 Task: Find connections with filter location Danjiangkou with filter topic #Culturewith filter profile language French with filter current company Axis Finance Limited with filter school NTR University of Health Sciences with filter industry Fisheries with filter service category Mortgage Lending with filter keywords title Welding
Action: Mouse moved to (690, 66)
Screenshot: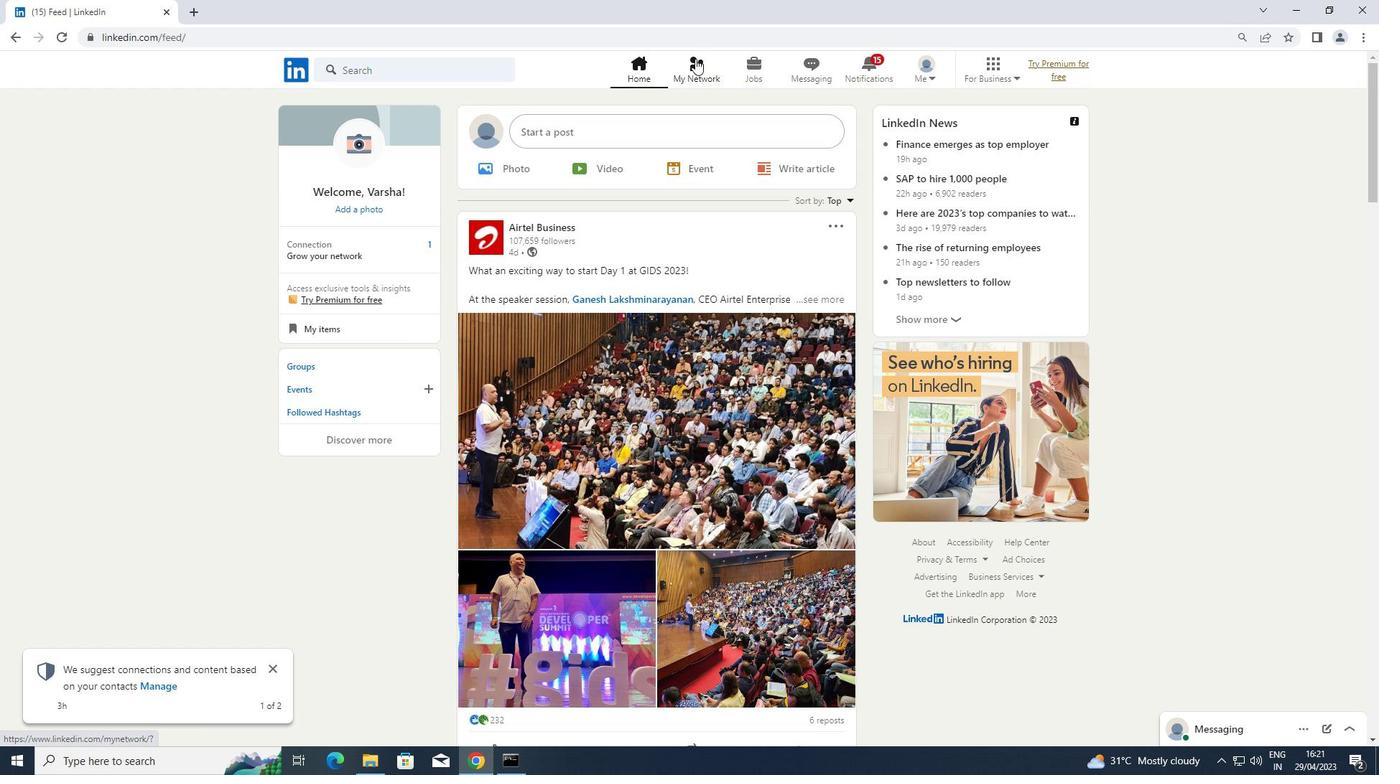 
Action: Mouse pressed left at (690, 66)
Screenshot: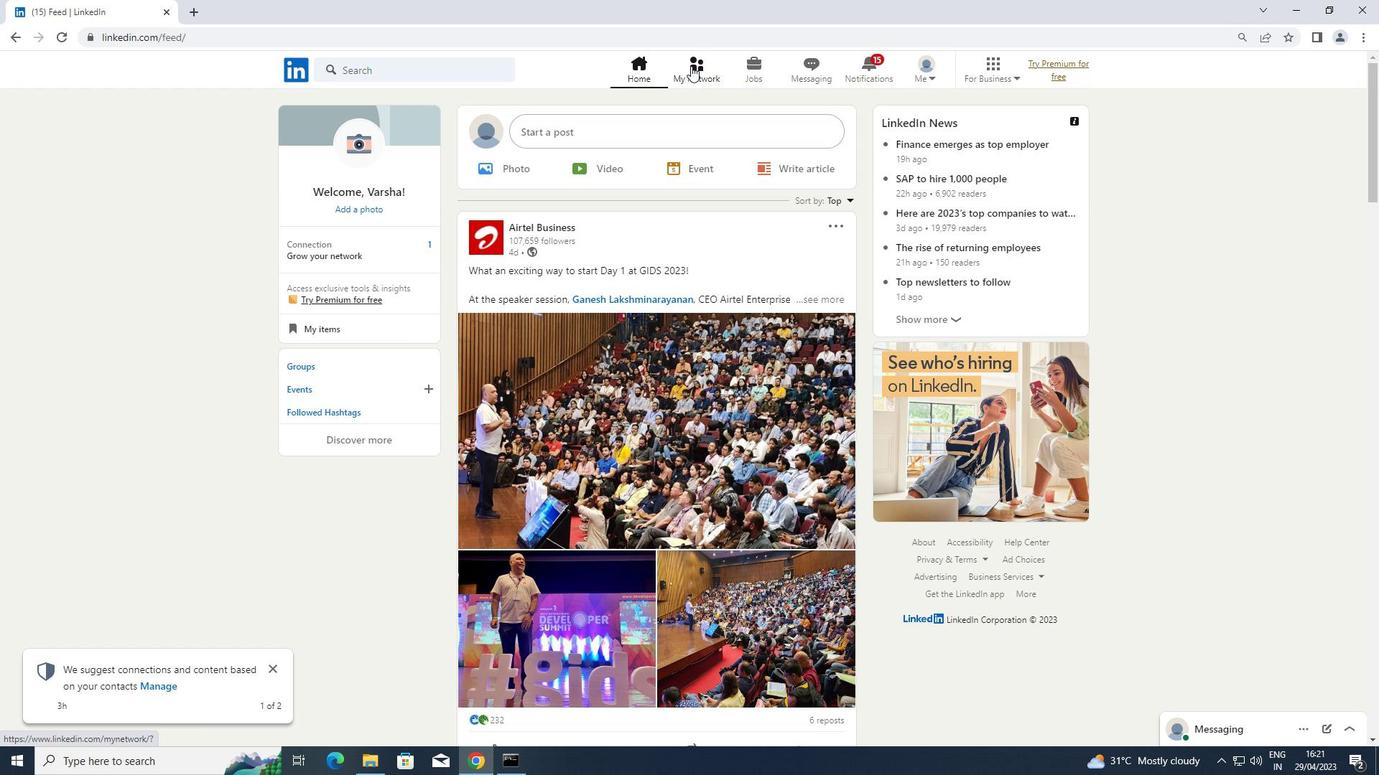 
Action: Mouse moved to (361, 146)
Screenshot: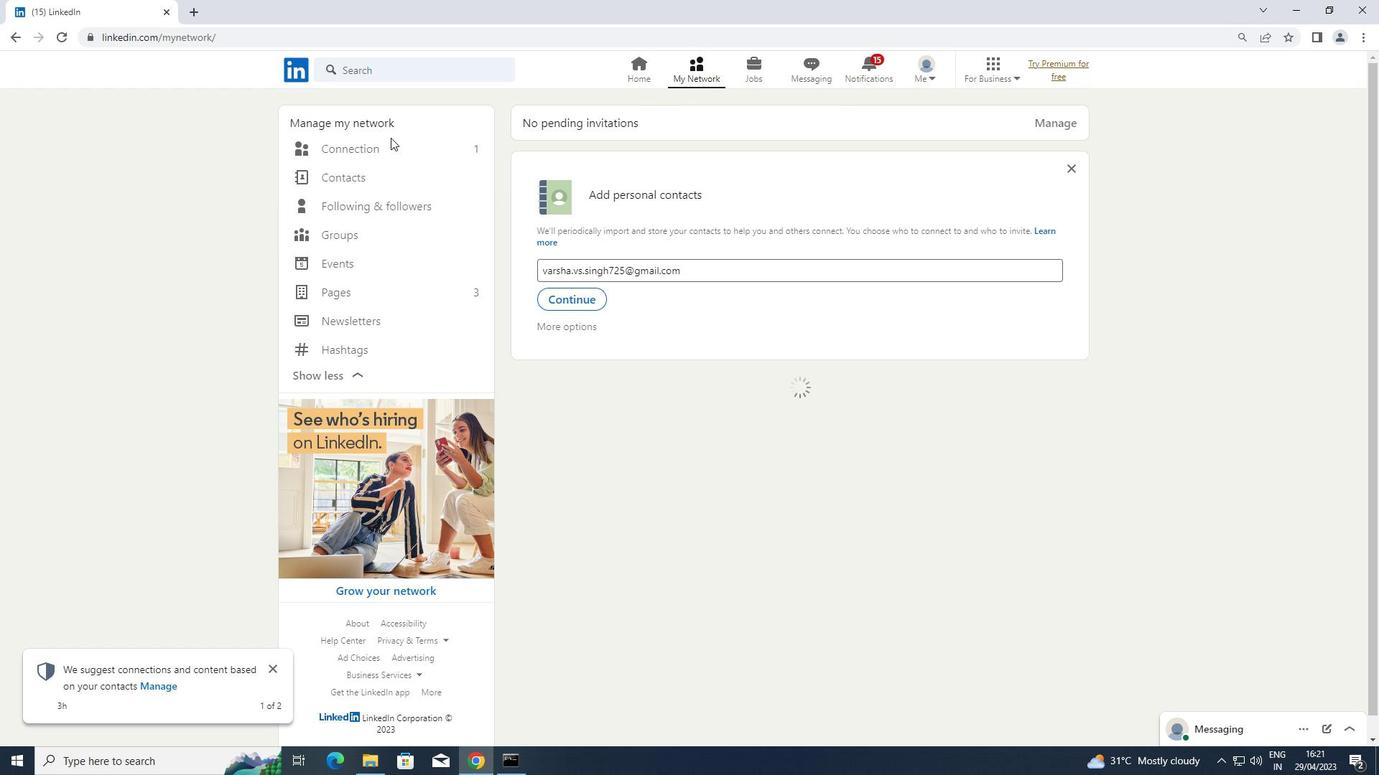 
Action: Mouse pressed left at (361, 146)
Screenshot: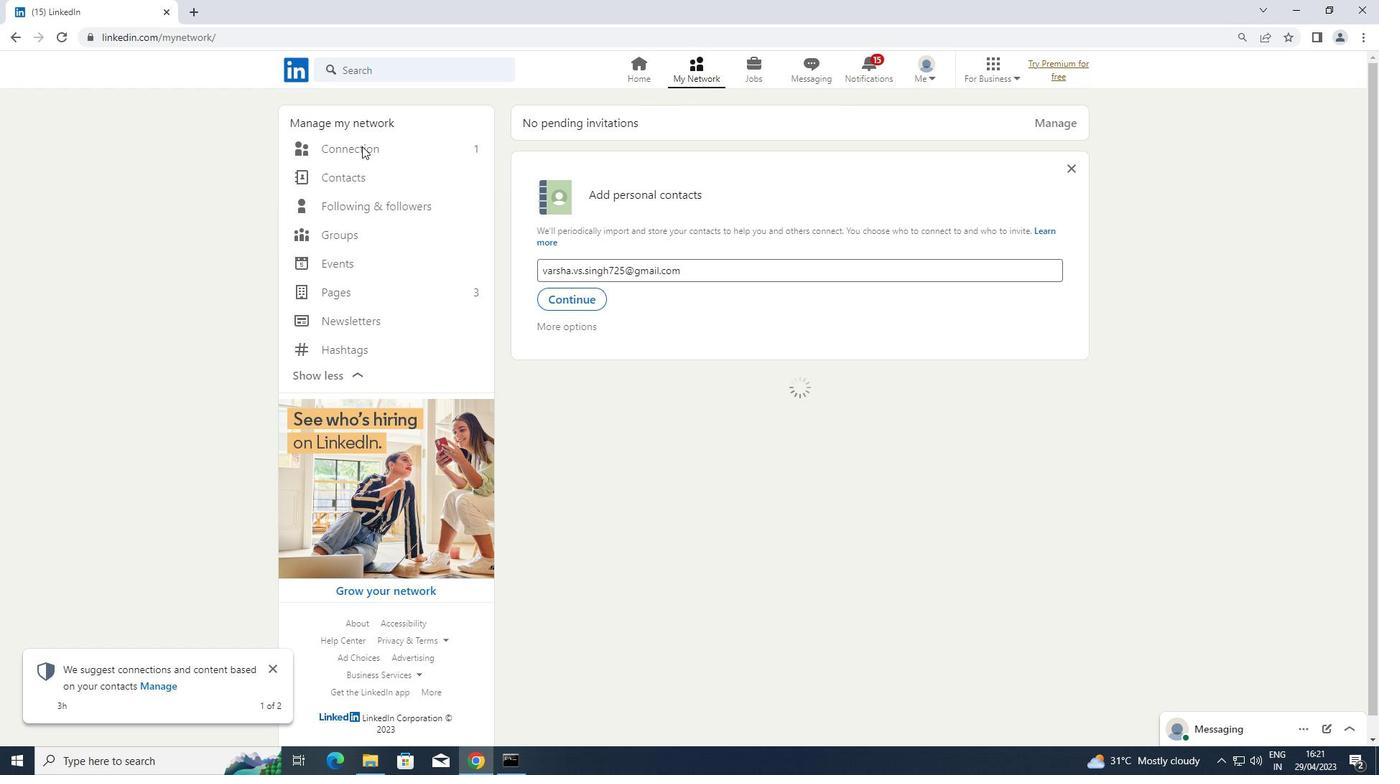 
Action: Mouse moved to (371, 149)
Screenshot: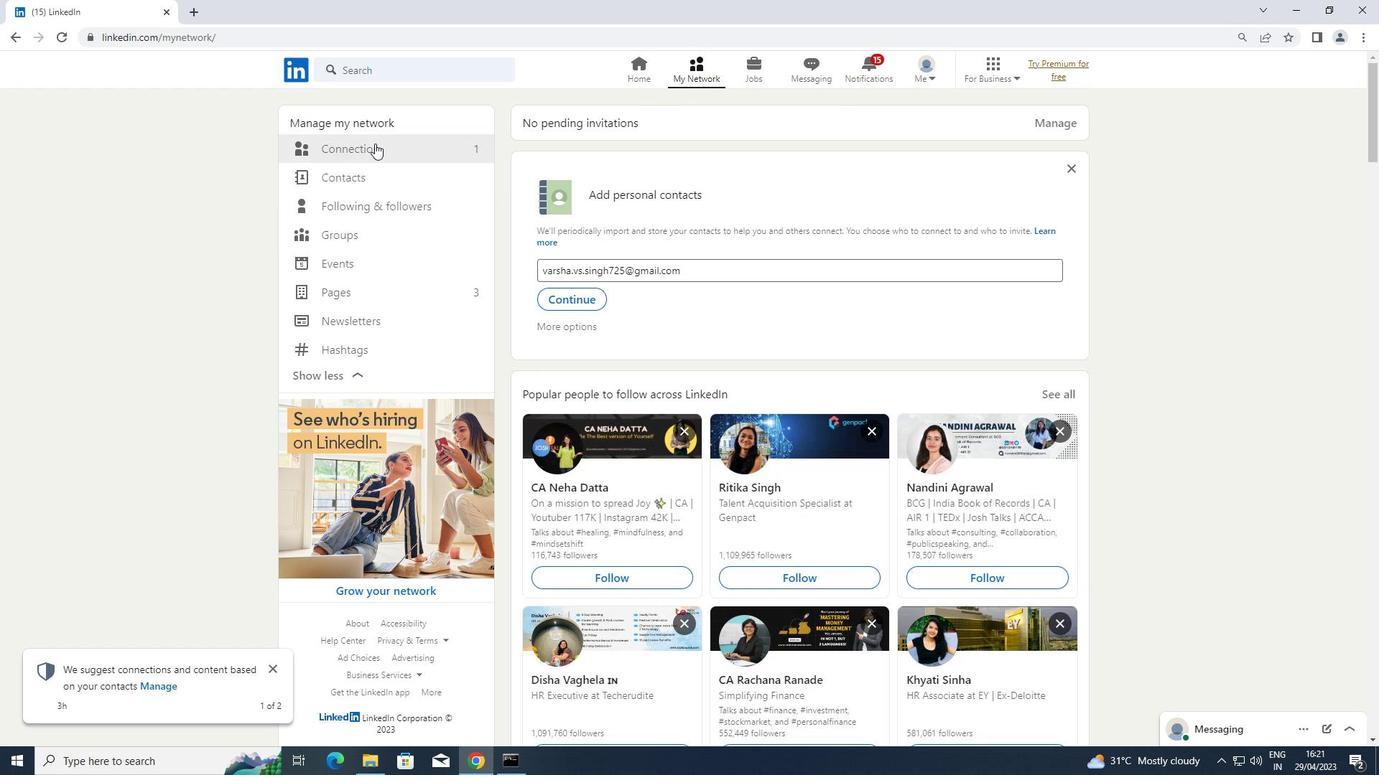 
Action: Mouse pressed left at (371, 149)
Screenshot: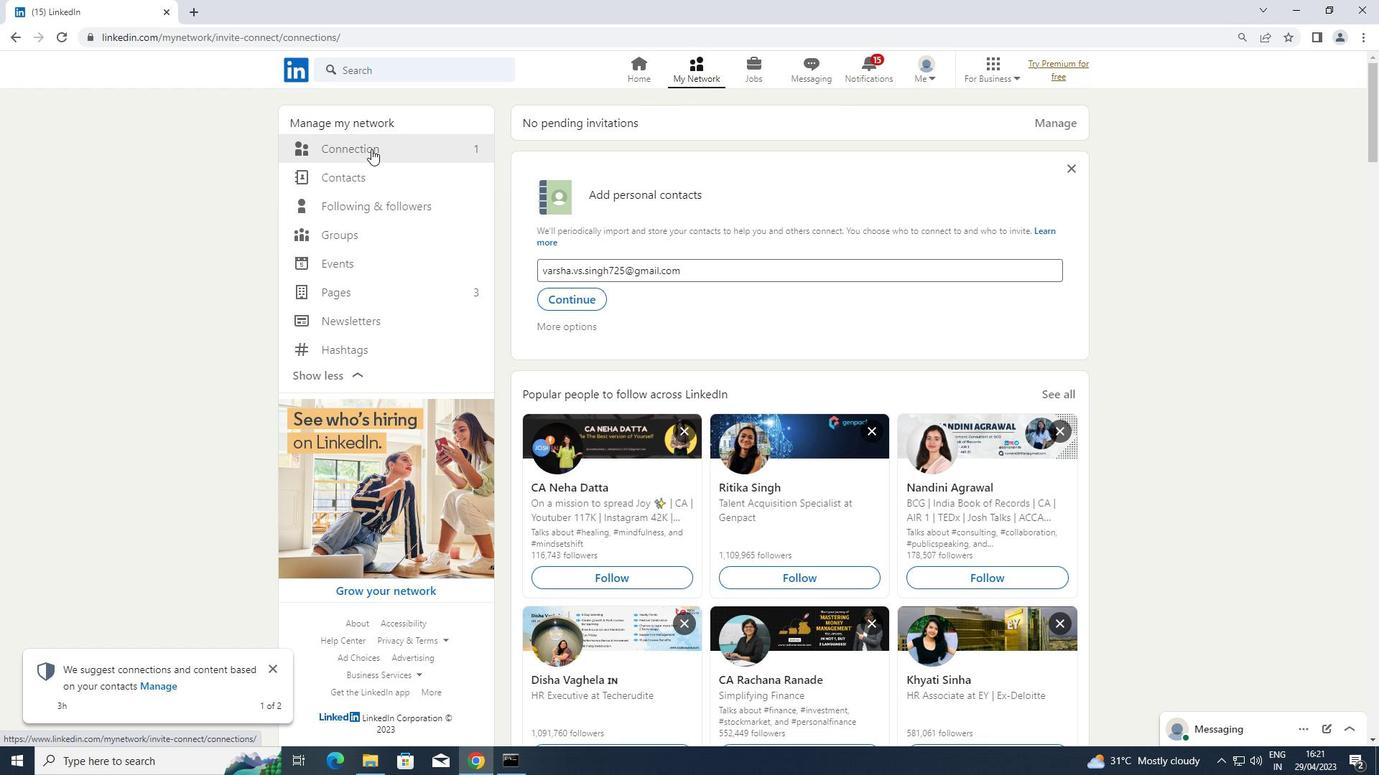 
Action: Mouse moved to (808, 148)
Screenshot: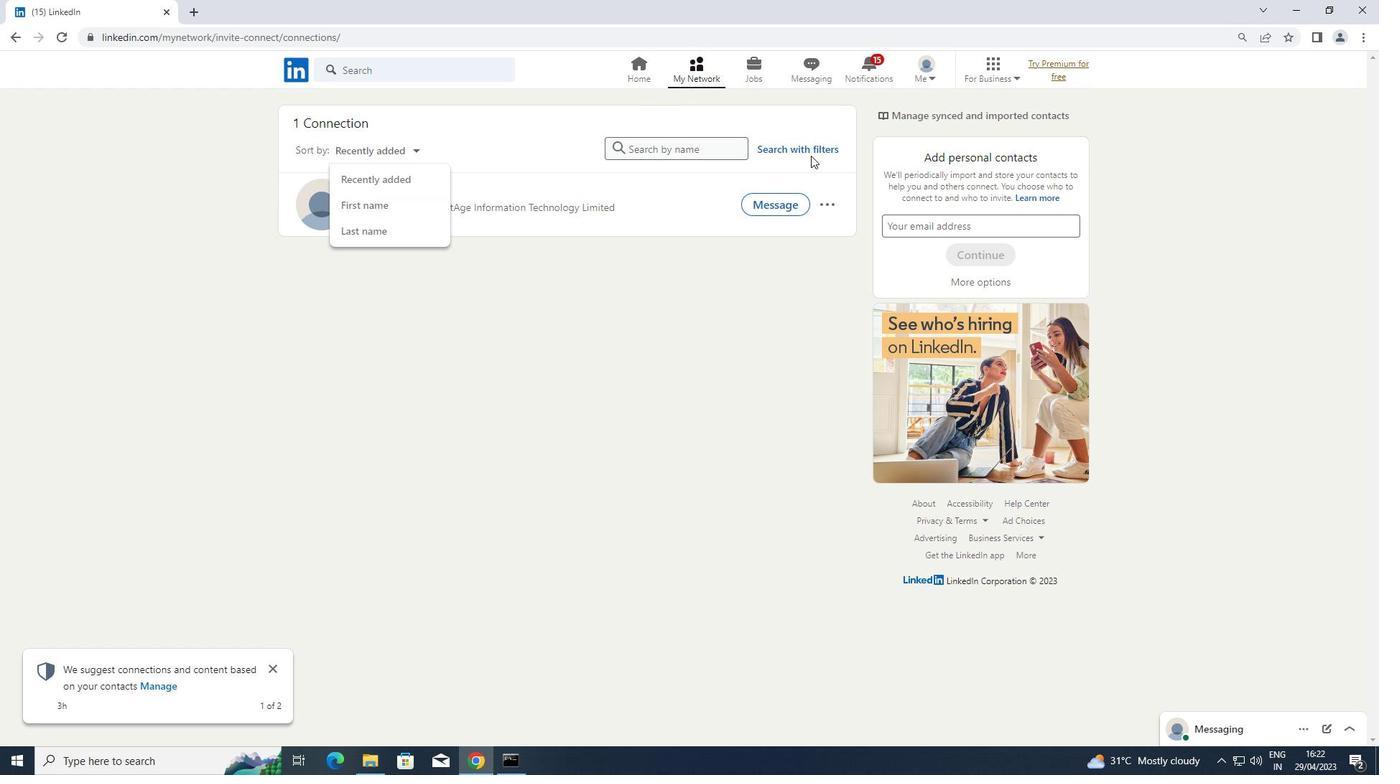 
Action: Mouse pressed left at (808, 148)
Screenshot: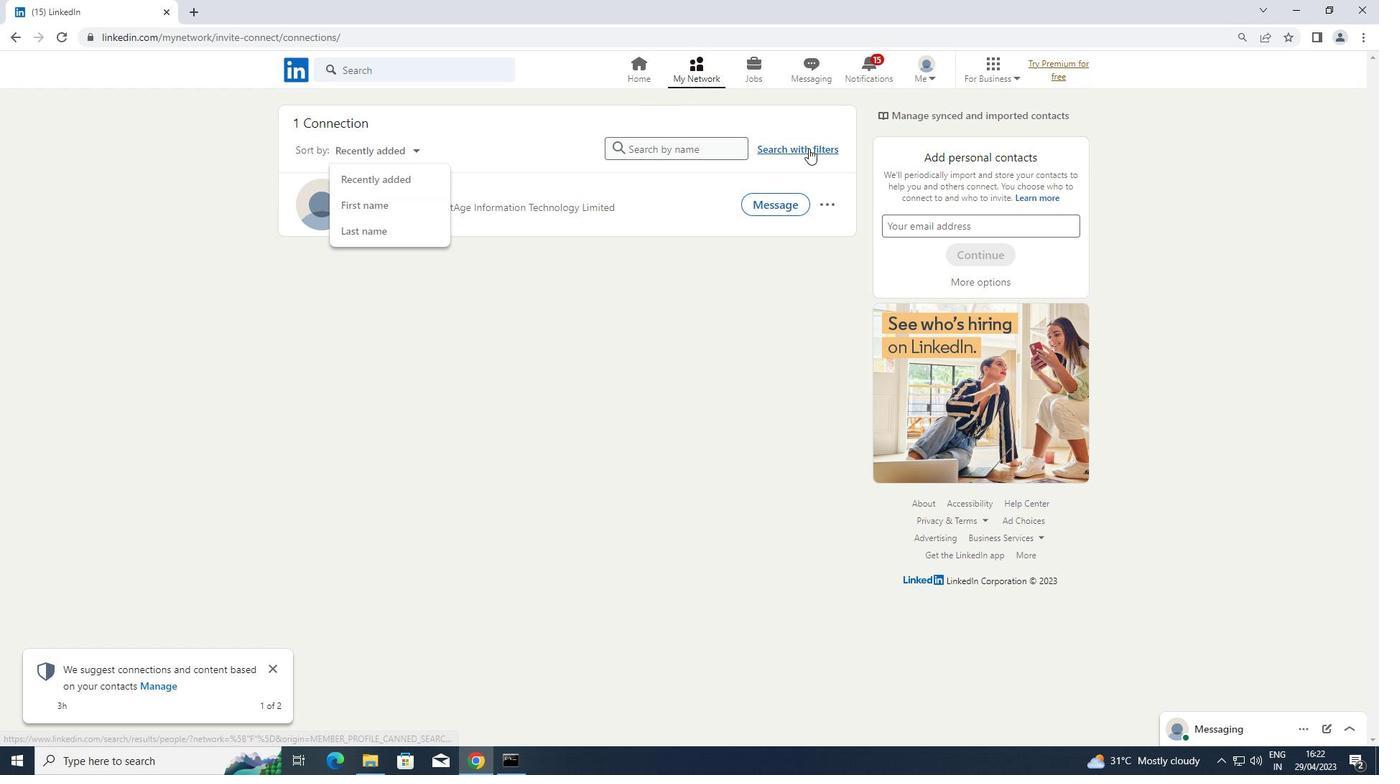
Action: Mouse moved to (732, 112)
Screenshot: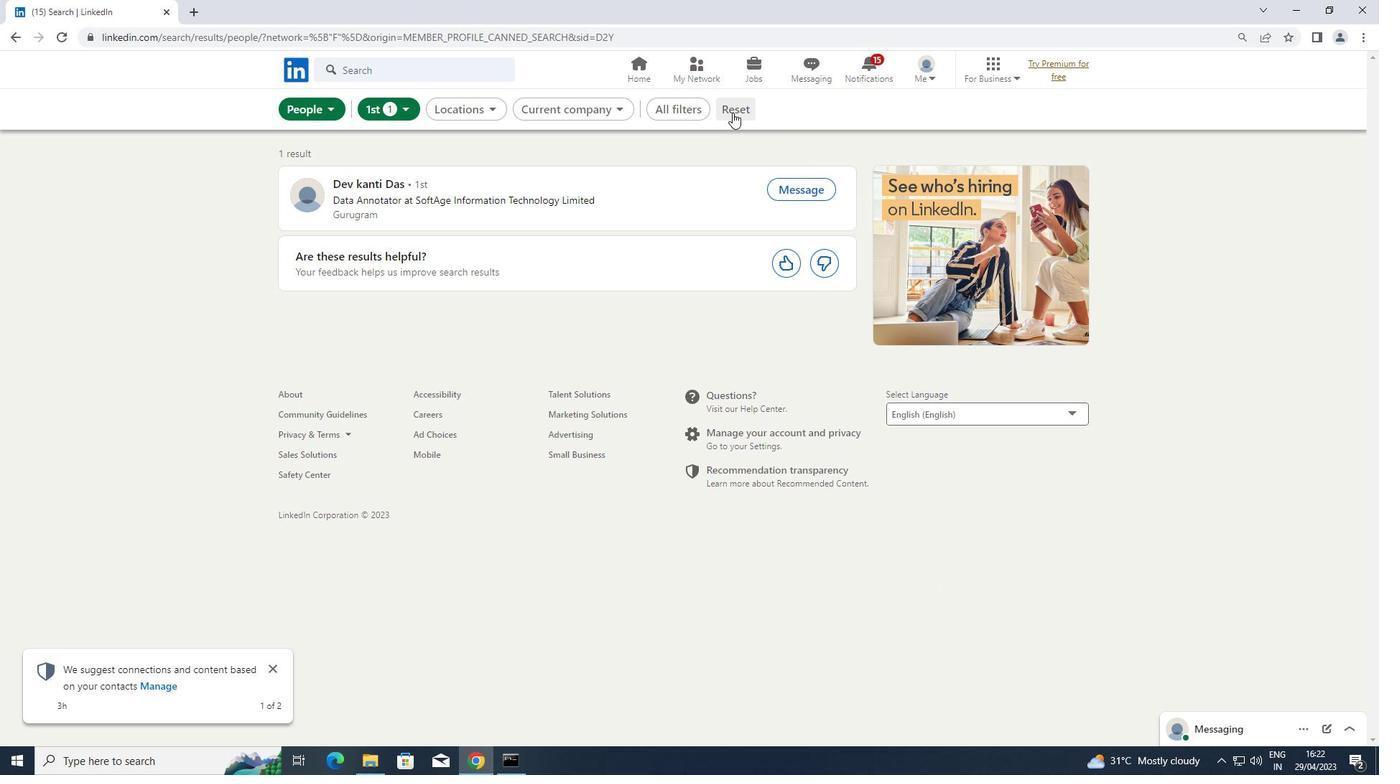 
Action: Mouse pressed left at (732, 112)
Screenshot: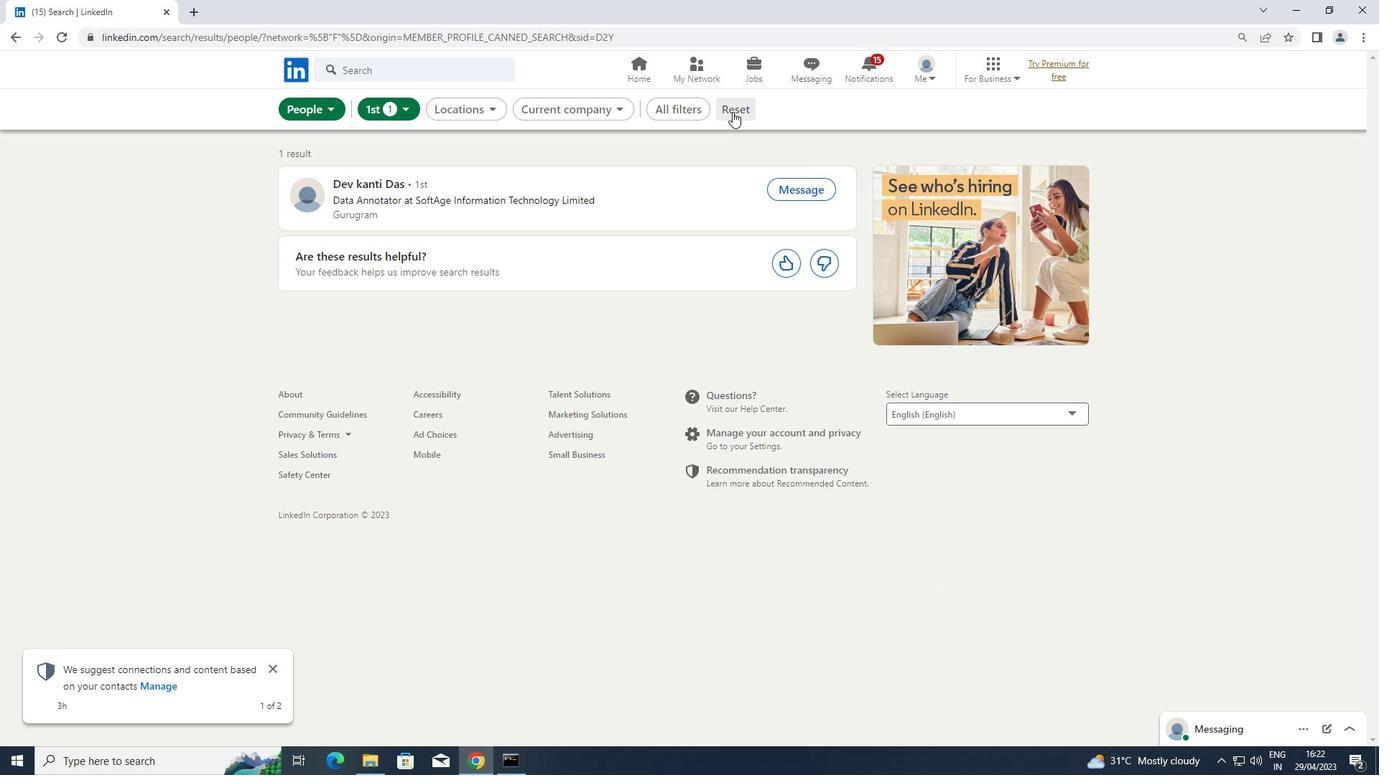 
Action: Mouse moved to (724, 101)
Screenshot: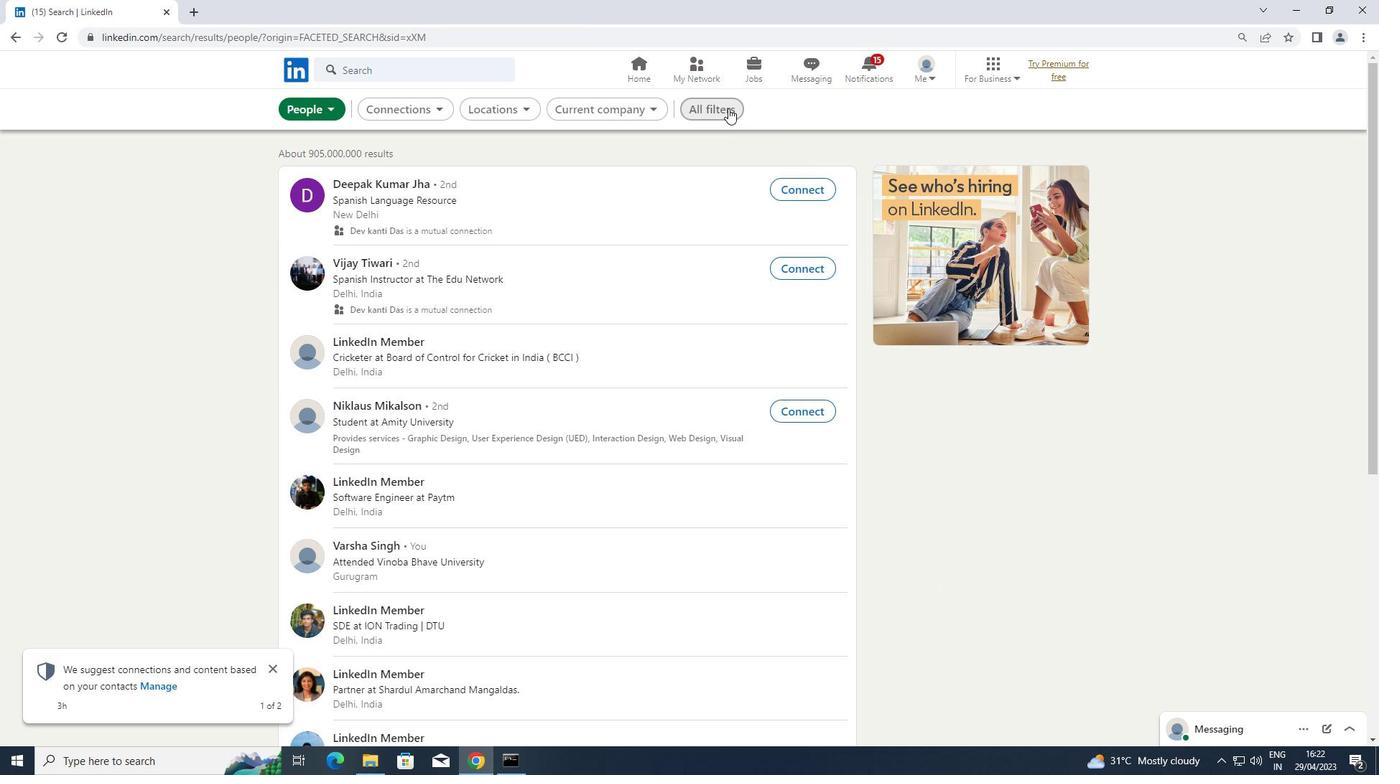 
Action: Mouse pressed left at (724, 101)
Screenshot: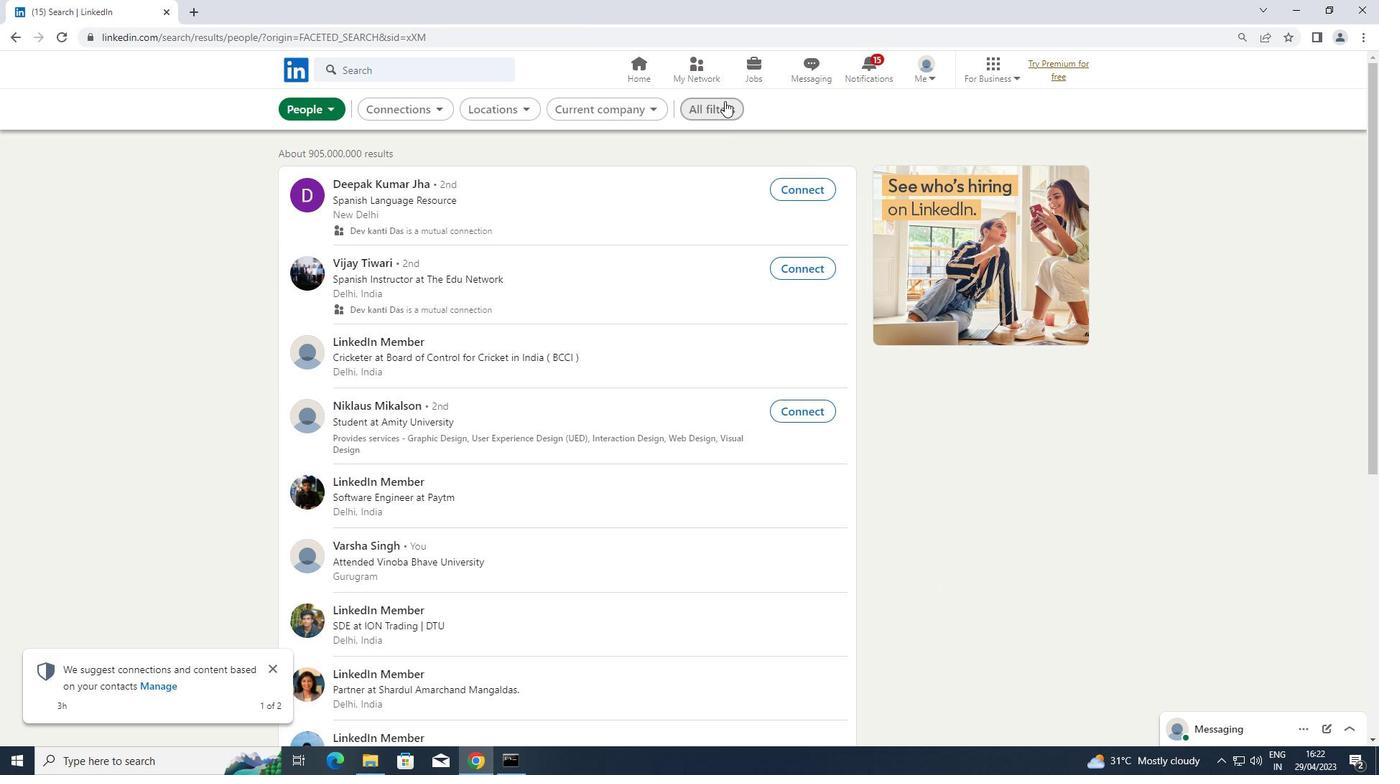 
Action: Mouse moved to (1103, 312)
Screenshot: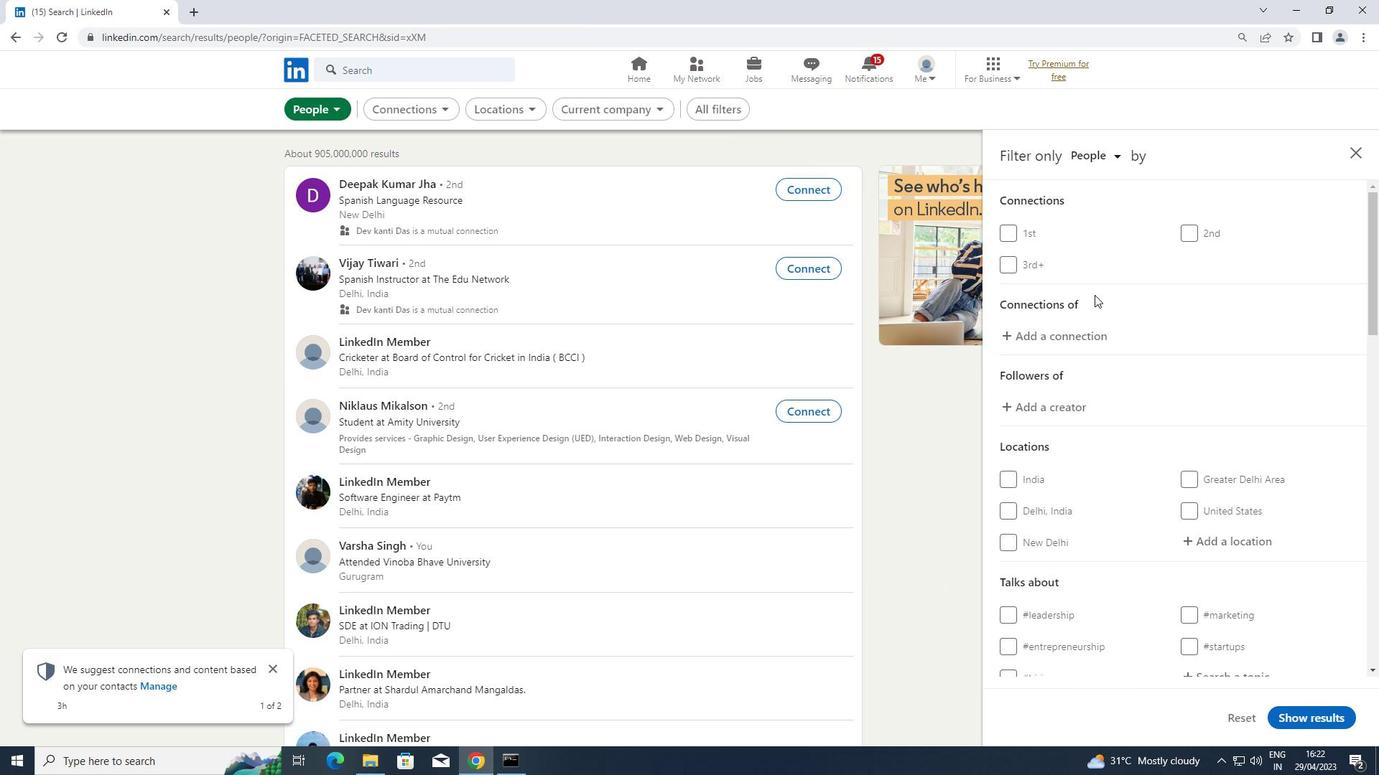 
Action: Mouse scrolled (1103, 311) with delta (0, 0)
Screenshot: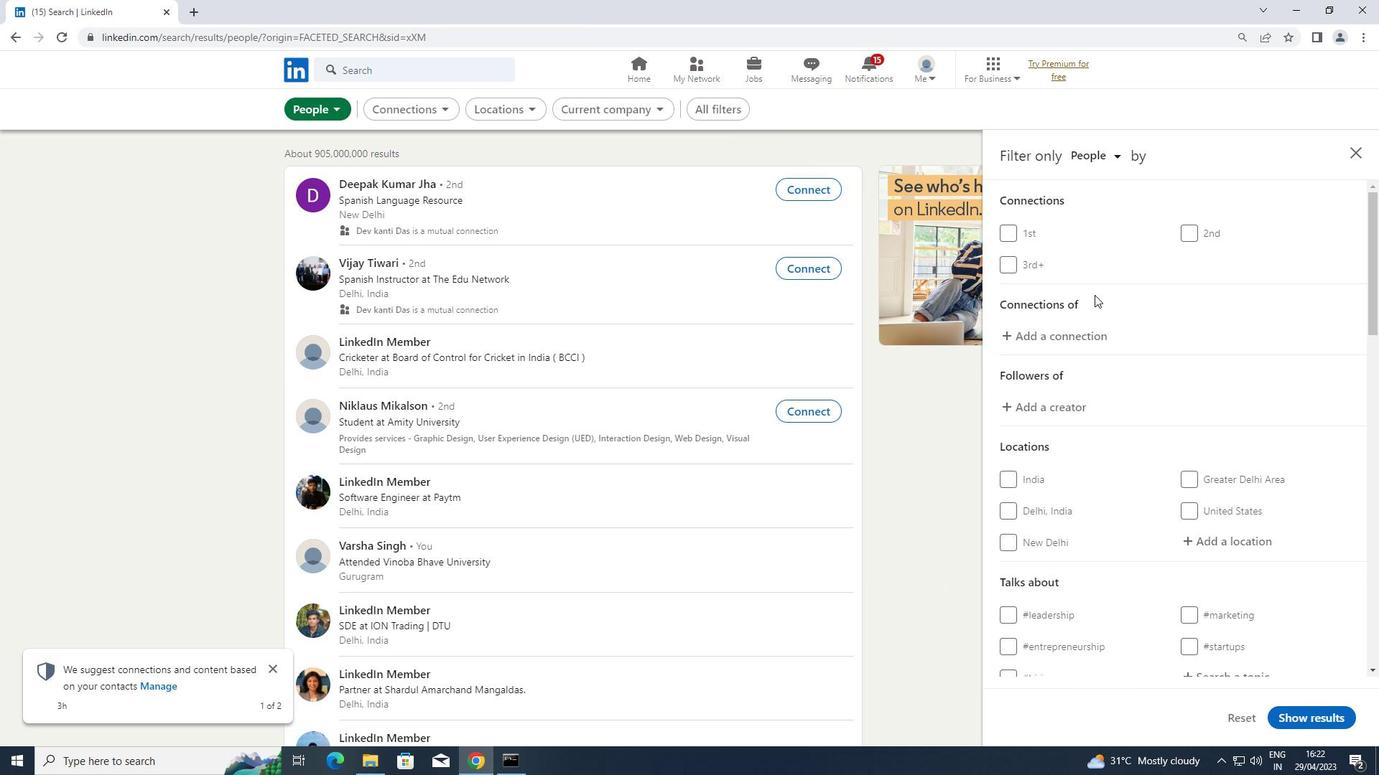 
Action: Mouse moved to (1205, 474)
Screenshot: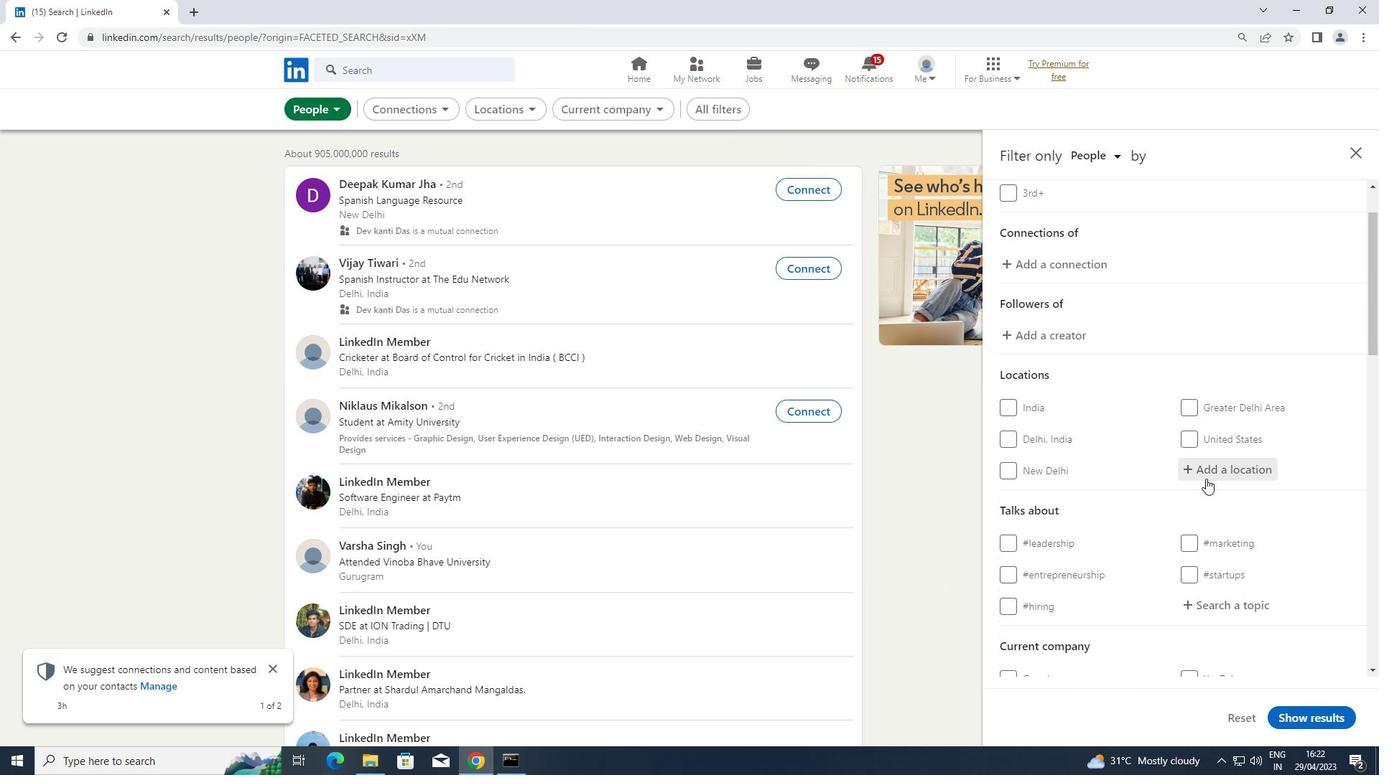 
Action: Mouse pressed left at (1205, 474)
Screenshot: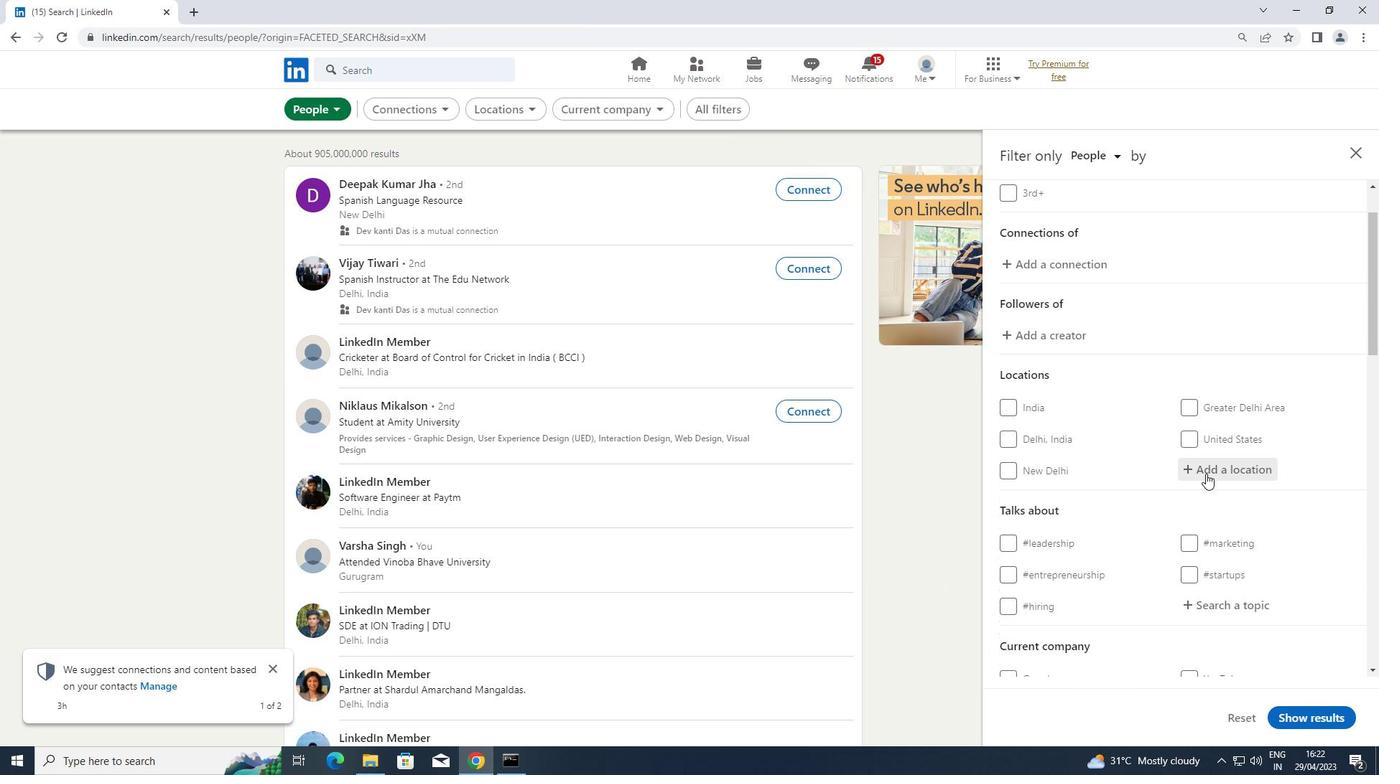 
Action: Key pressed <Key.shift>DANJIANGKOU
Screenshot: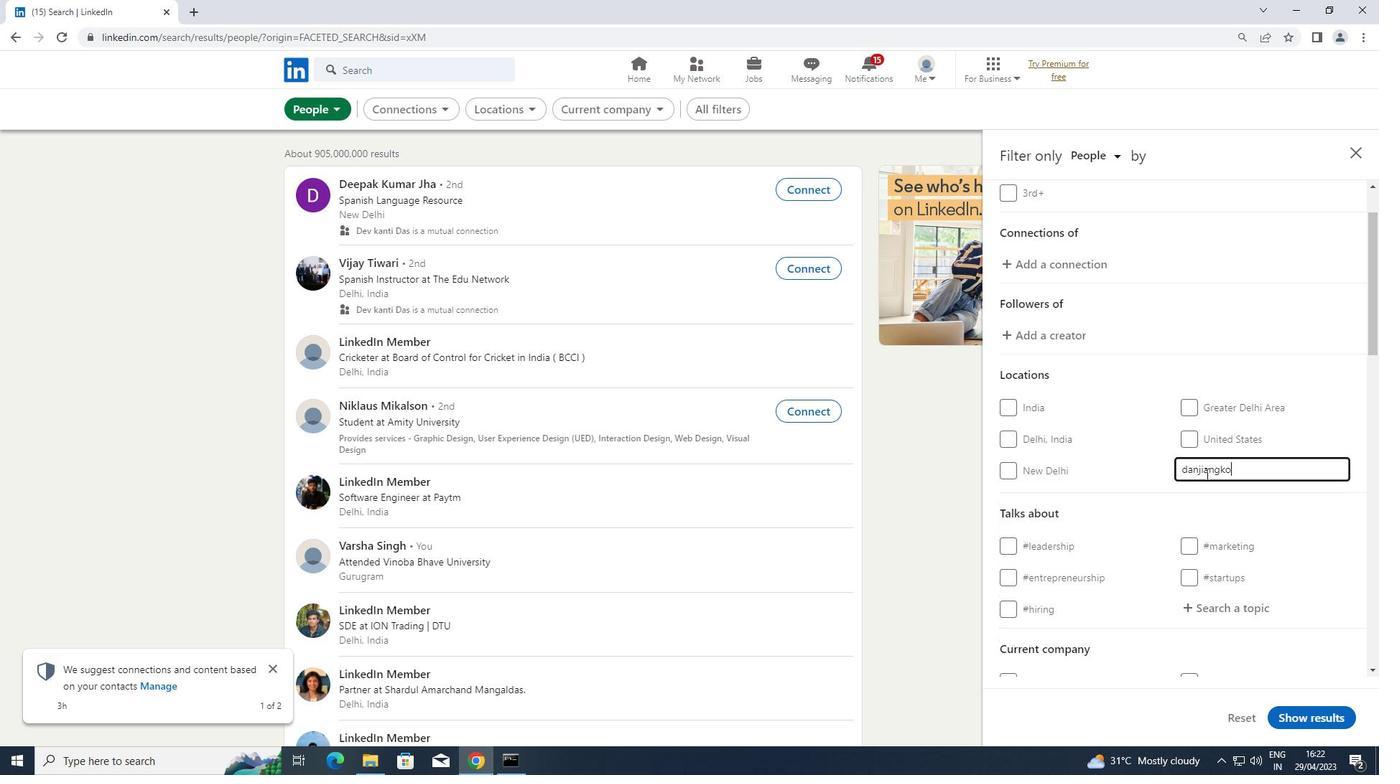 
Action: Mouse moved to (1147, 515)
Screenshot: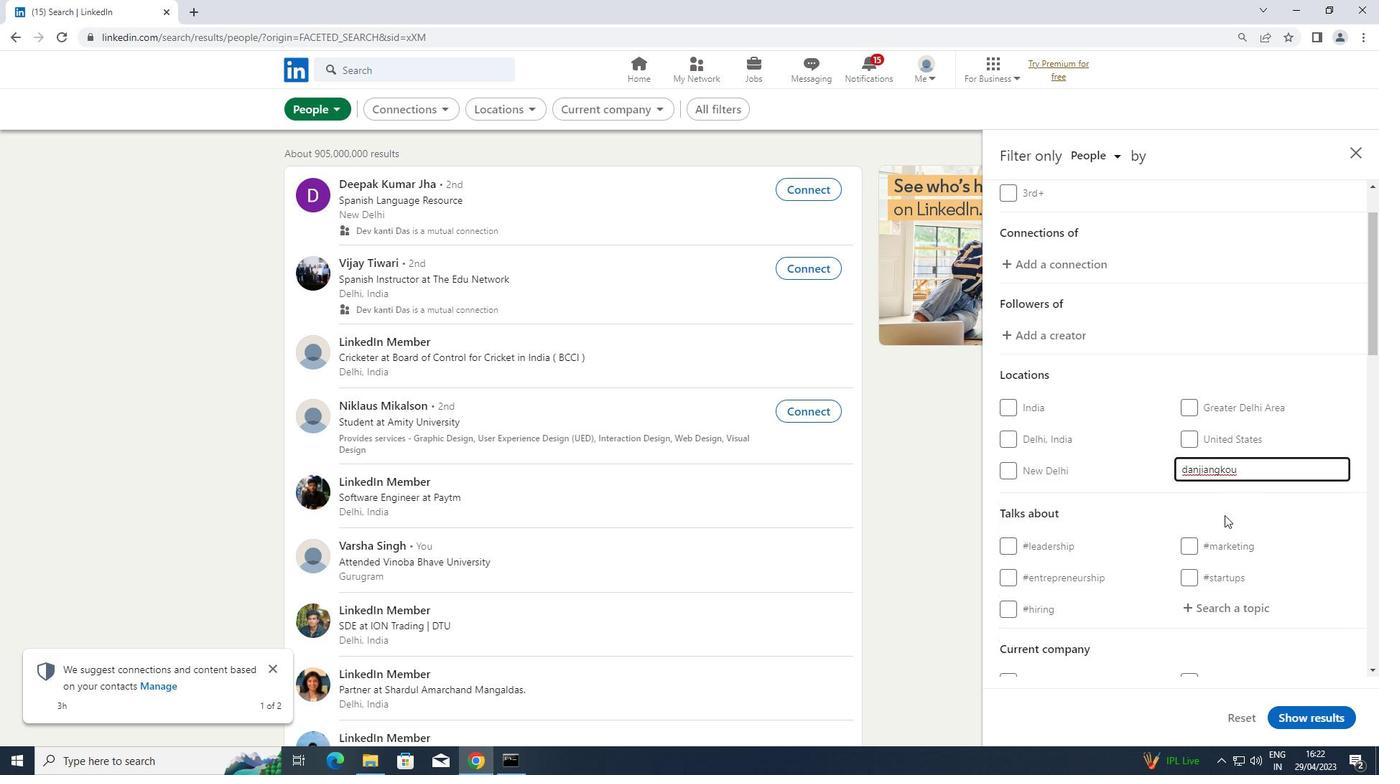 
Action: Mouse scrolled (1147, 514) with delta (0, 0)
Screenshot: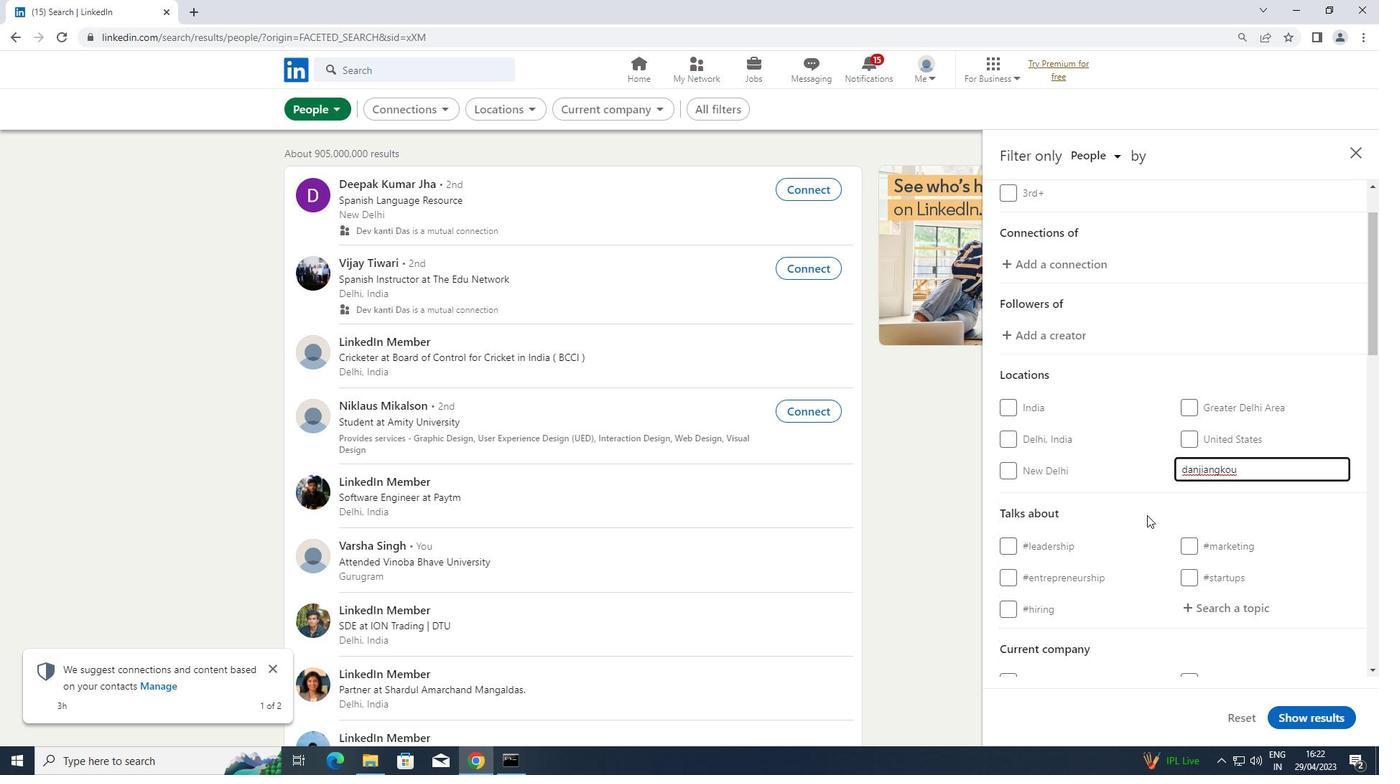 
Action: Mouse scrolled (1147, 514) with delta (0, 0)
Screenshot: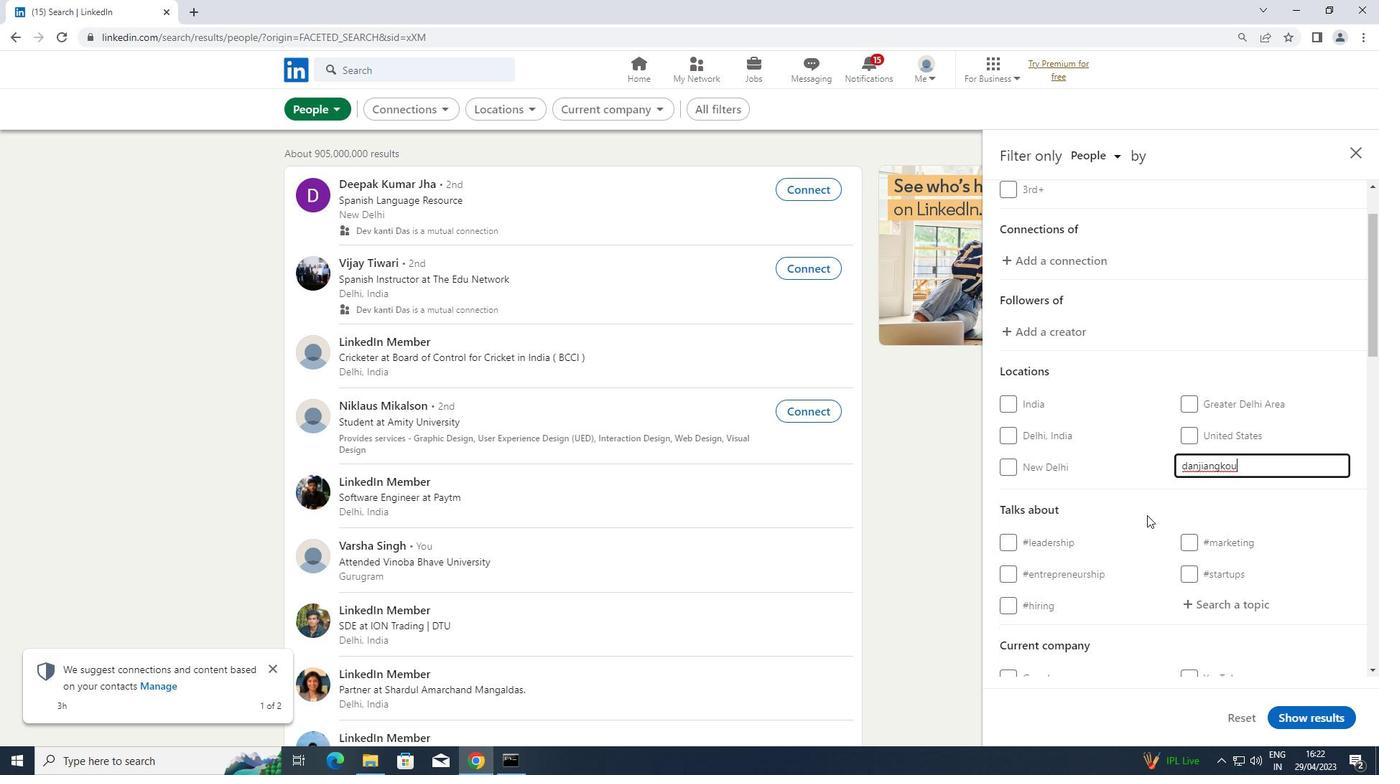 
Action: Mouse moved to (1238, 463)
Screenshot: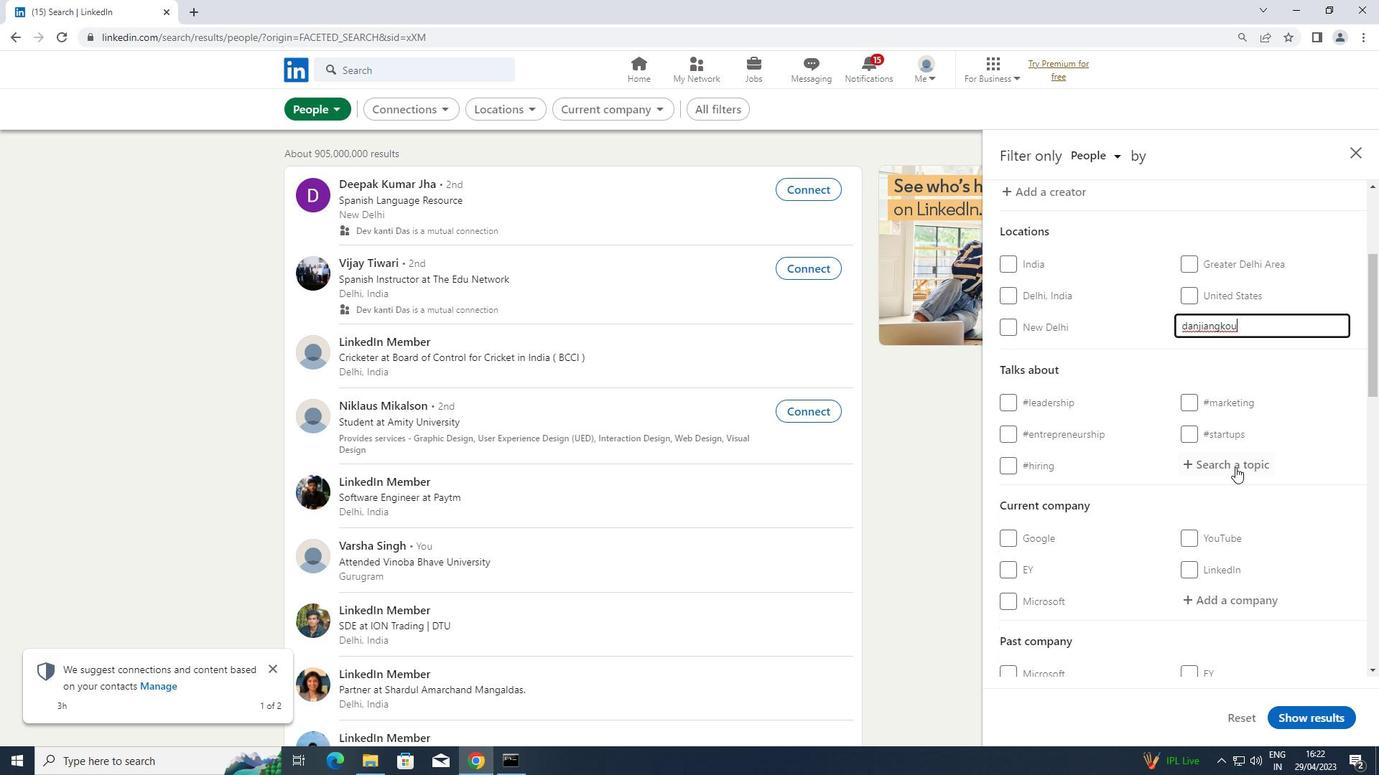 
Action: Mouse pressed left at (1238, 463)
Screenshot: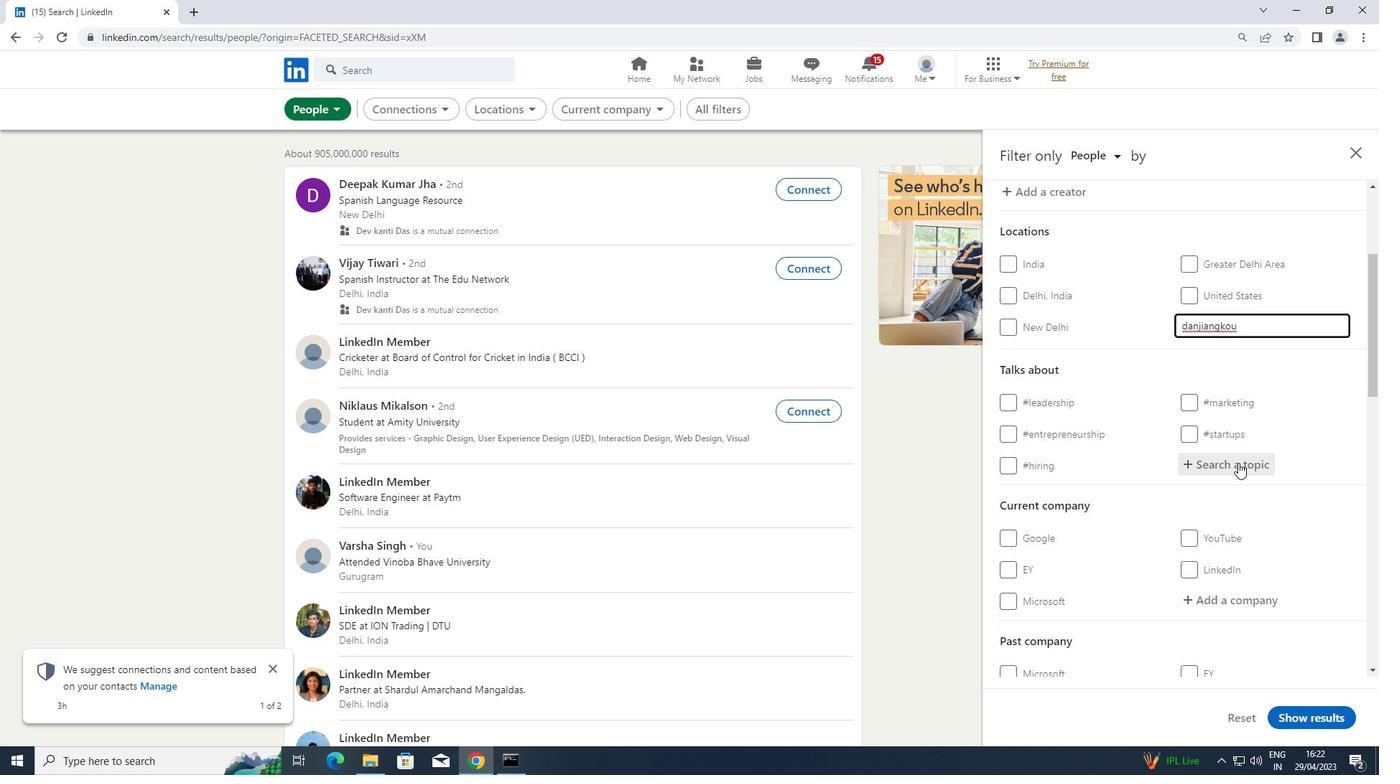 
Action: Key pressed <Key.shift>#<Key.shift>CULTURE
Screenshot: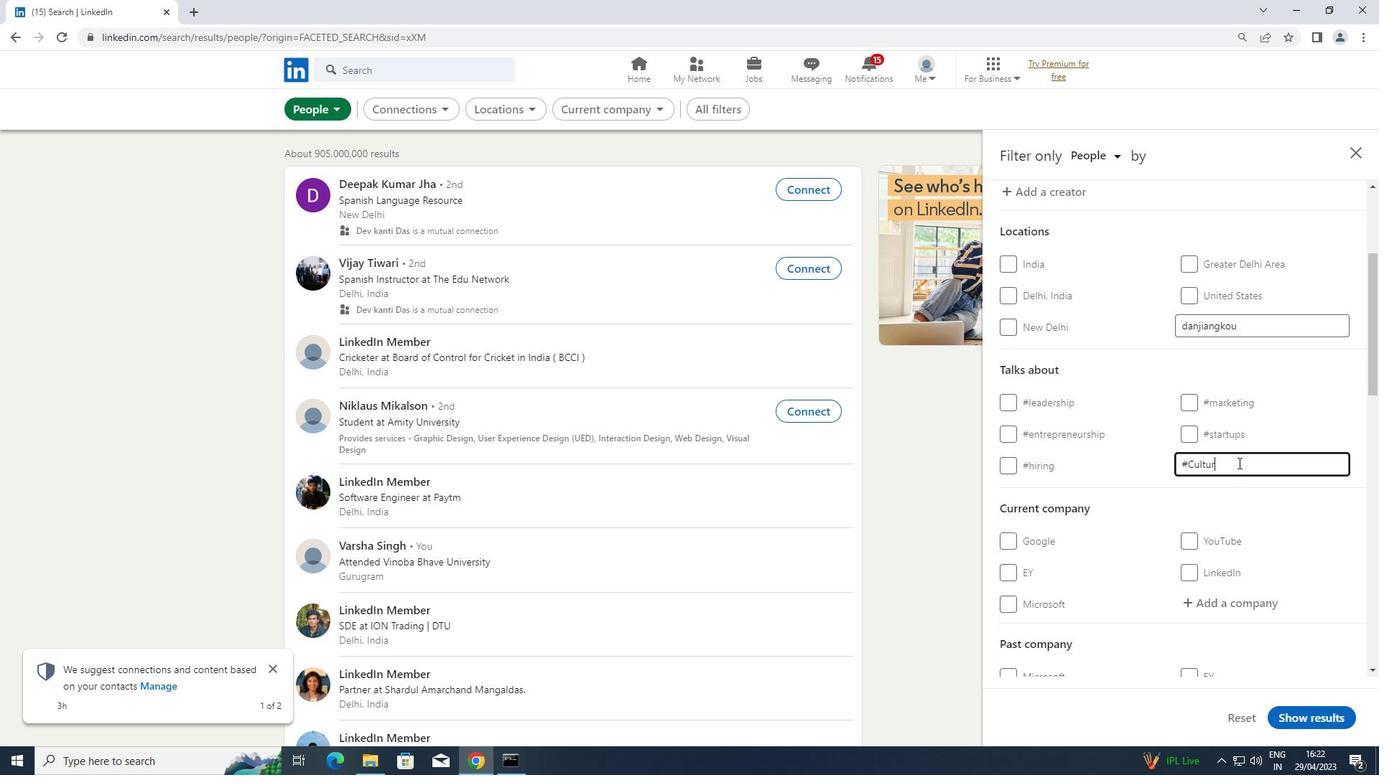 
Action: Mouse moved to (1131, 498)
Screenshot: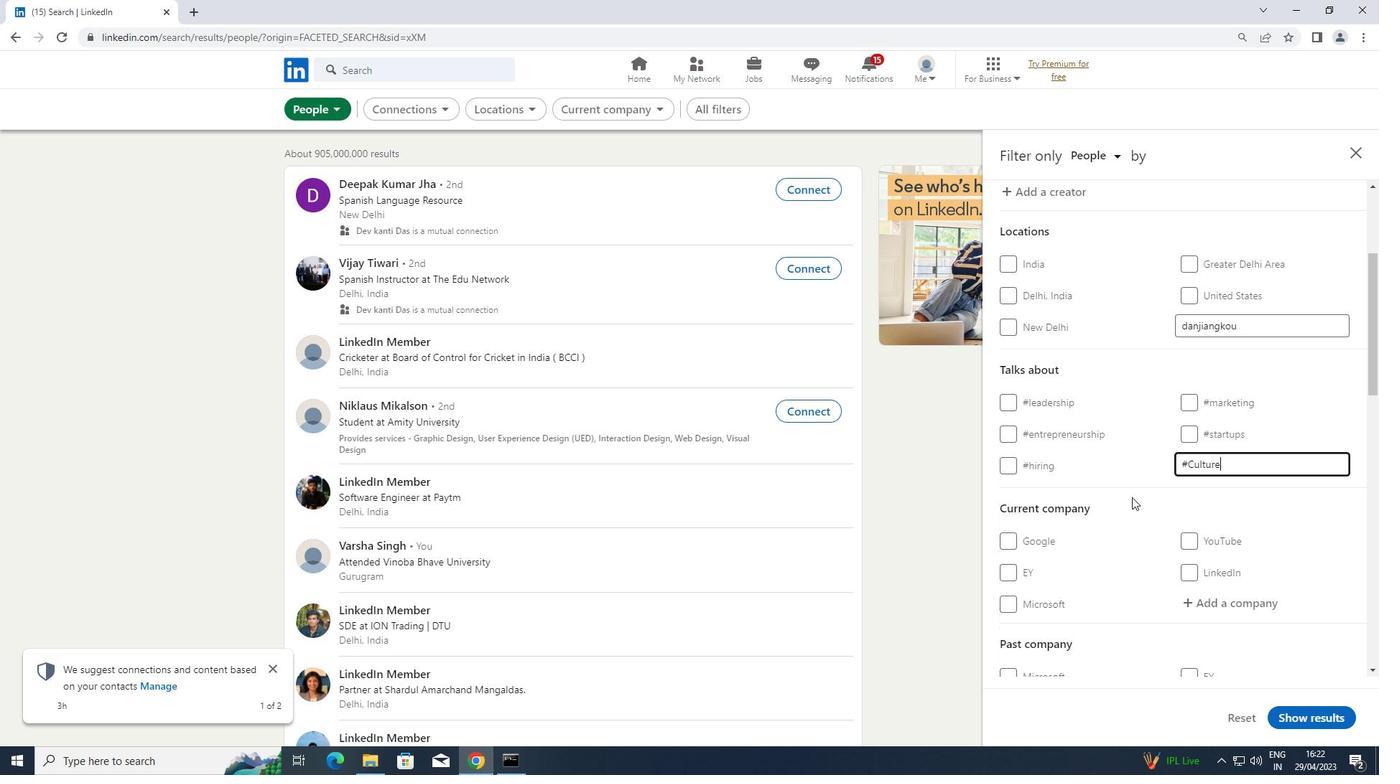 
Action: Mouse scrolled (1131, 497) with delta (0, 0)
Screenshot: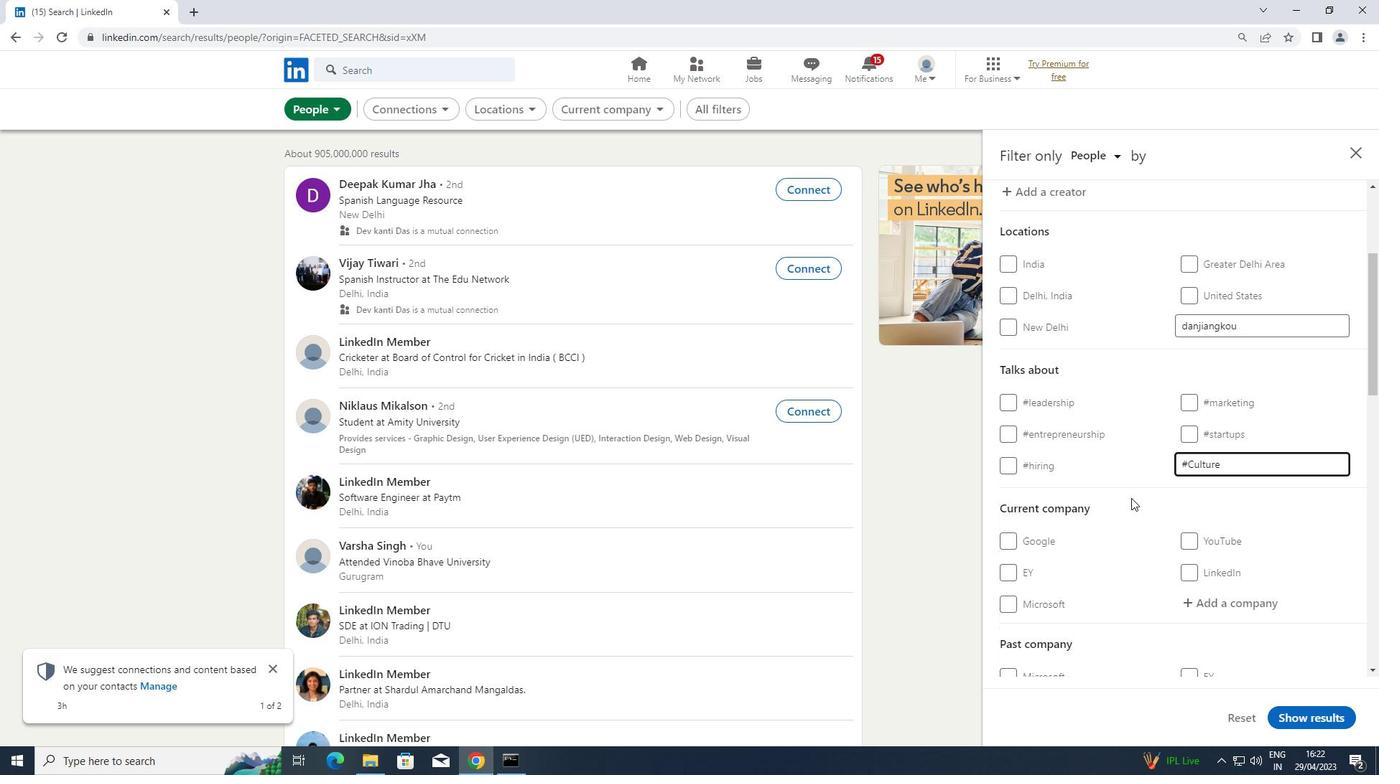 
Action: Mouse scrolled (1131, 497) with delta (0, 0)
Screenshot: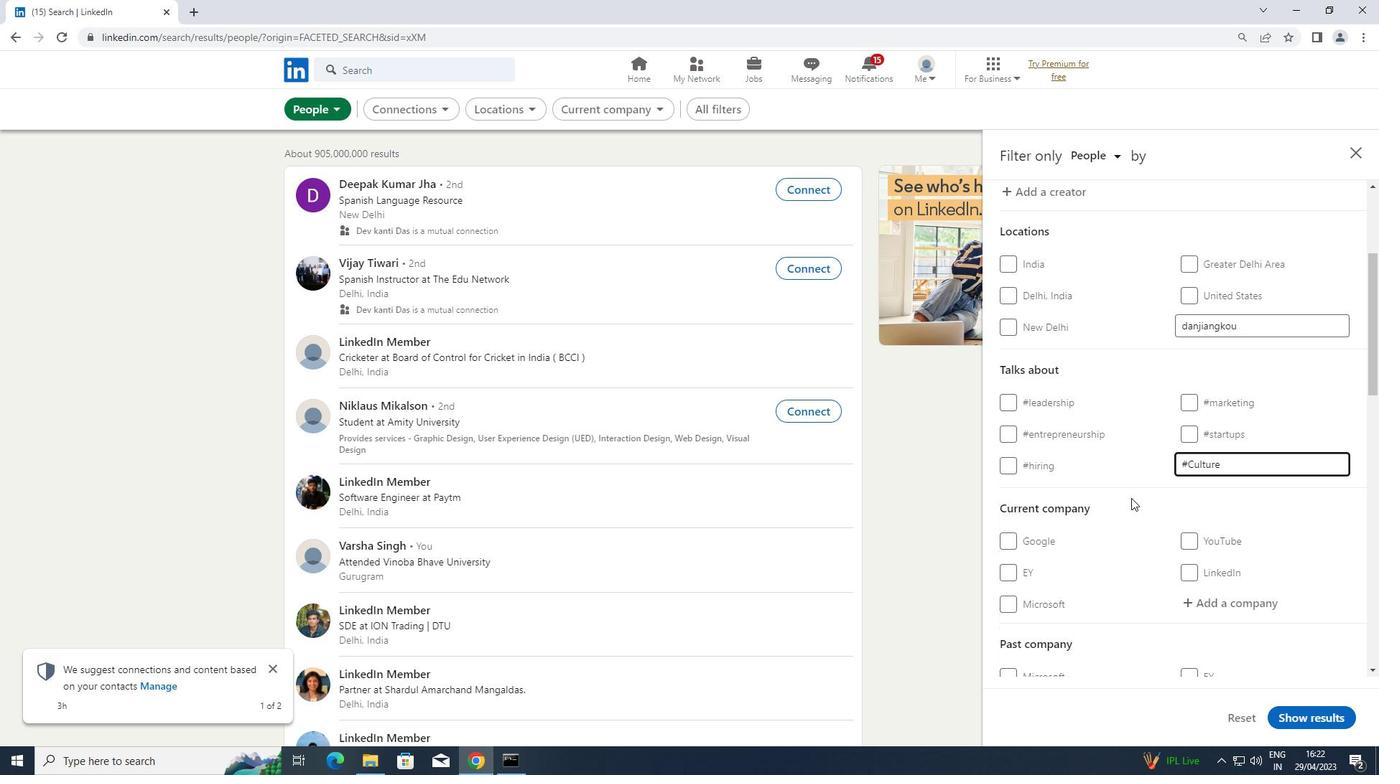 
Action: Mouse scrolled (1131, 497) with delta (0, 0)
Screenshot: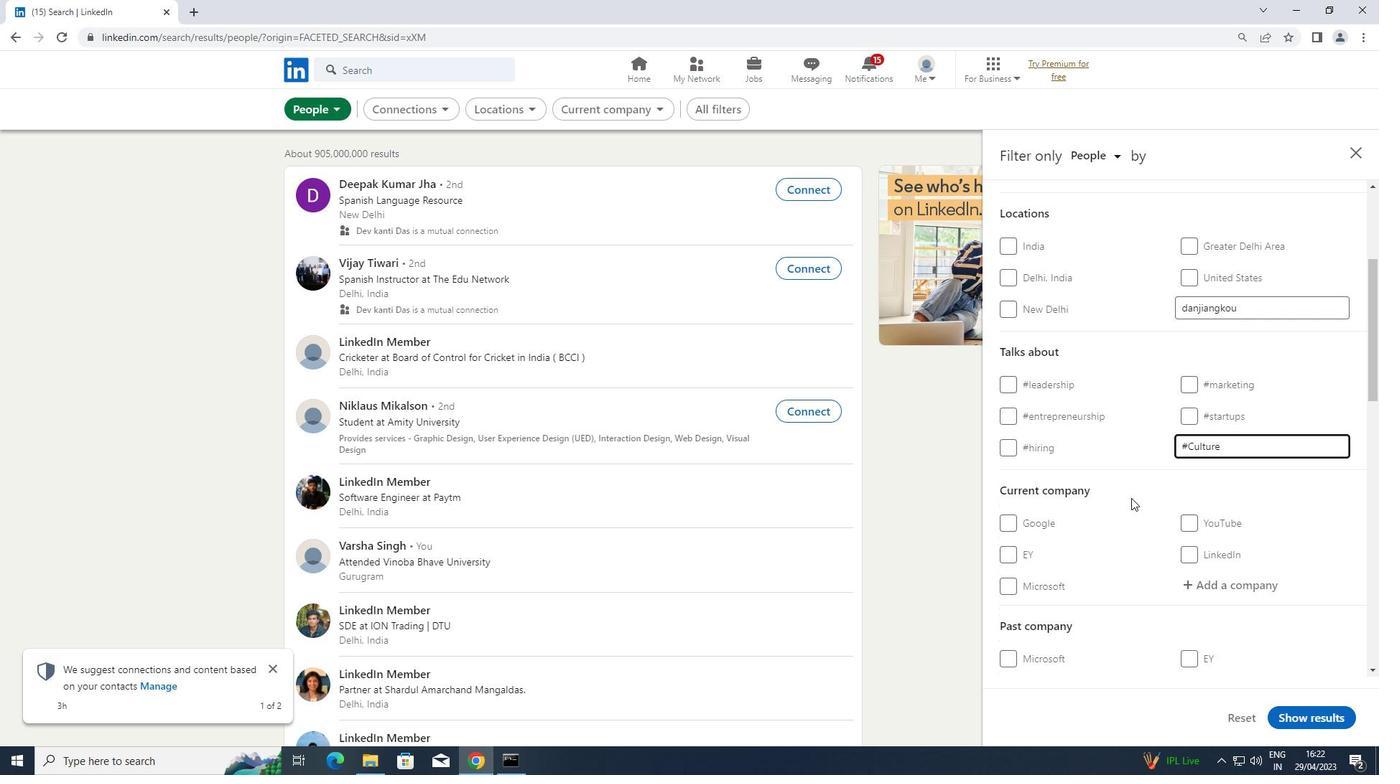 
Action: Mouse scrolled (1131, 497) with delta (0, 0)
Screenshot: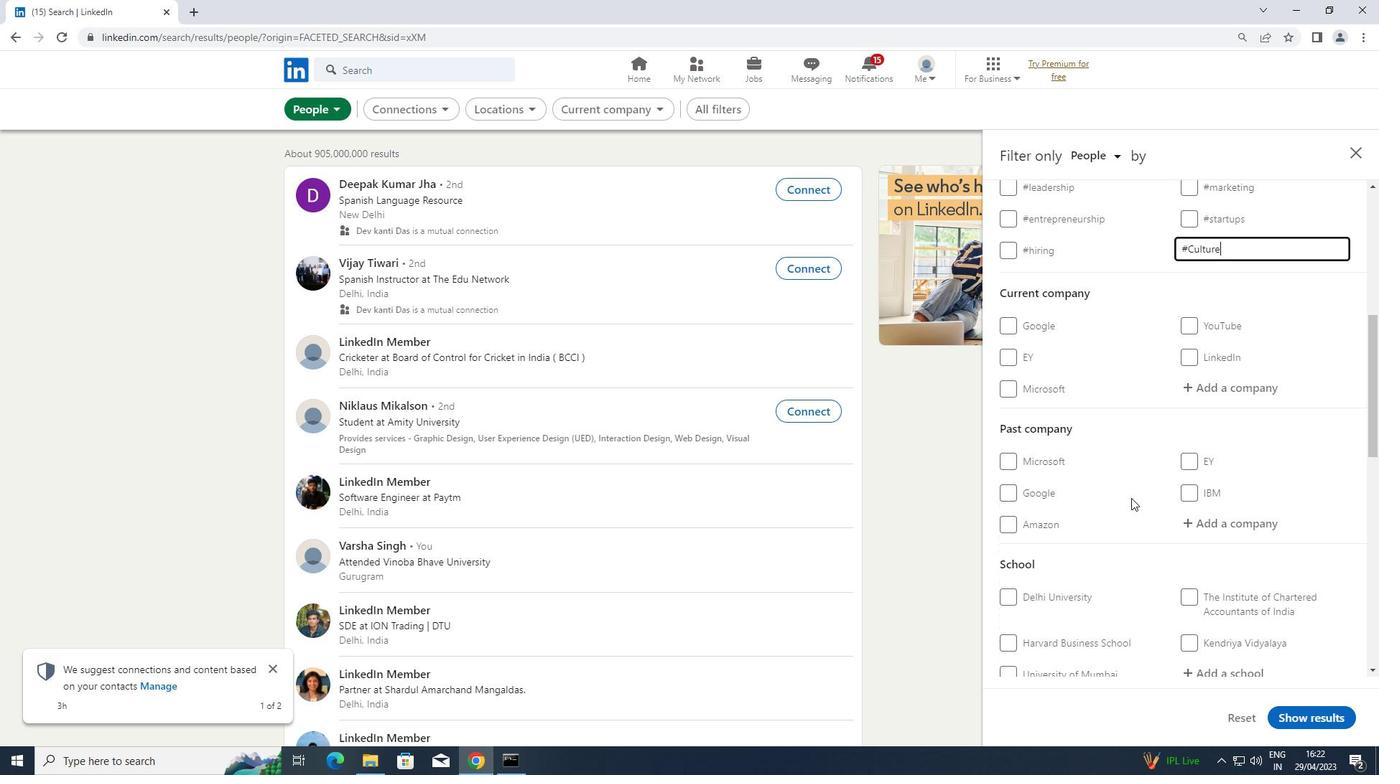 
Action: Mouse scrolled (1131, 497) with delta (0, 0)
Screenshot: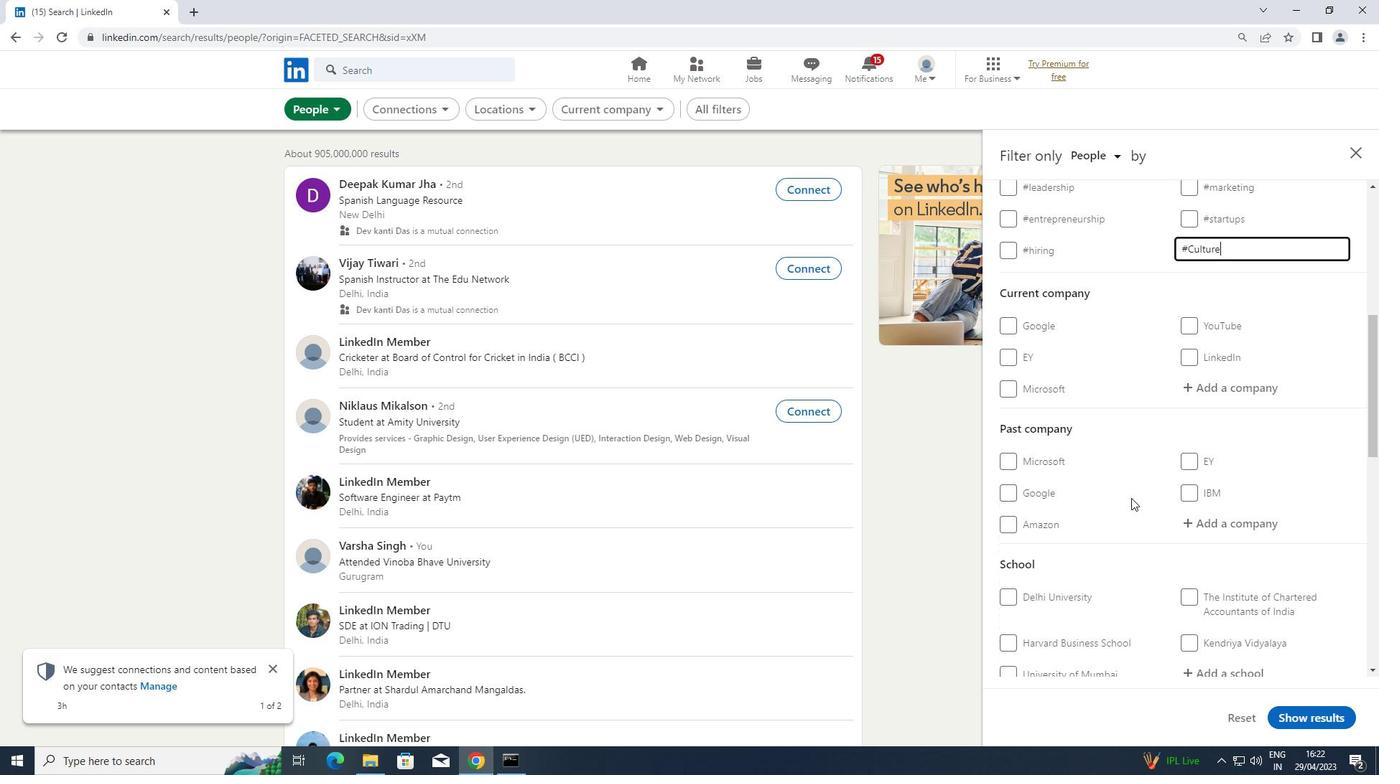 
Action: Mouse scrolled (1131, 497) with delta (0, 0)
Screenshot: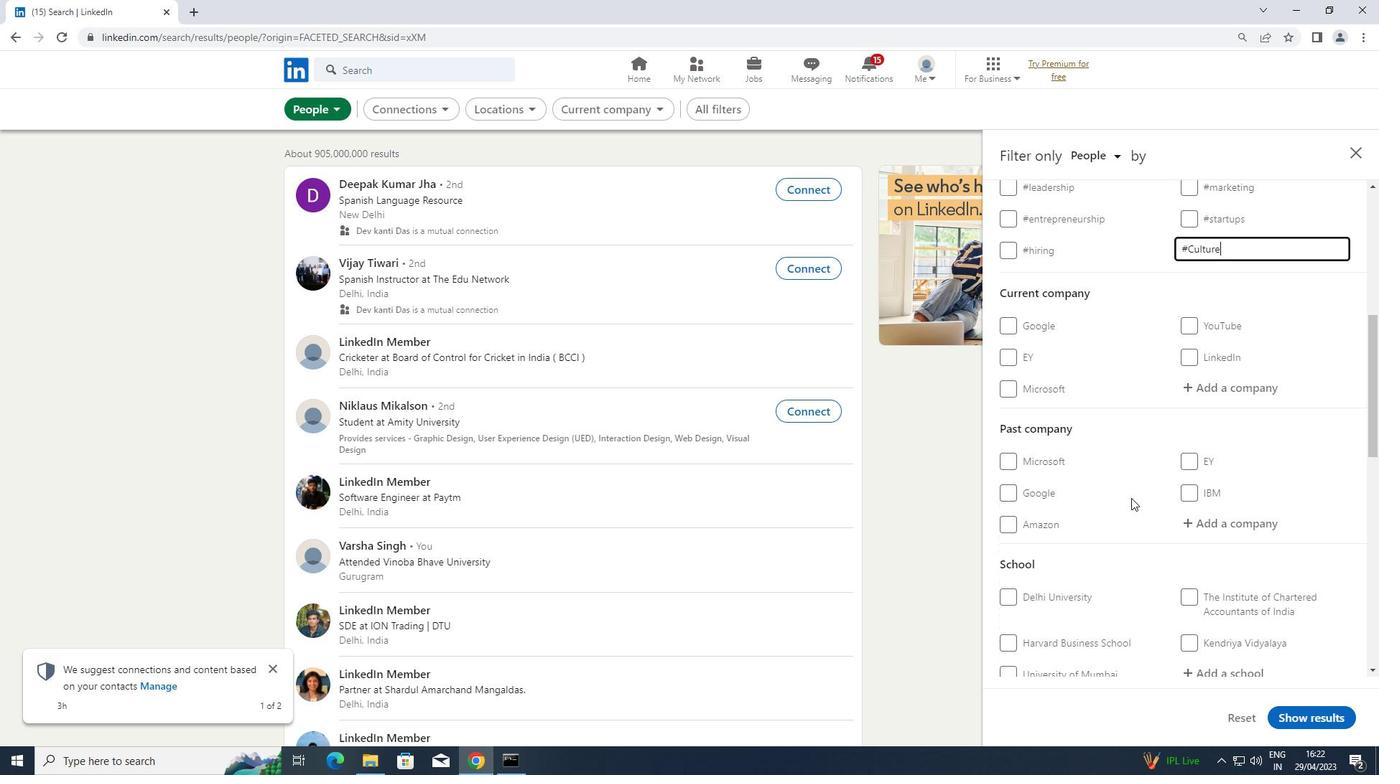 
Action: Mouse scrolled (1131, 497) with delta (0, 0)
Screenshot: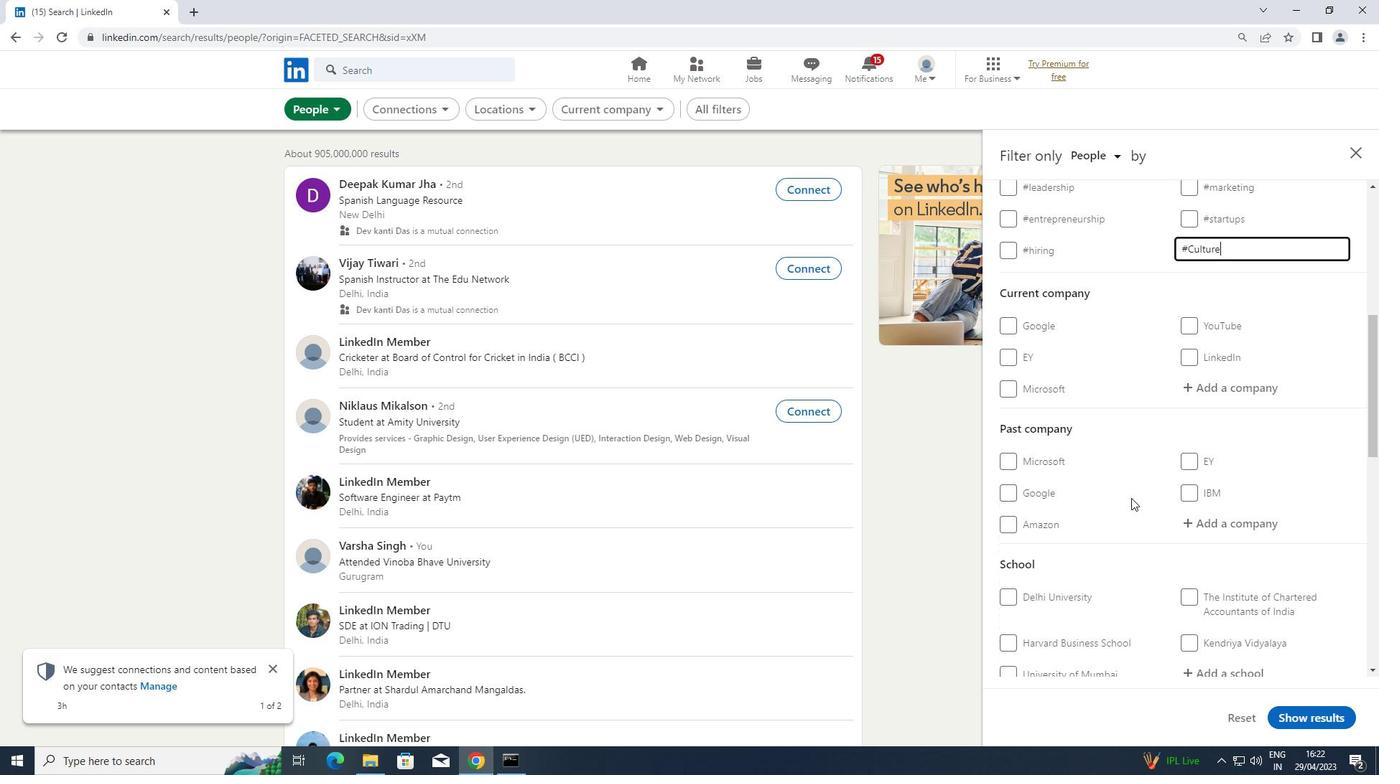 
Action: Mouse scrolled (1131, 497) with delta (0, 0)
Screenshot: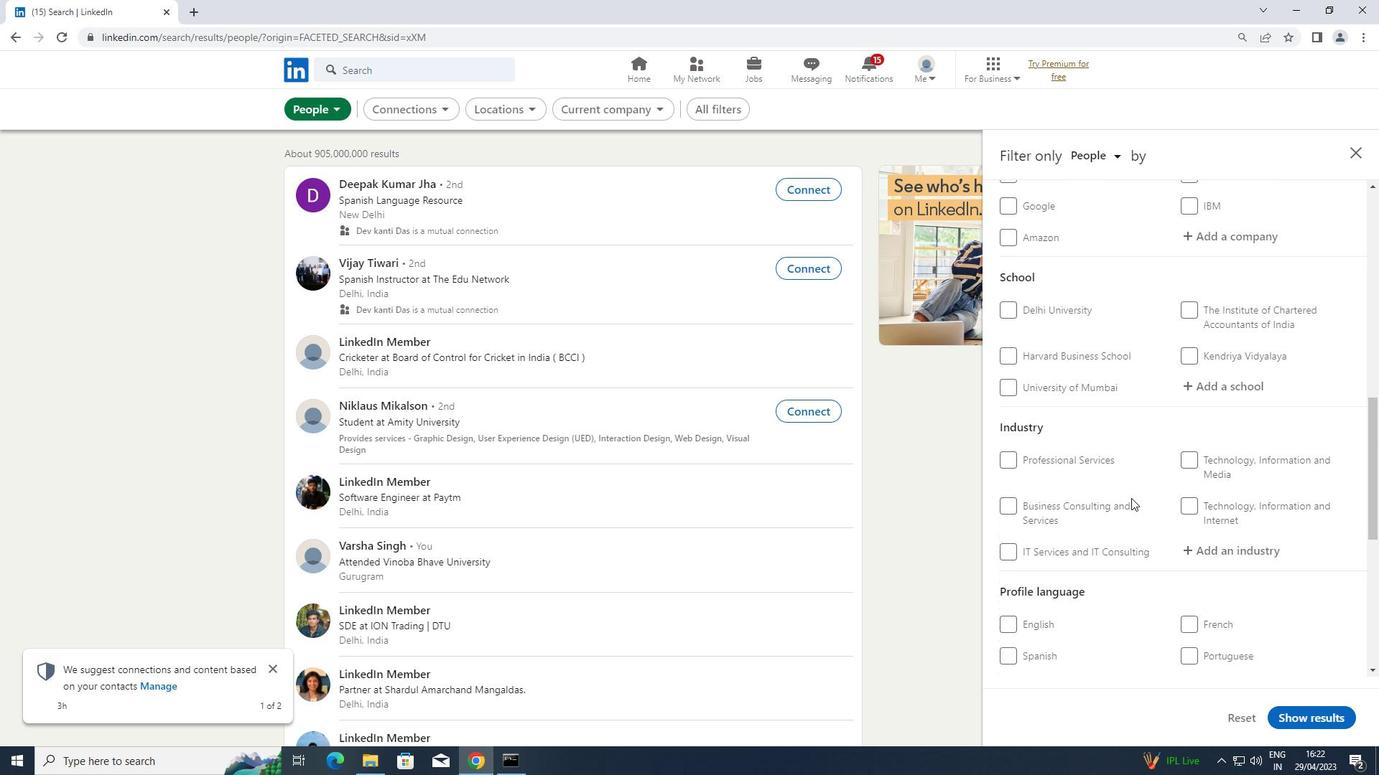 
Action: Mouse moved to (1182, 550)
Screenshot: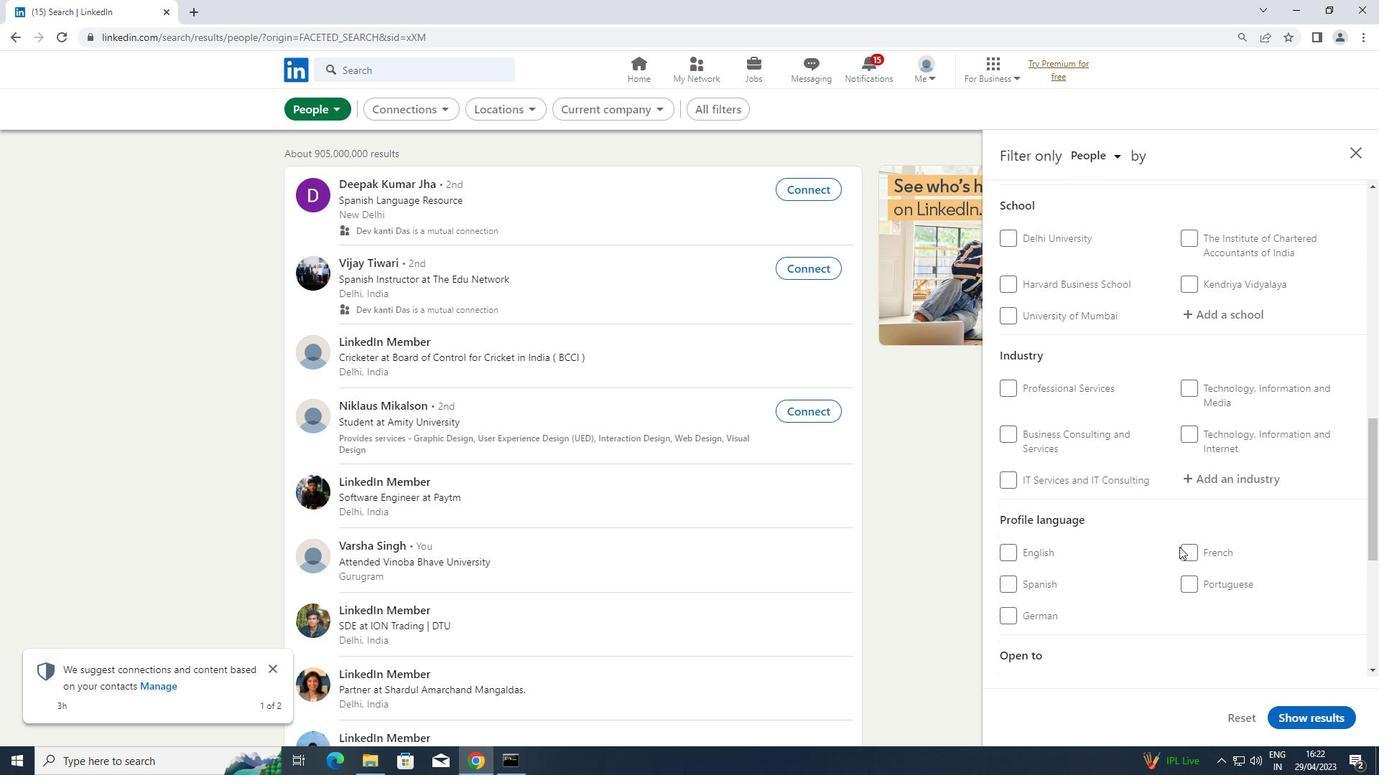 
Action: Mouse pressed left at (1182, 550)
Screenshot: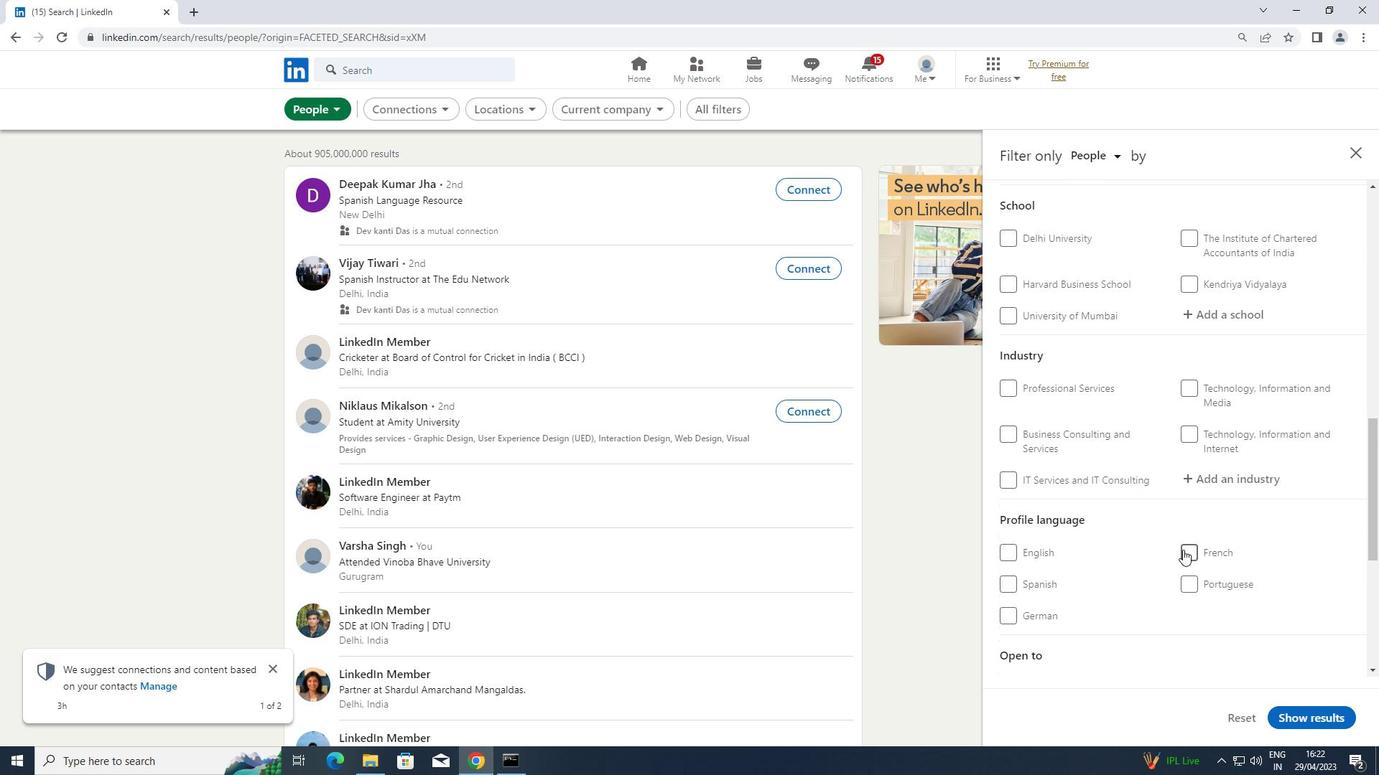 
Action: Mouse moved to (1146, 531)
Screenshot: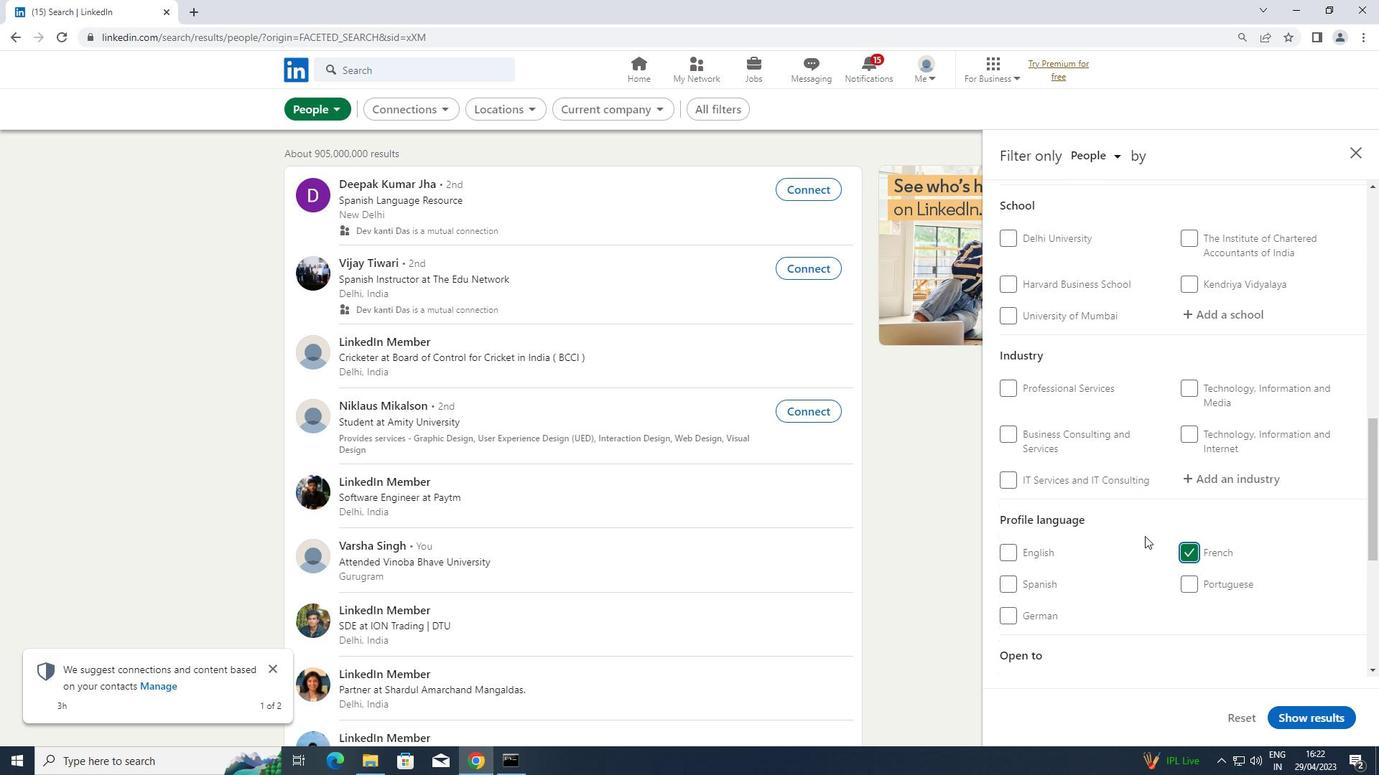 
Action: Mouse scrolled (1146, 532) with delta (0, 0)
Screenshot: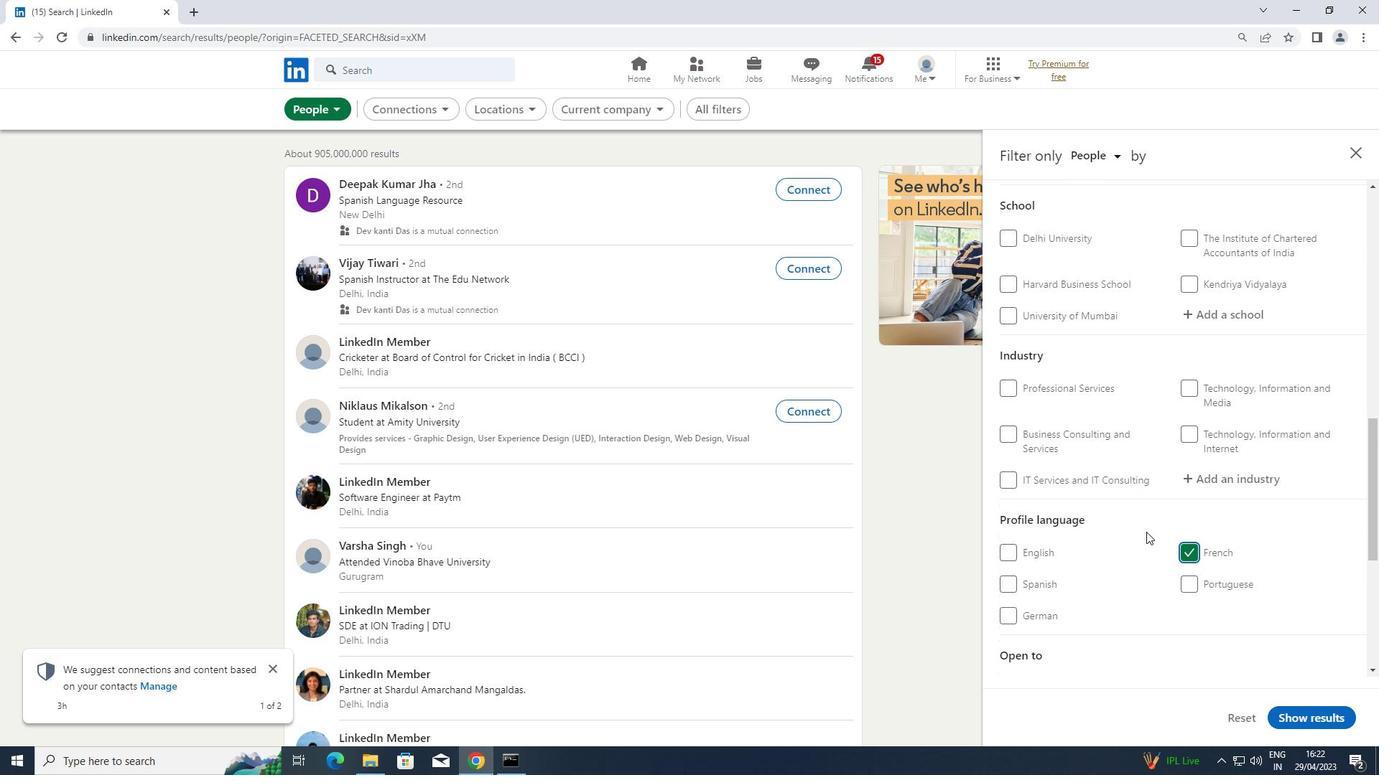 
Action: Mouse scrolled (1146, 532) with delta (0, 0)
Screenshot: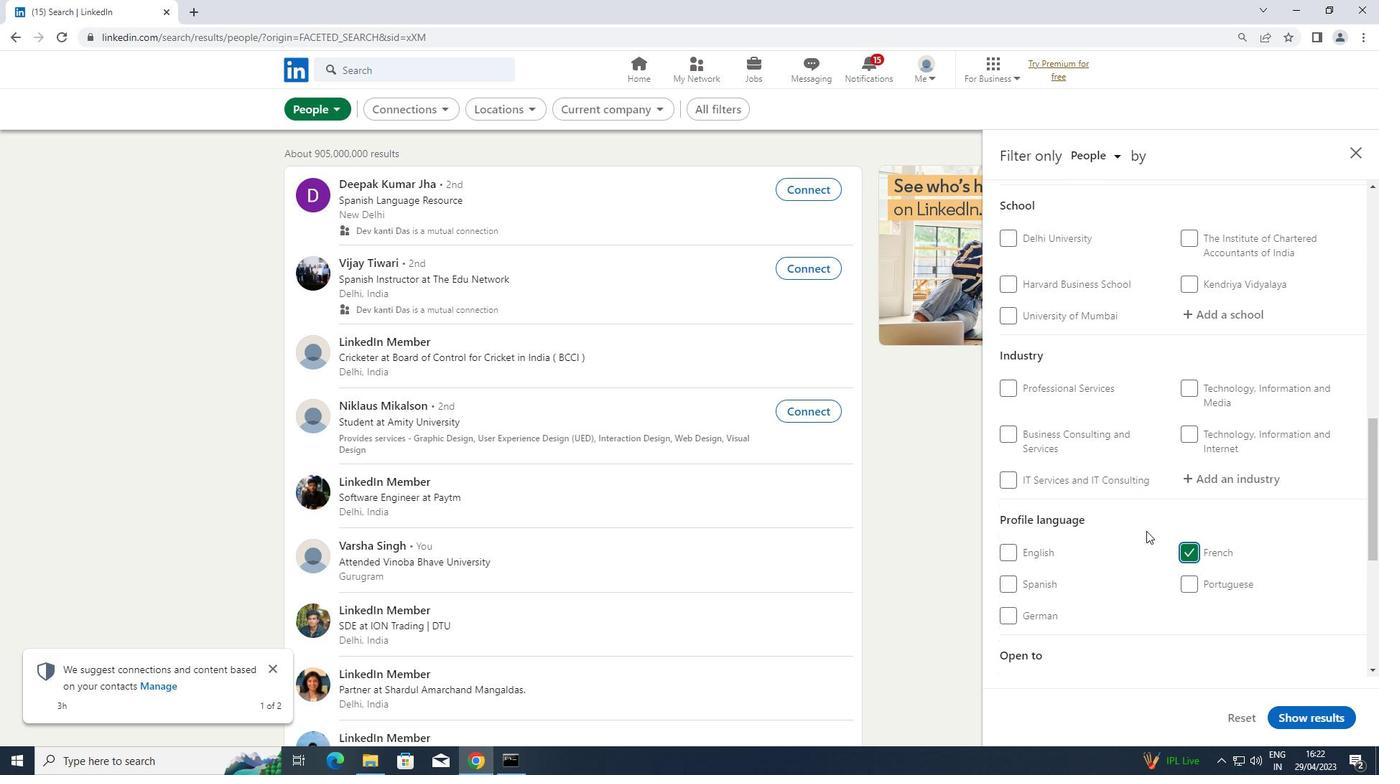
Action: Mouse scrolled (1146, 532) with delta (0, 0)
Screenshot: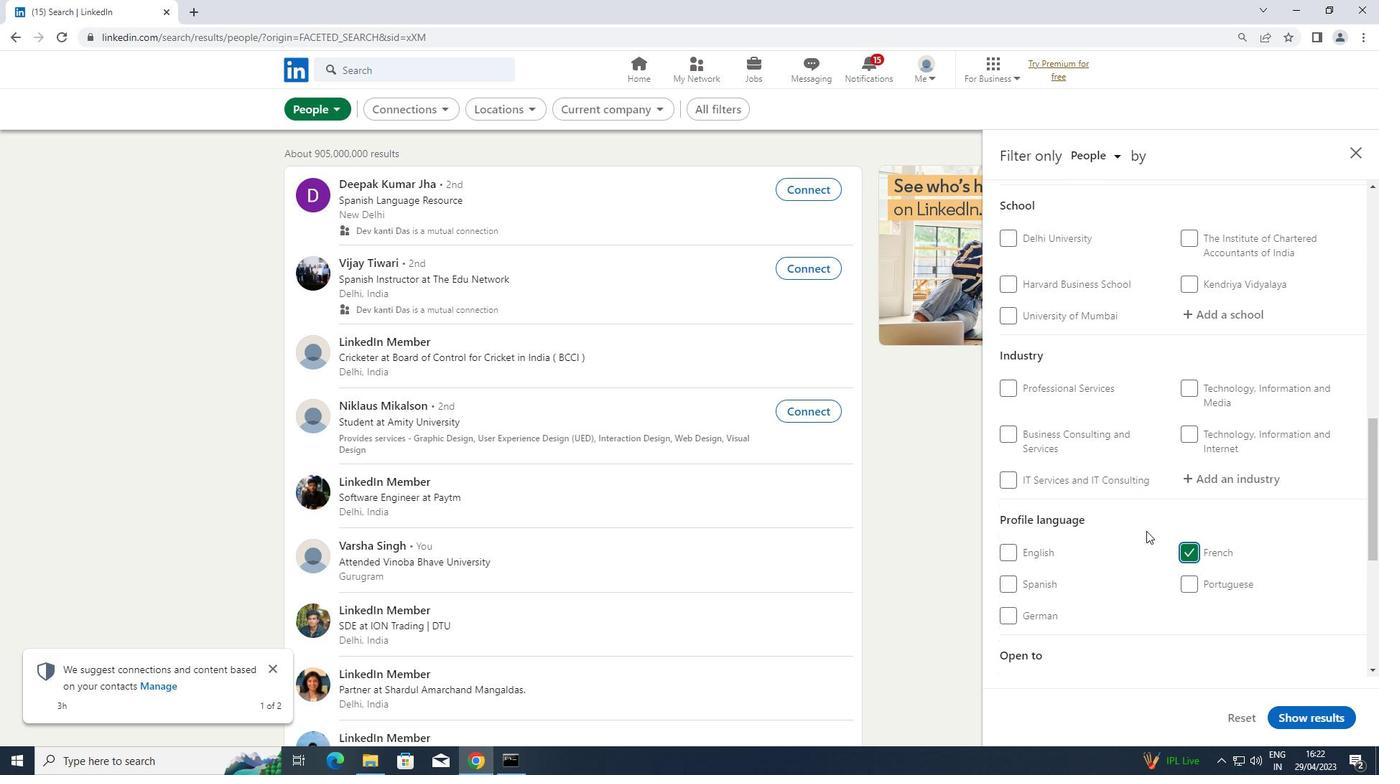 
Action: Mouse scrolled (1146, 532) with delta (0, 0)
Screenshot: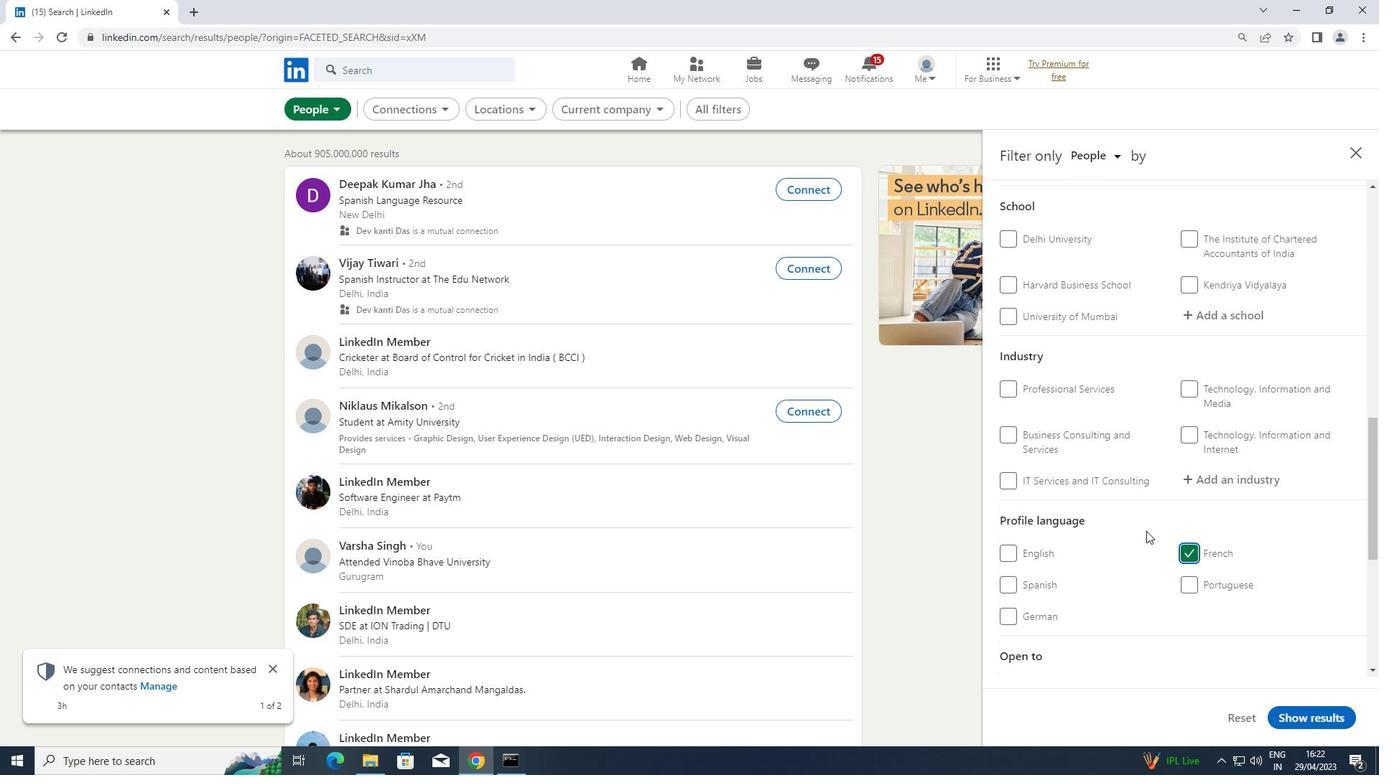 
Action: Mouse scrolled (1146, 532) with delta (0, 0)
Screenshot: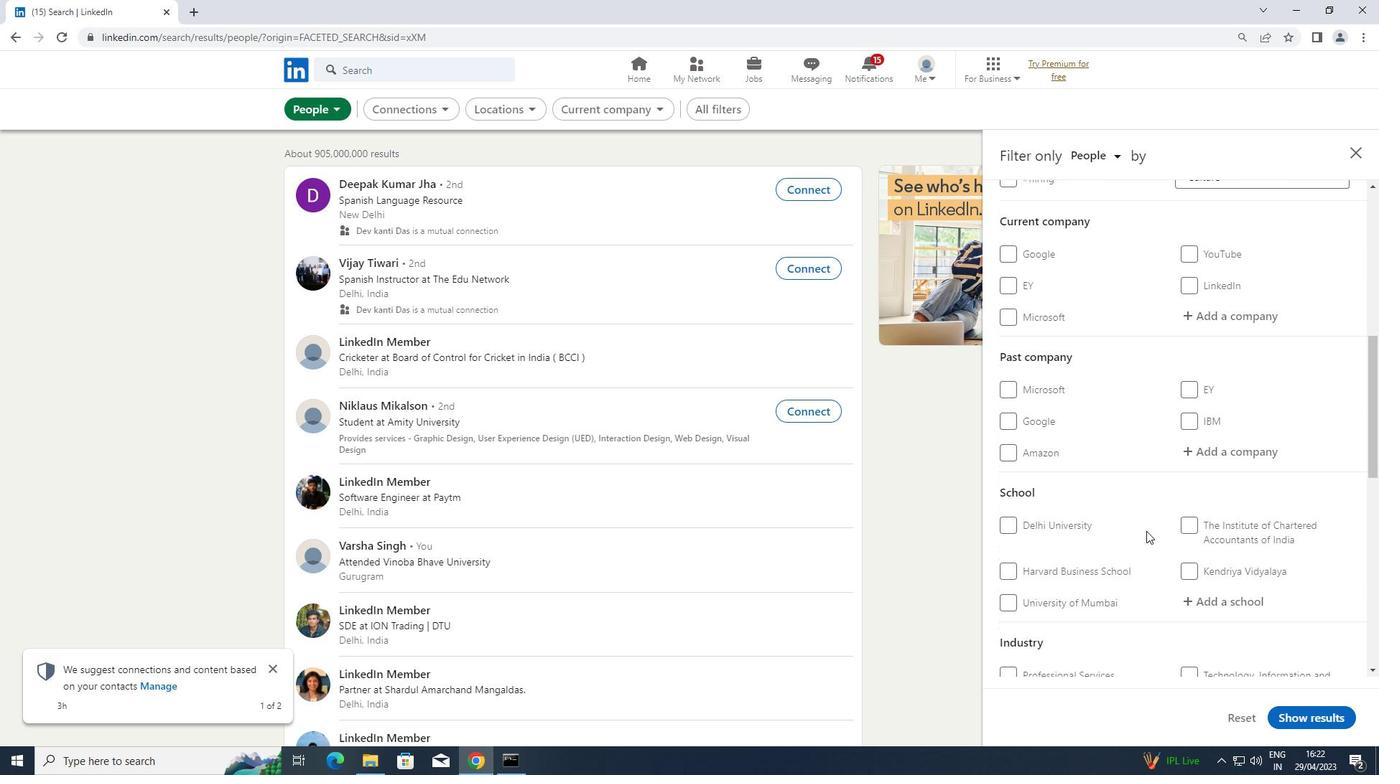 
Action: Mouse scrolled (1146, 532) with delta (0, 0)
Screenshot: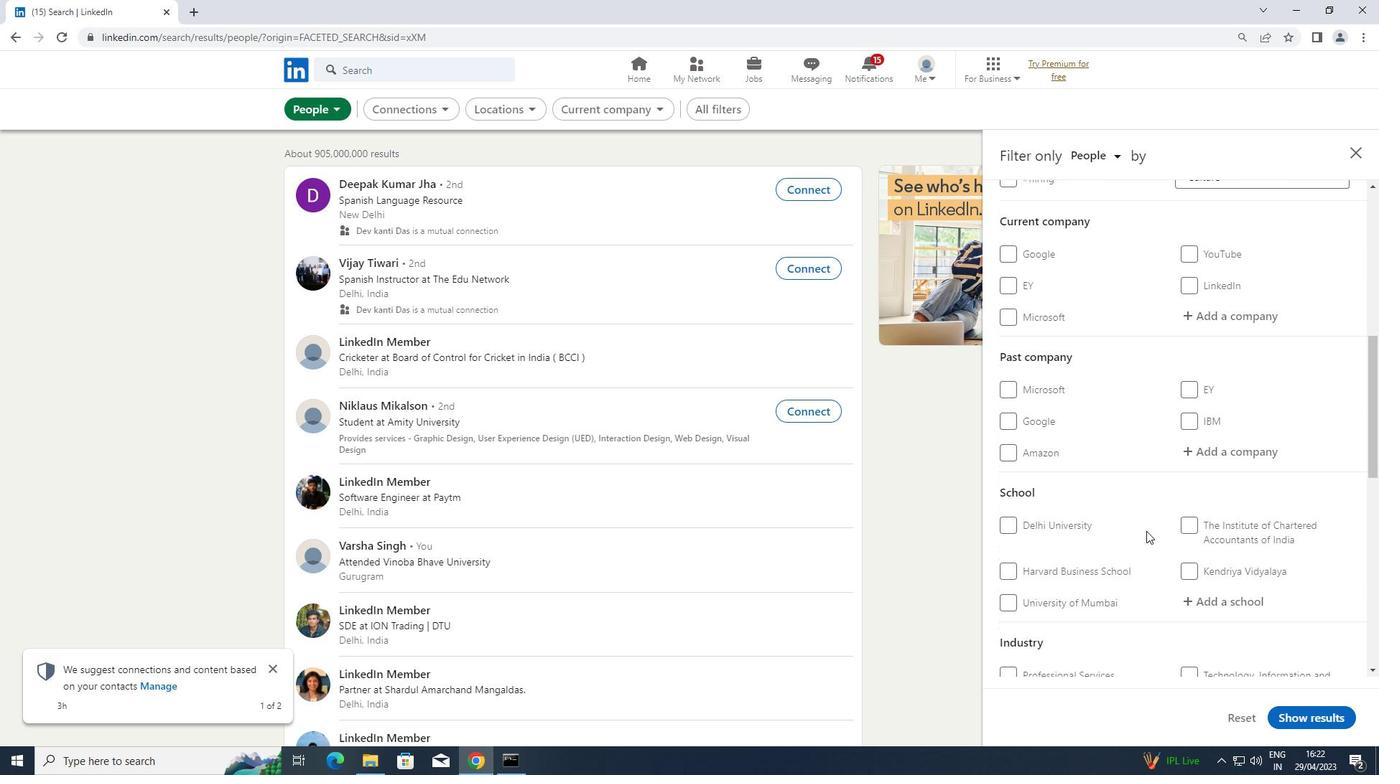 
Action: Mouse scrolled (1146, 532) with delta (0, 0)
Screenshot: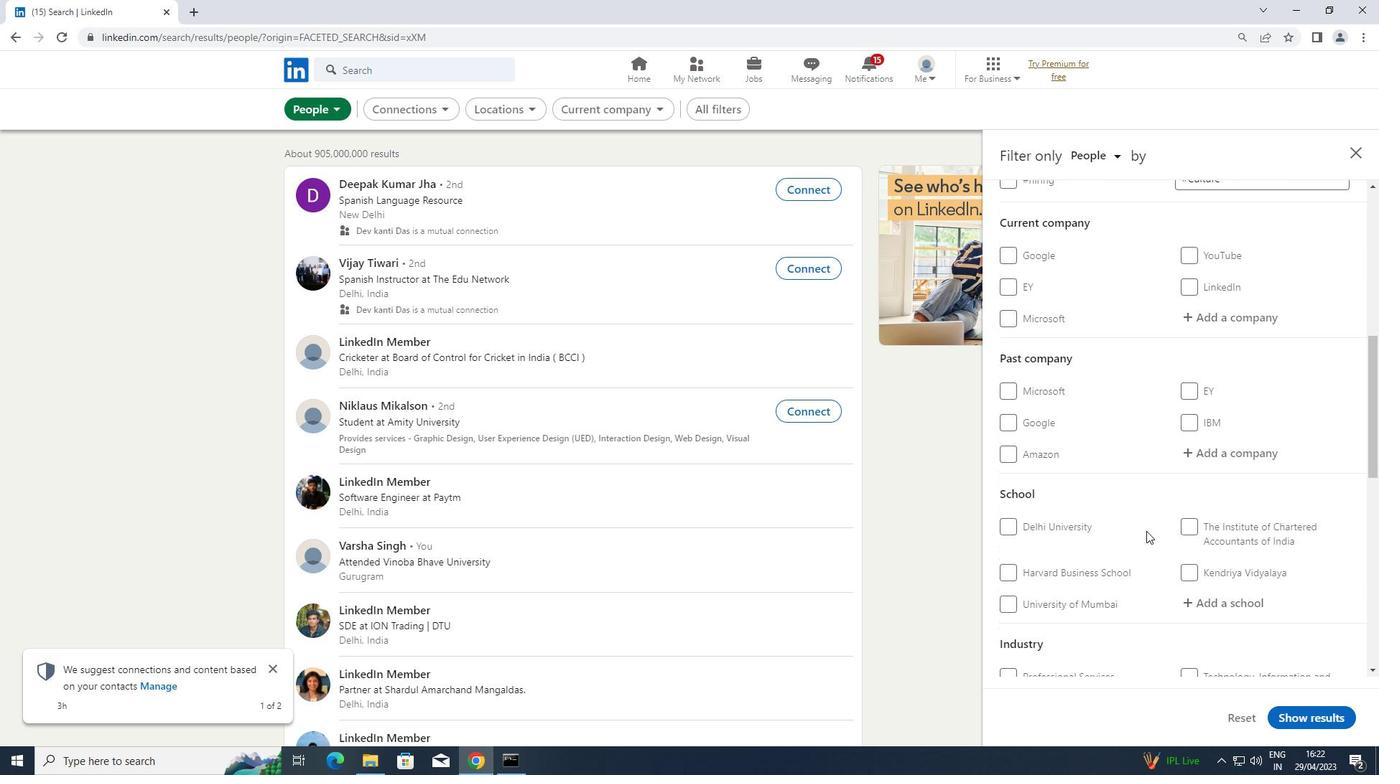 
Action: Mouse scrolled (1146, 532) with delta (0, 0)
Screenshot: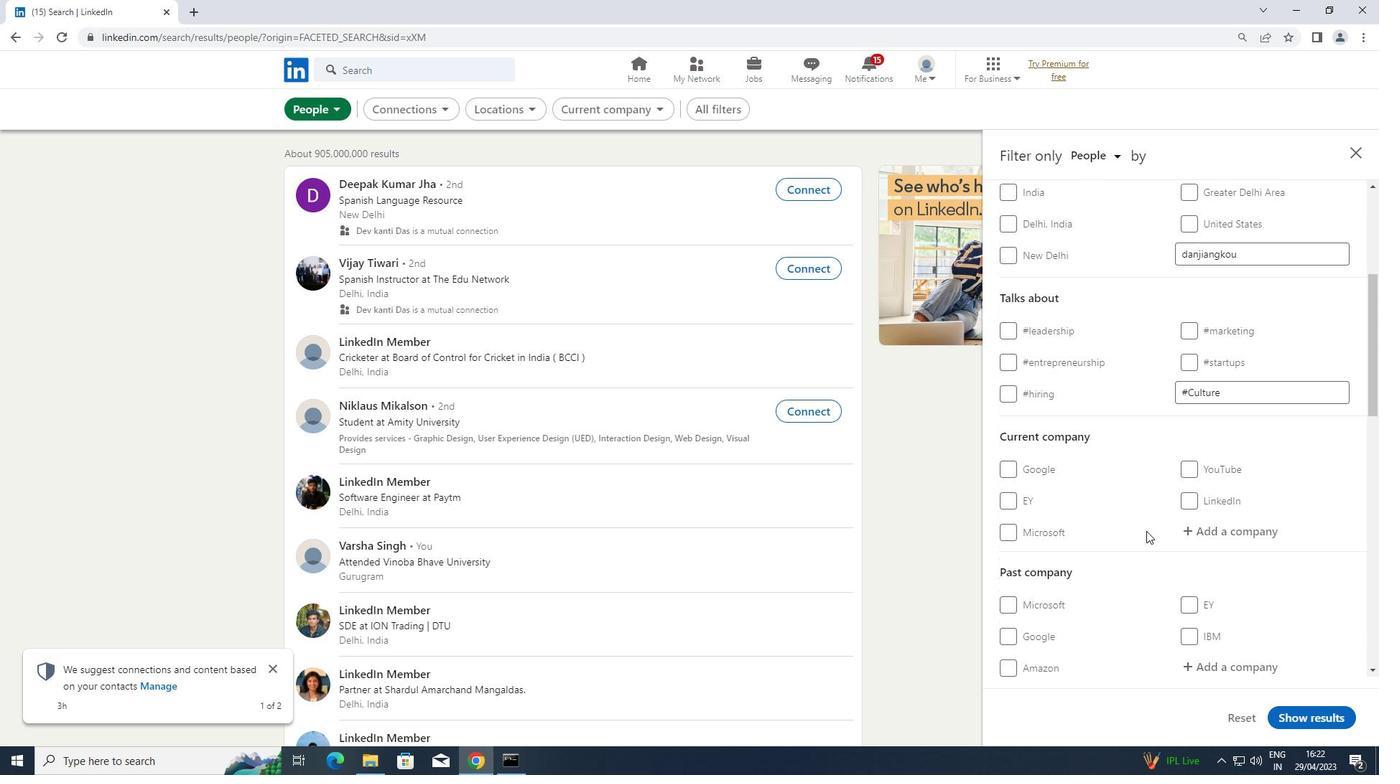 
Action: Mouse moved to (1248, 599)
Screenshot: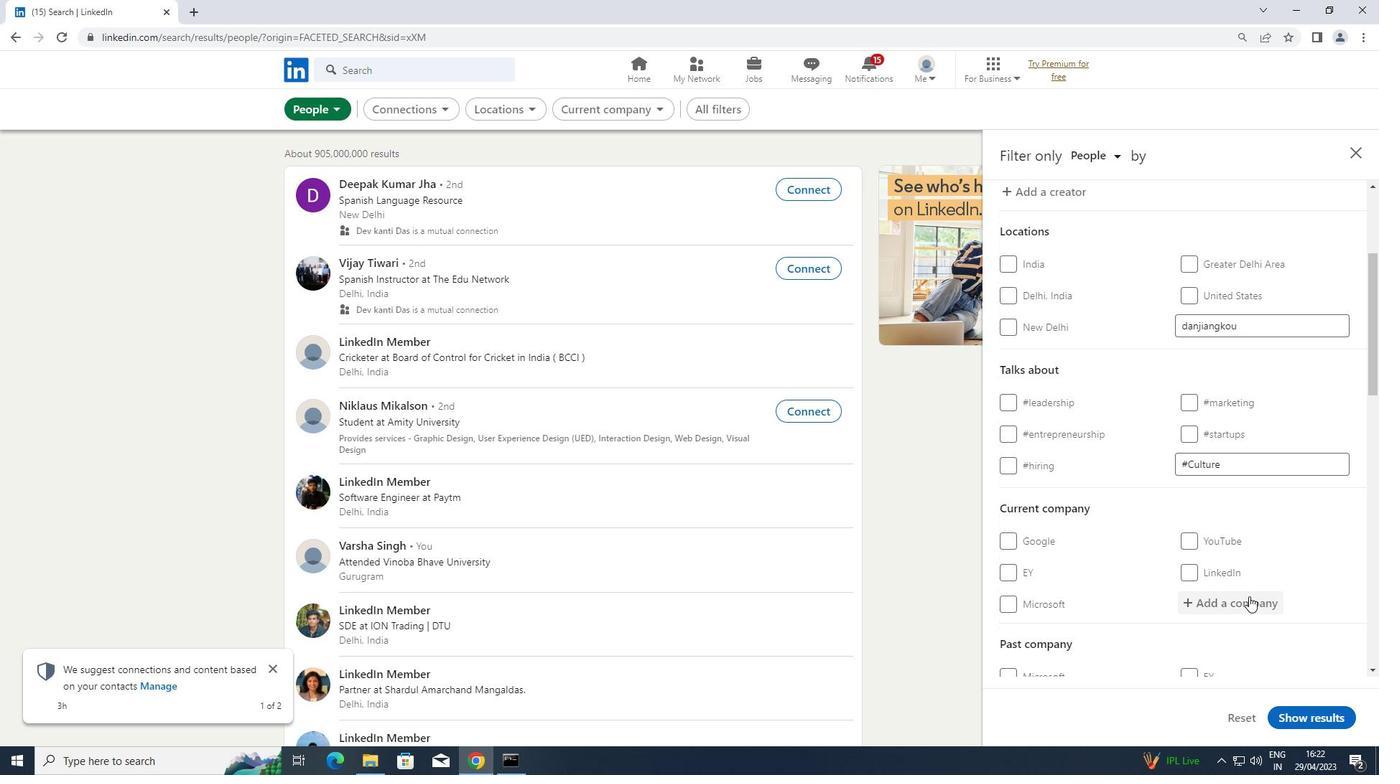 
Action: Mouse pressed left at (1248, 599)
Screenshot: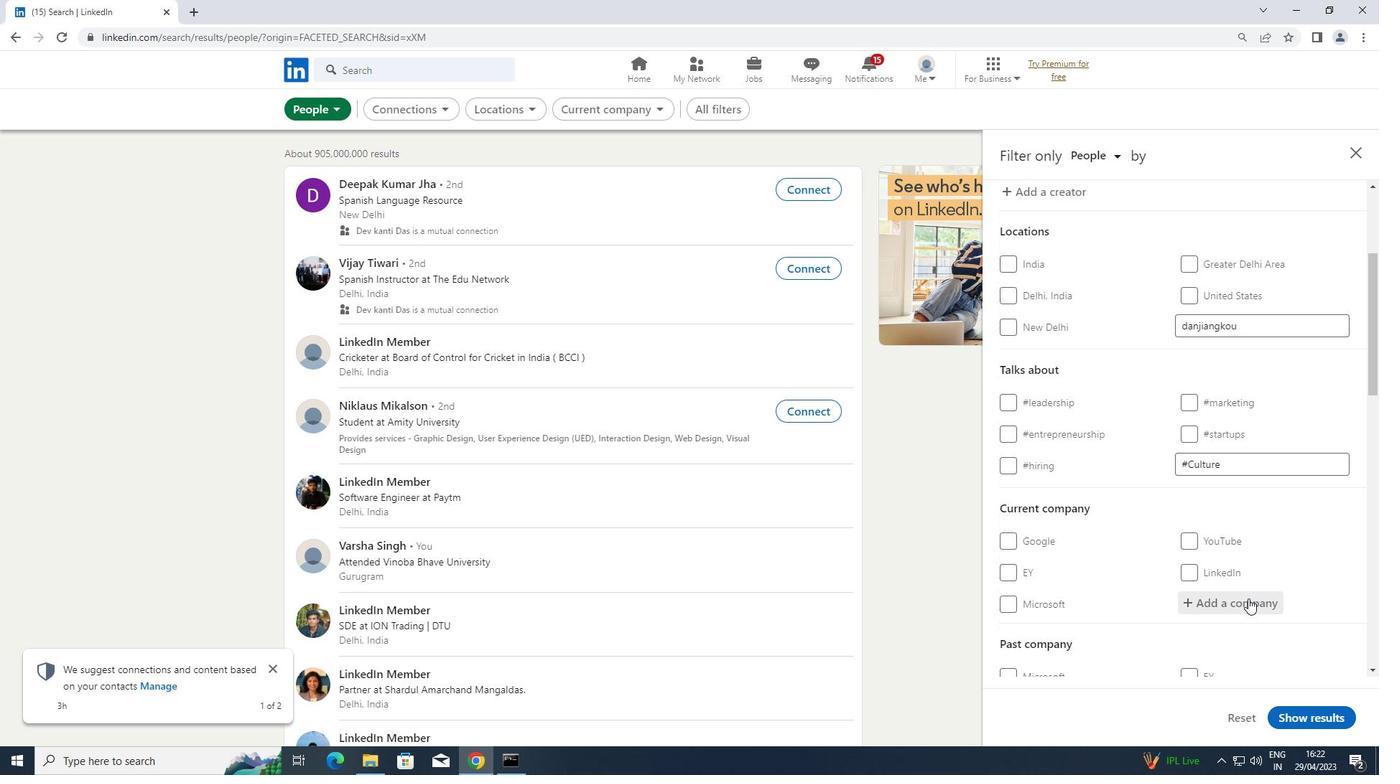
Action: Mouse moved to (1247, 599)
Screenshot: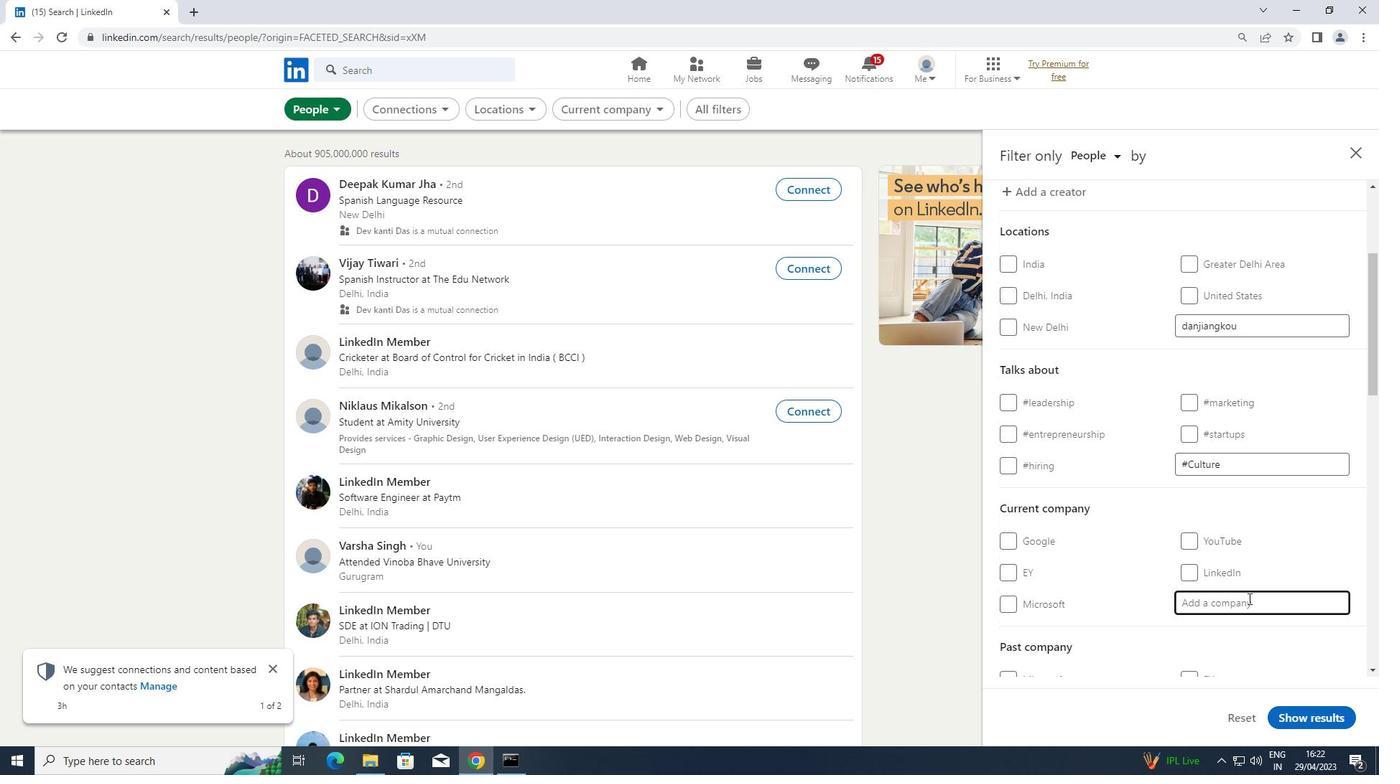 
Action: Key pressed <Key.shift>AXIS<Key.space><Key.shift>FINANCE
Screenshot: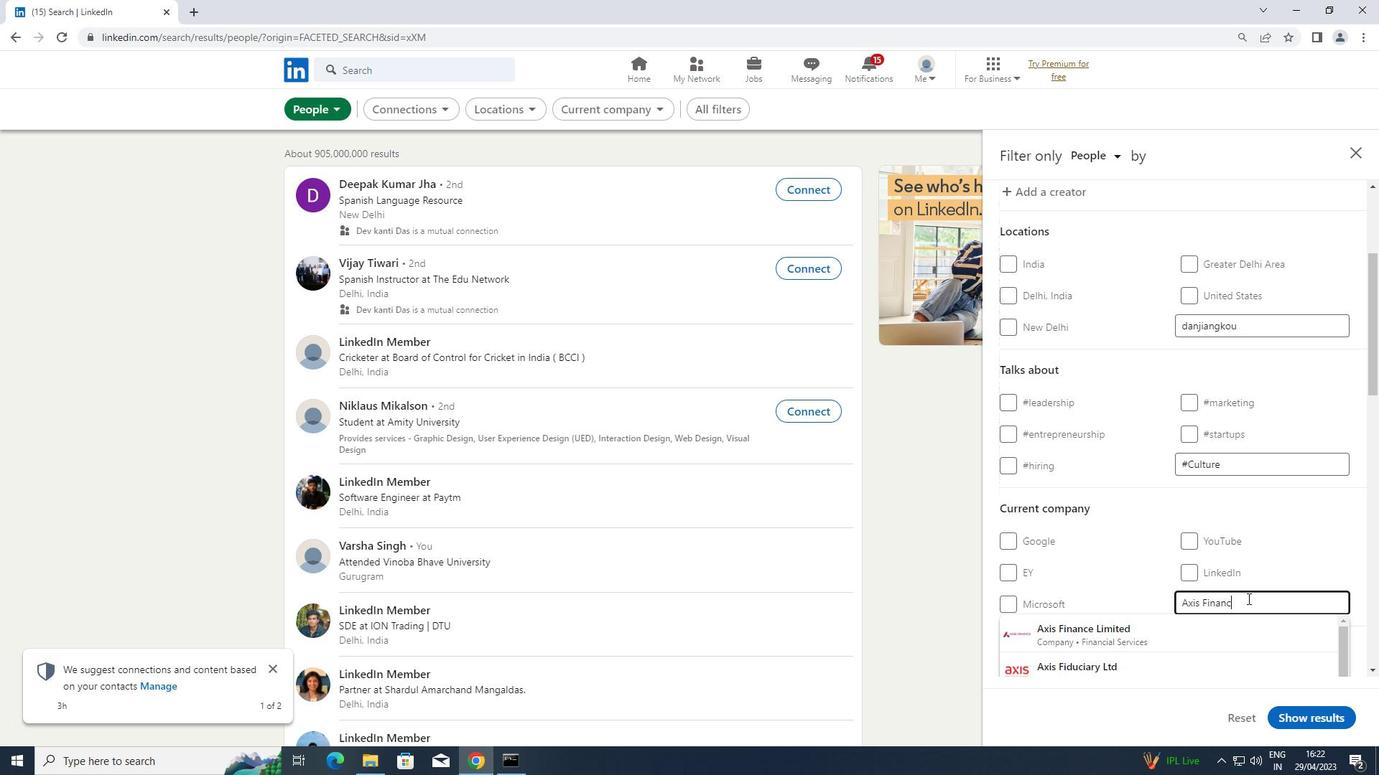 
Action: Mouse moved to (1139, 629)
Screenshot: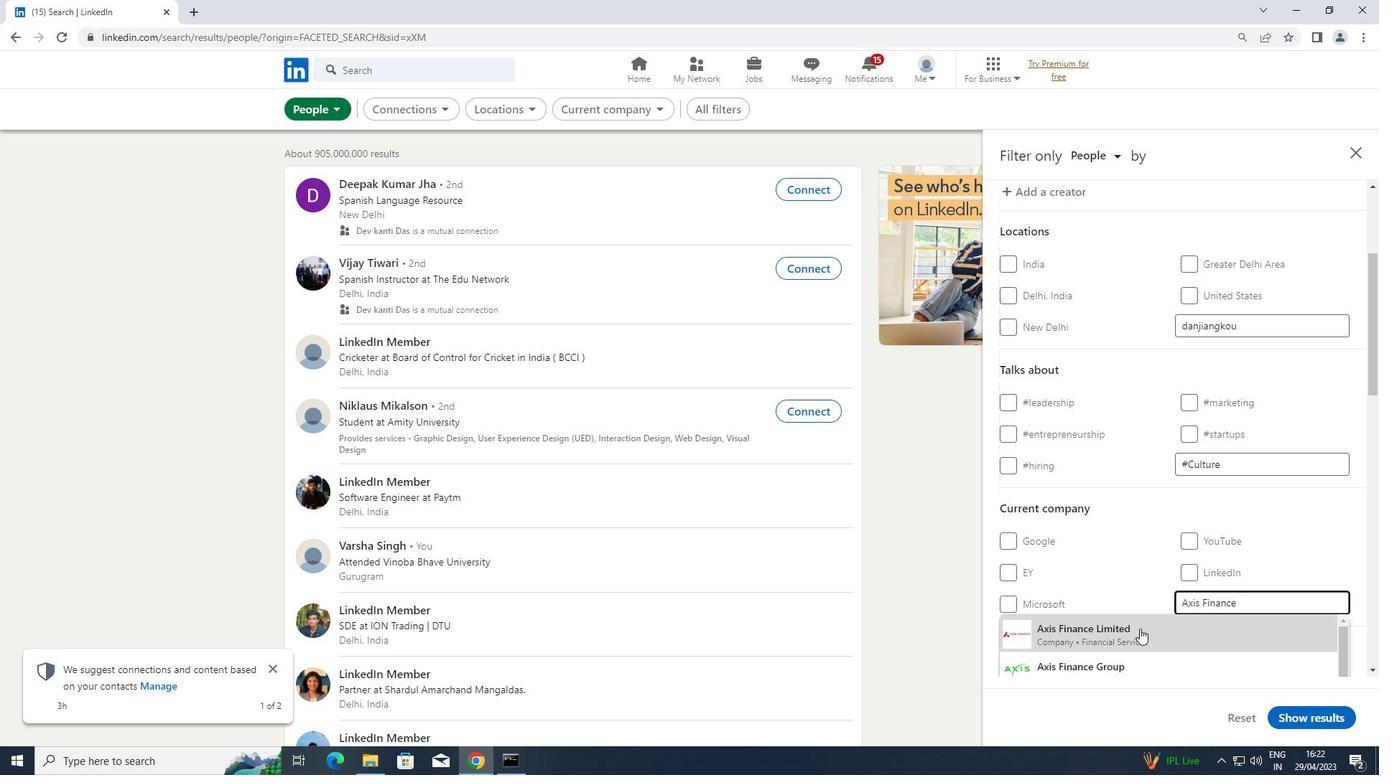 
Action: Mouse pressed left at (1139, 629)
Screenshot: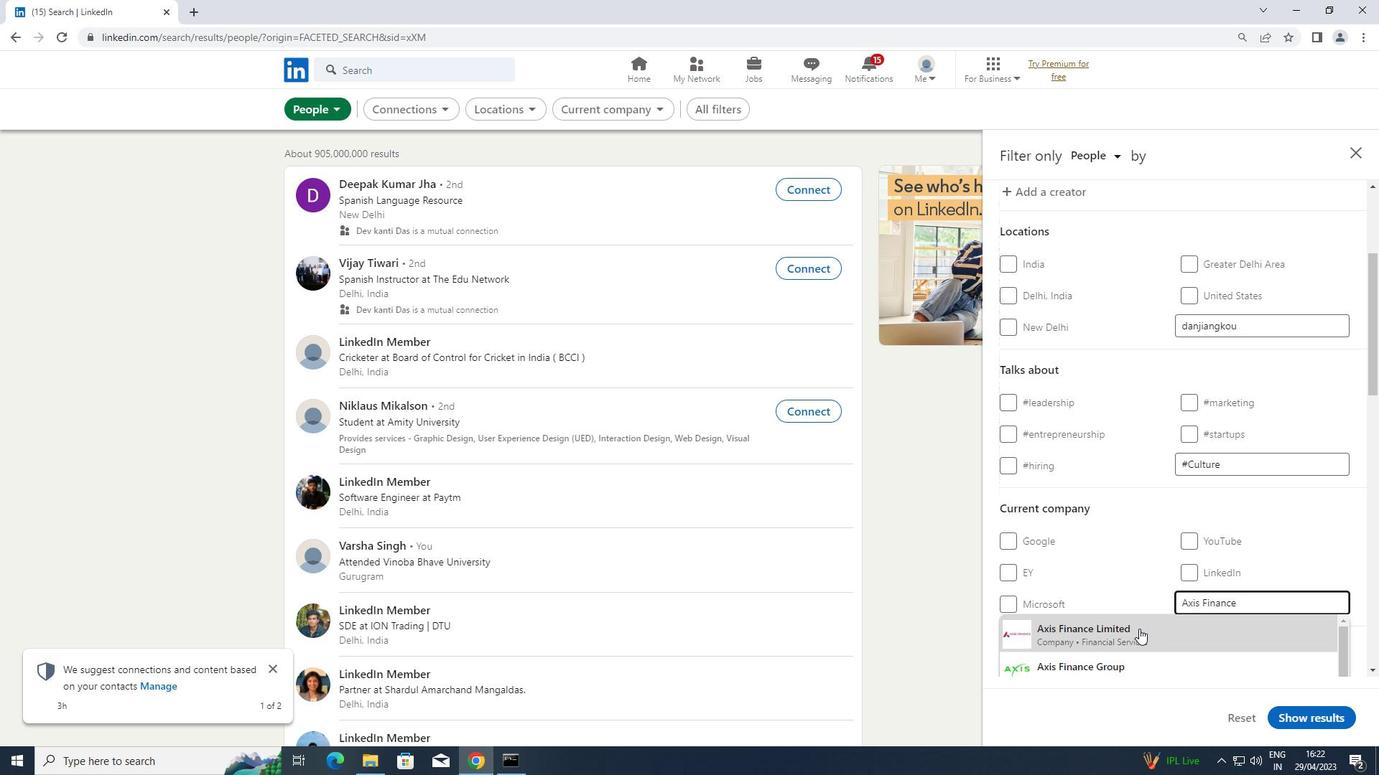 
Action: Mouse scrolled (1139, 628) with delta (0, 0)
Screenshot: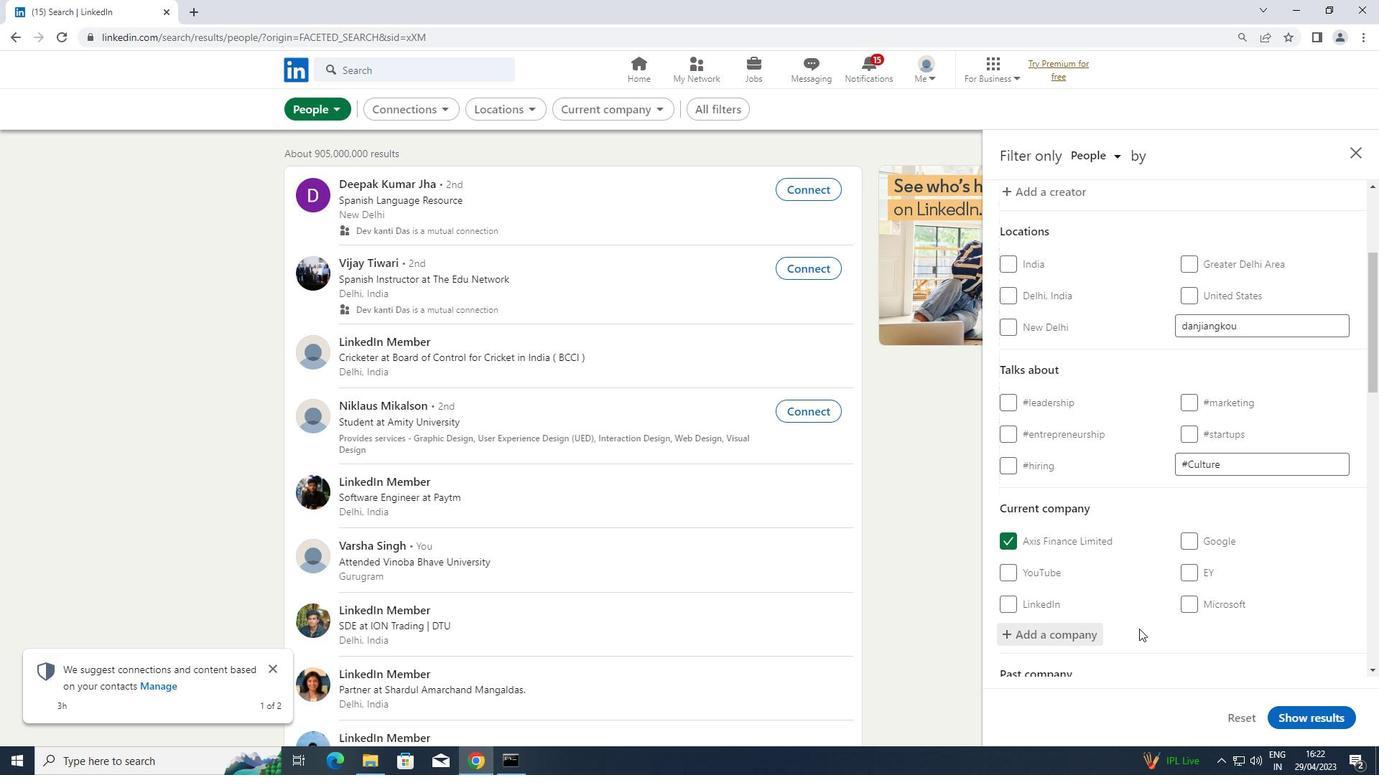 
Action: Mouse scrolled (1139, 628) with delta (0, 0)
Screenshot: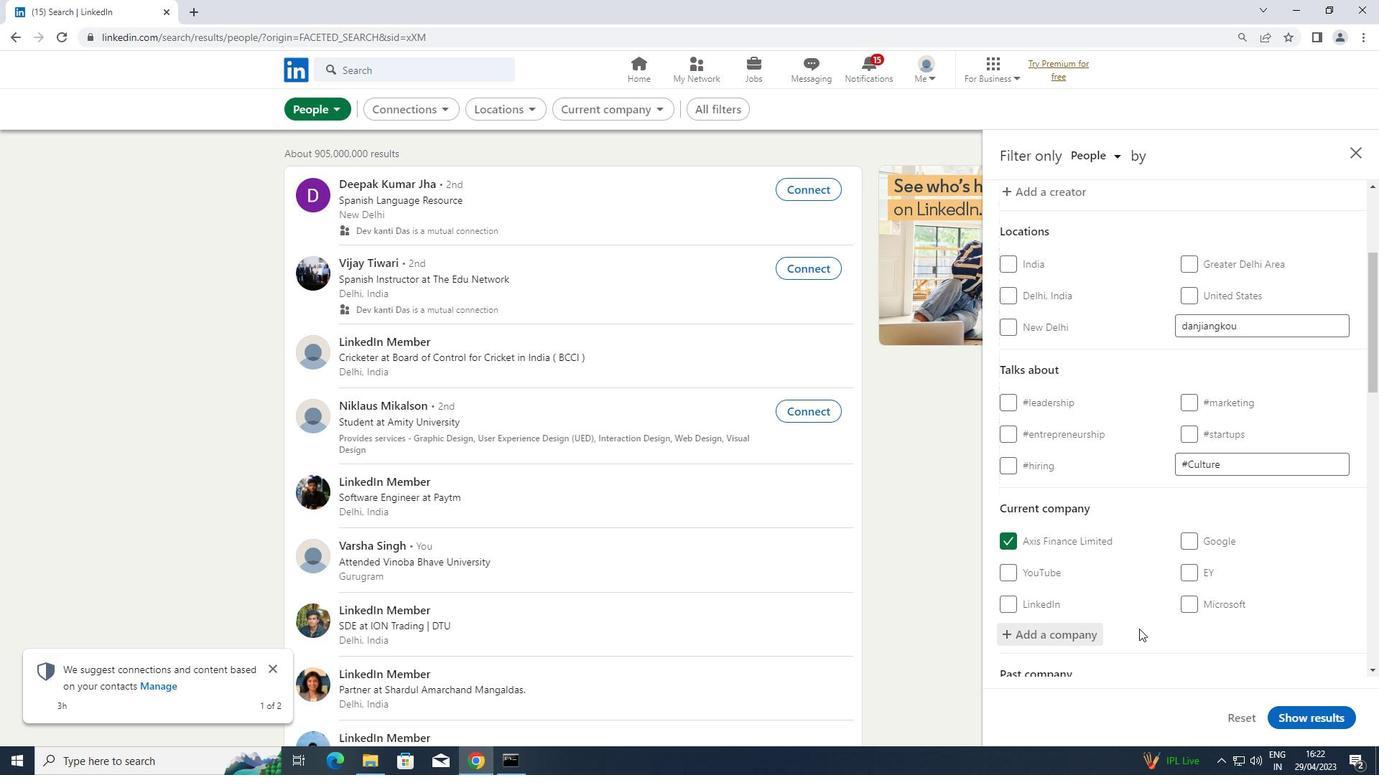
Action: Mouse moved to (1161, 533)
Screenshot: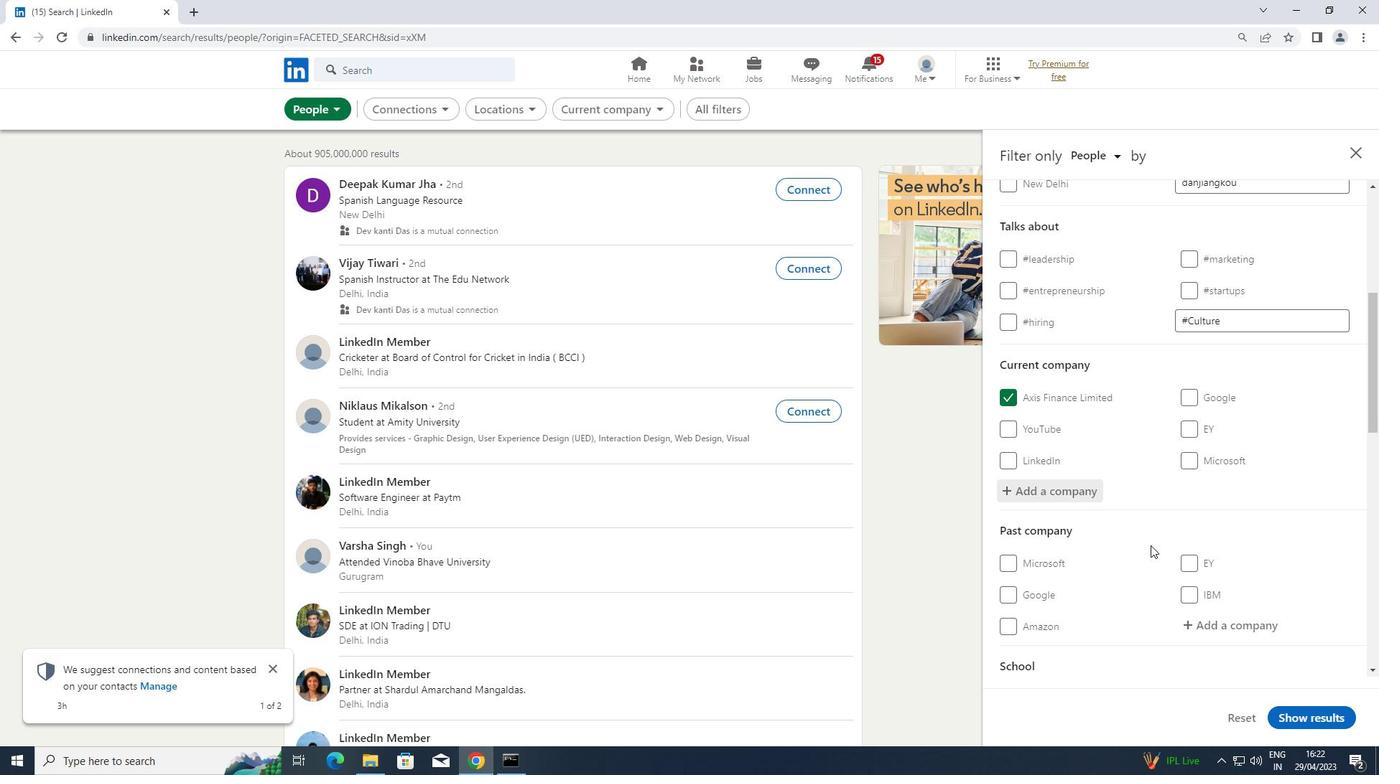 
Action: Mouse scrolled (1161, 532) with delta (0, 0)
Screenshot: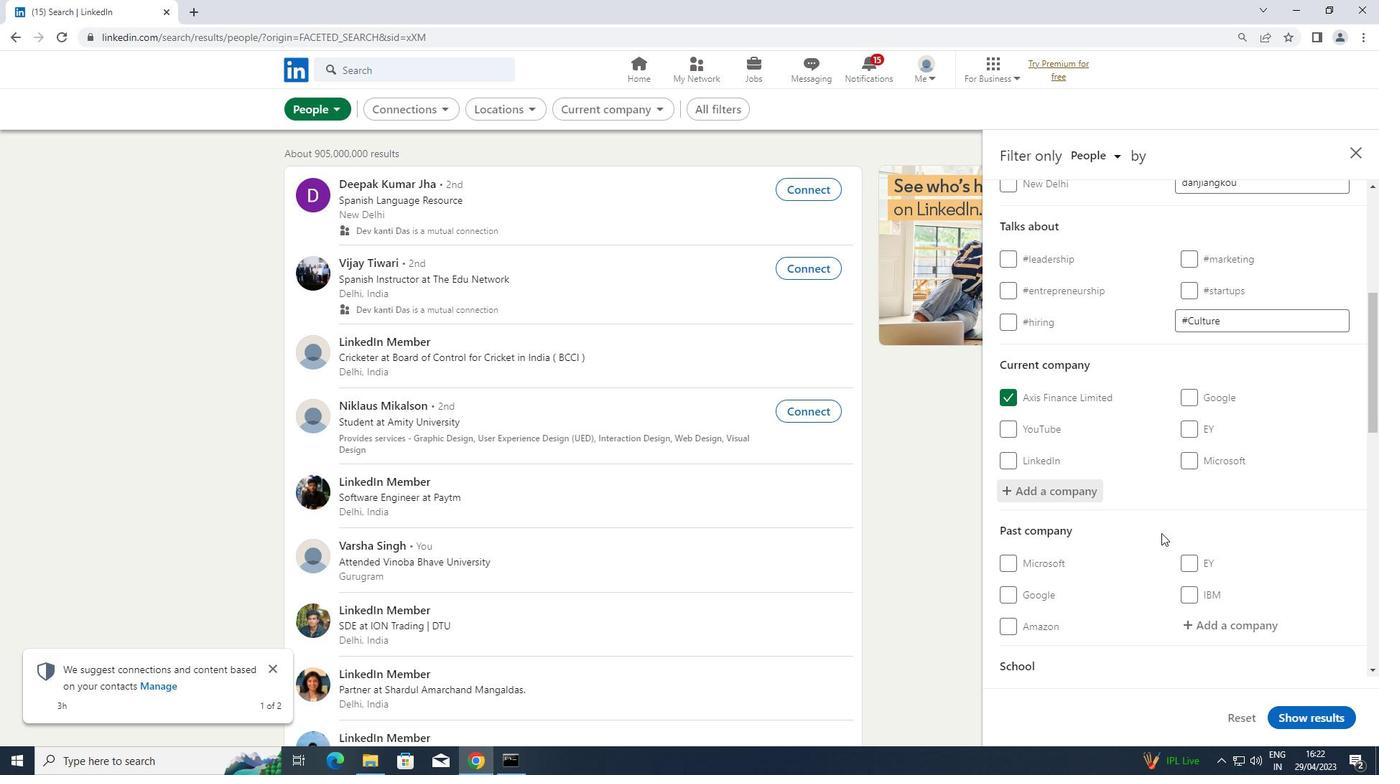 
Action: Mouse scrolled (1161, 532) with delta (0, 0)
Screenshot: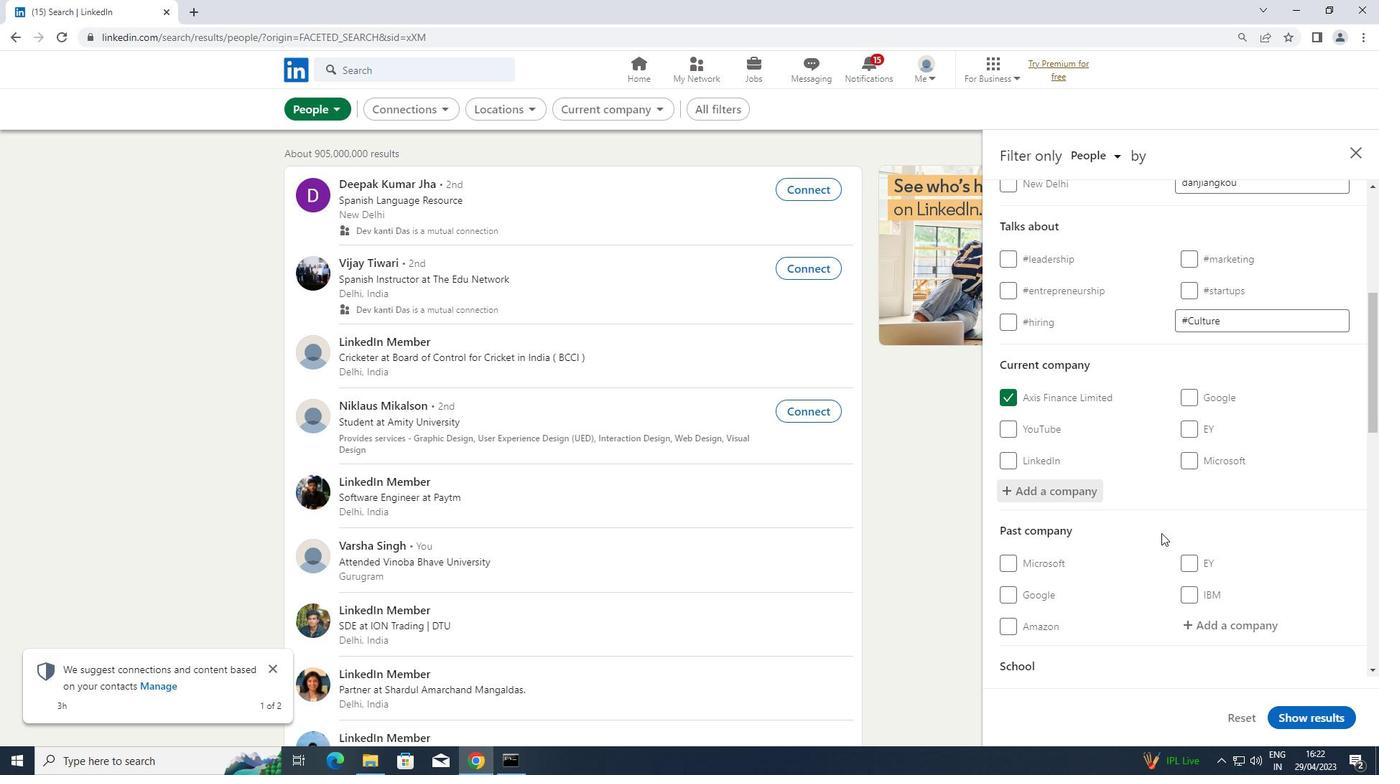 
Action: Mouse scrolled (1161, 532) with delta (0, 0)
Screenshot: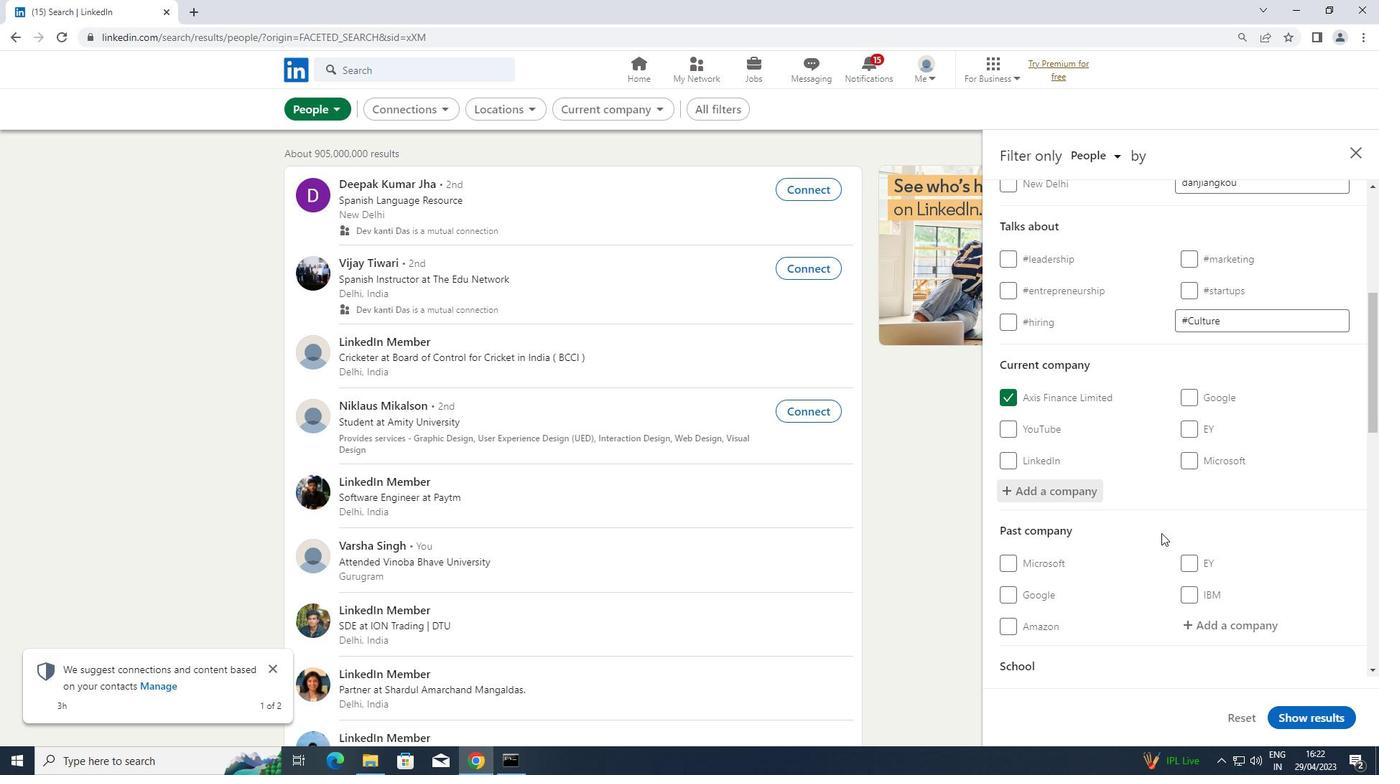 
Action: Mouse moved to (1249, 555)
Screenshot: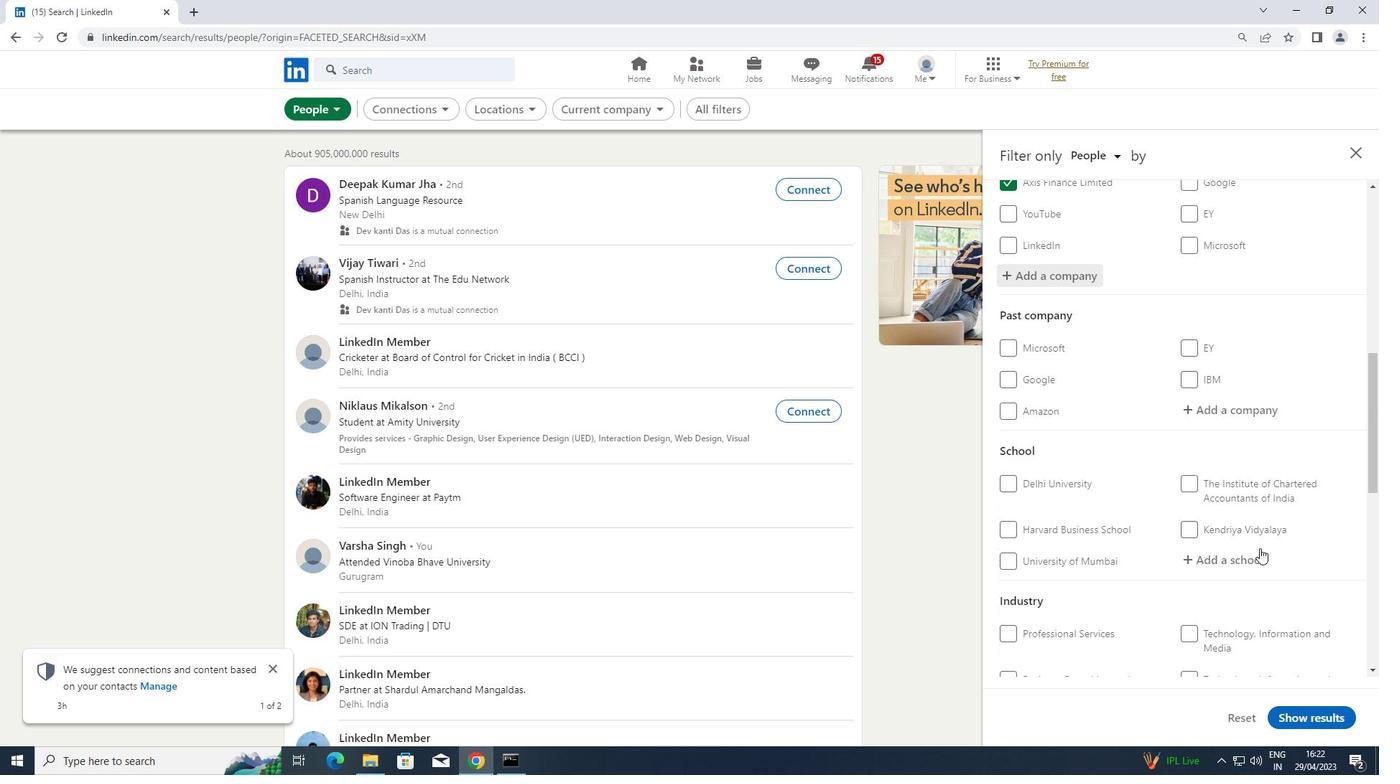 
Action: Mouse pressed left at (1249, 555)
Screenshot: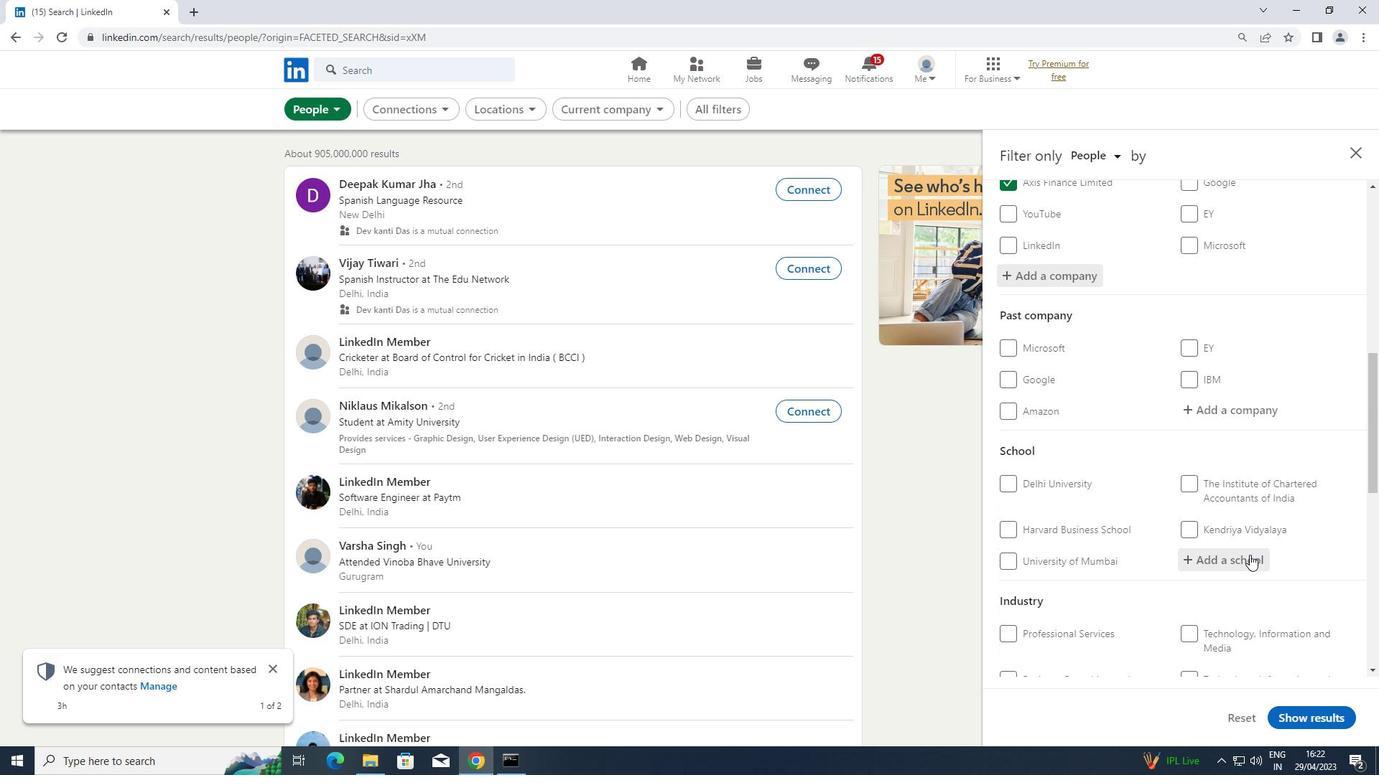 
Action: Key pressed <Key.shift>NTR
Screenshot: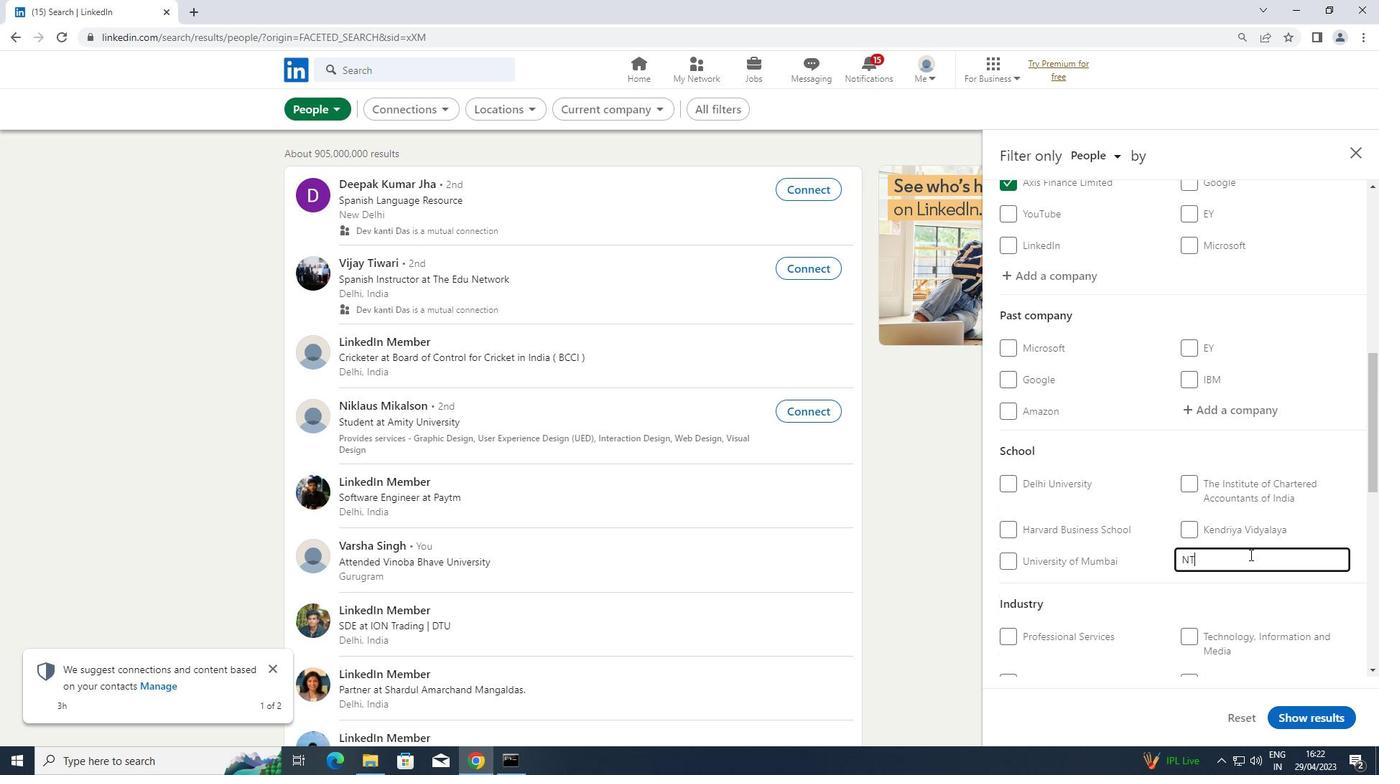 
Action: Mouse moved to (1188, 593)
Screenshot: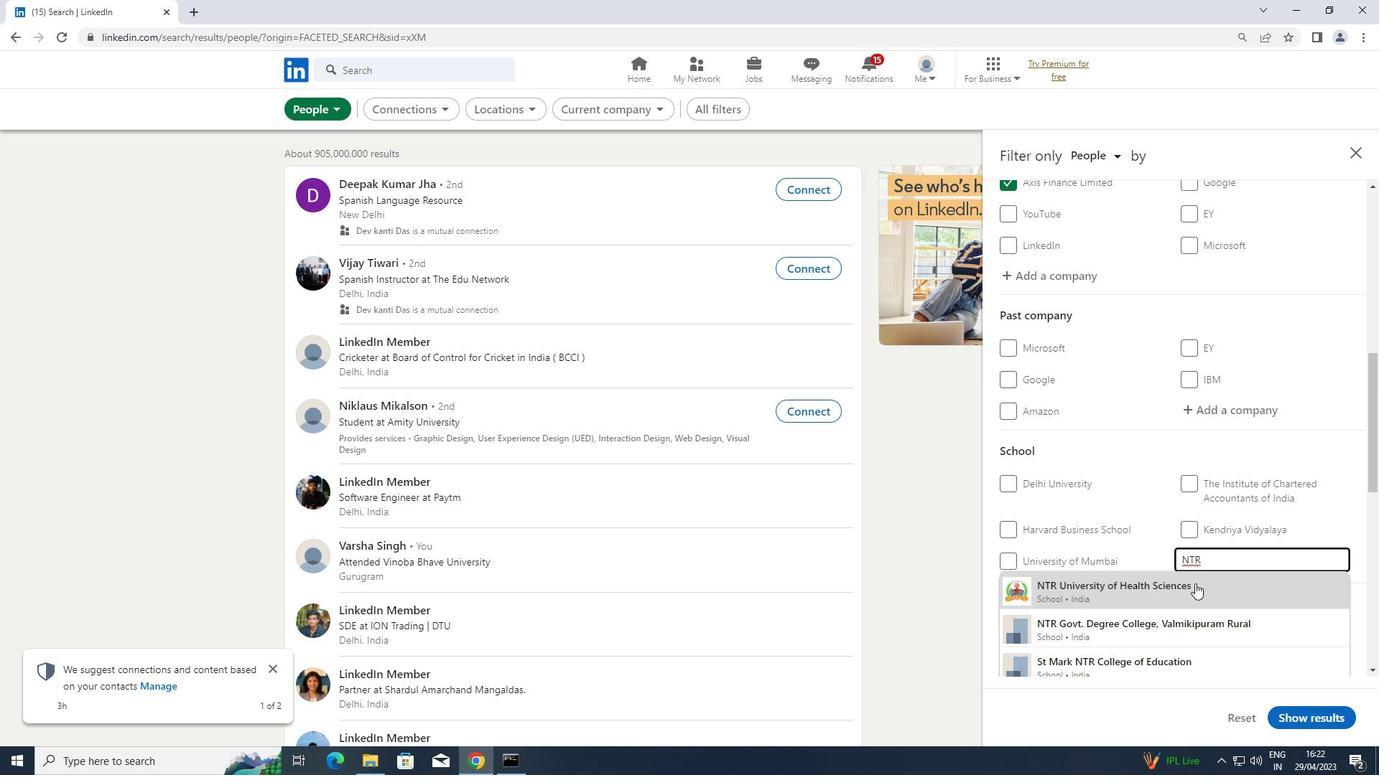 
Action: Mouse pressed left at (1188, 593)
Screenshot: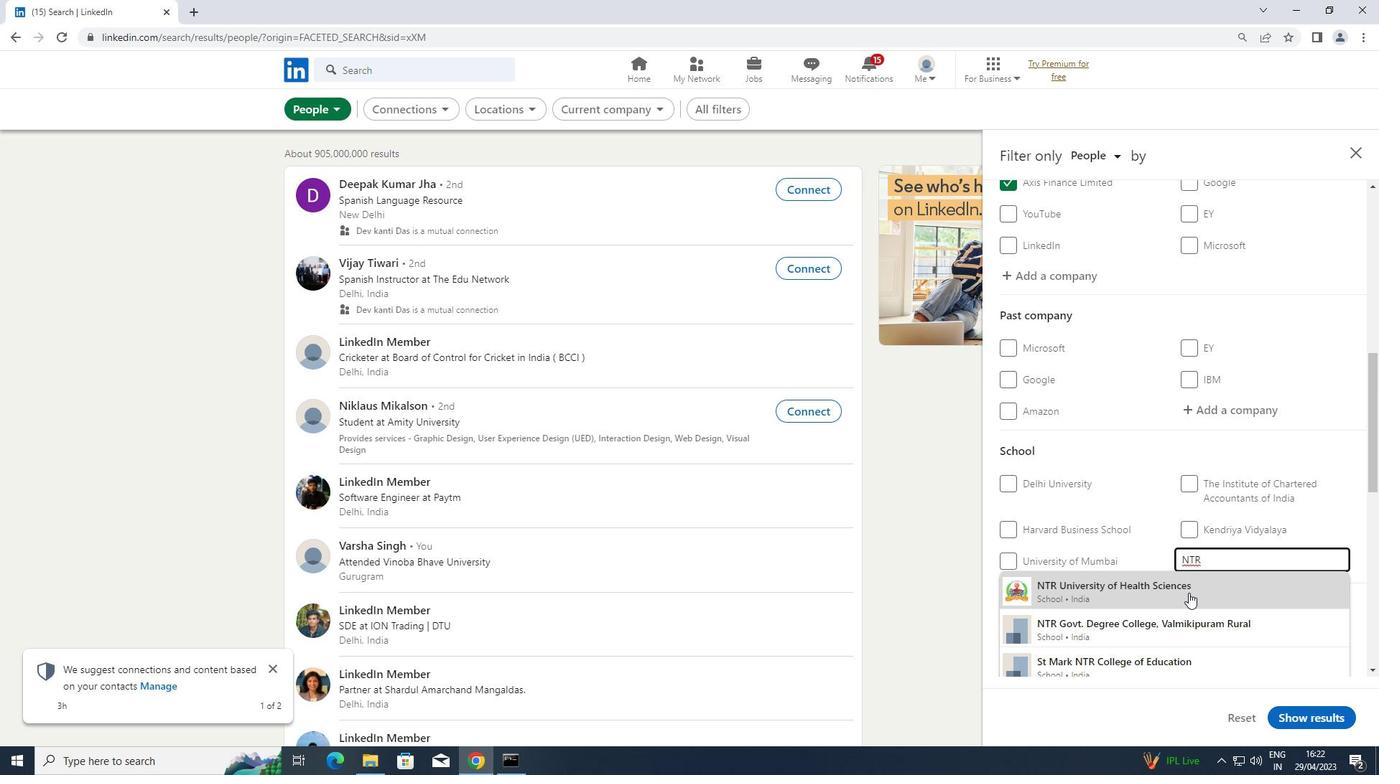 
Action: Mouse moved to (1192, 588)
Screenshot: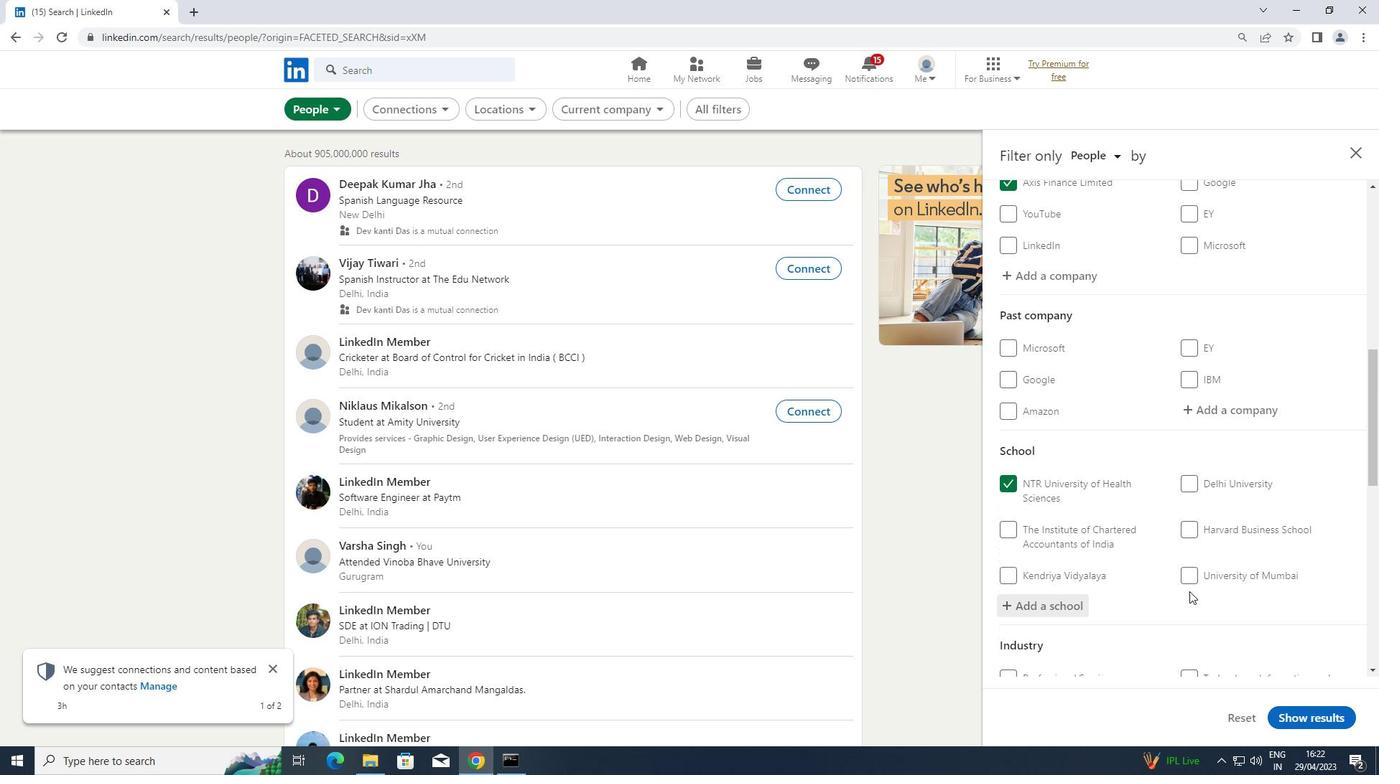 
Action: Mouse scrolled (1192, 588) with delta (0, 0)
Screenshot: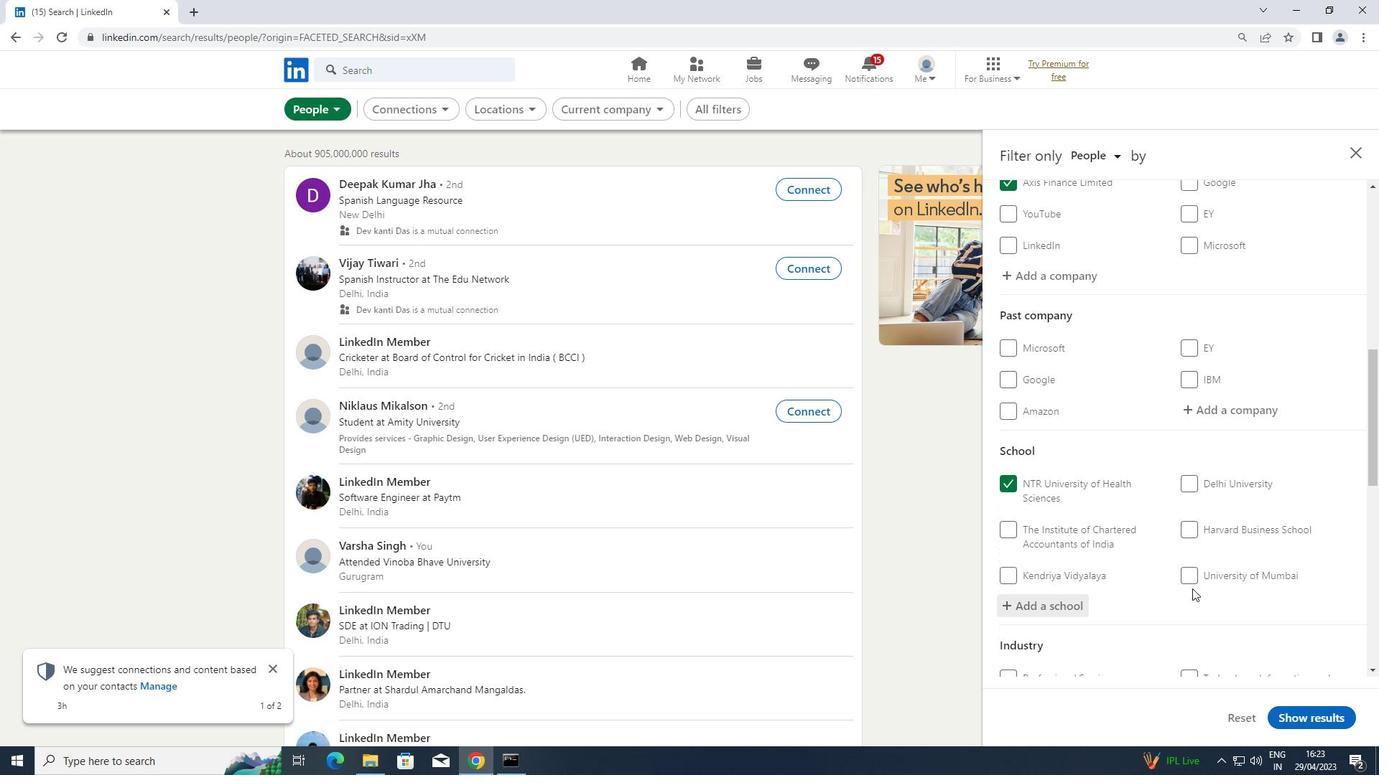 
Action: Mouse scrolled (1192, 588) with delta (0, 0)
Screenshot: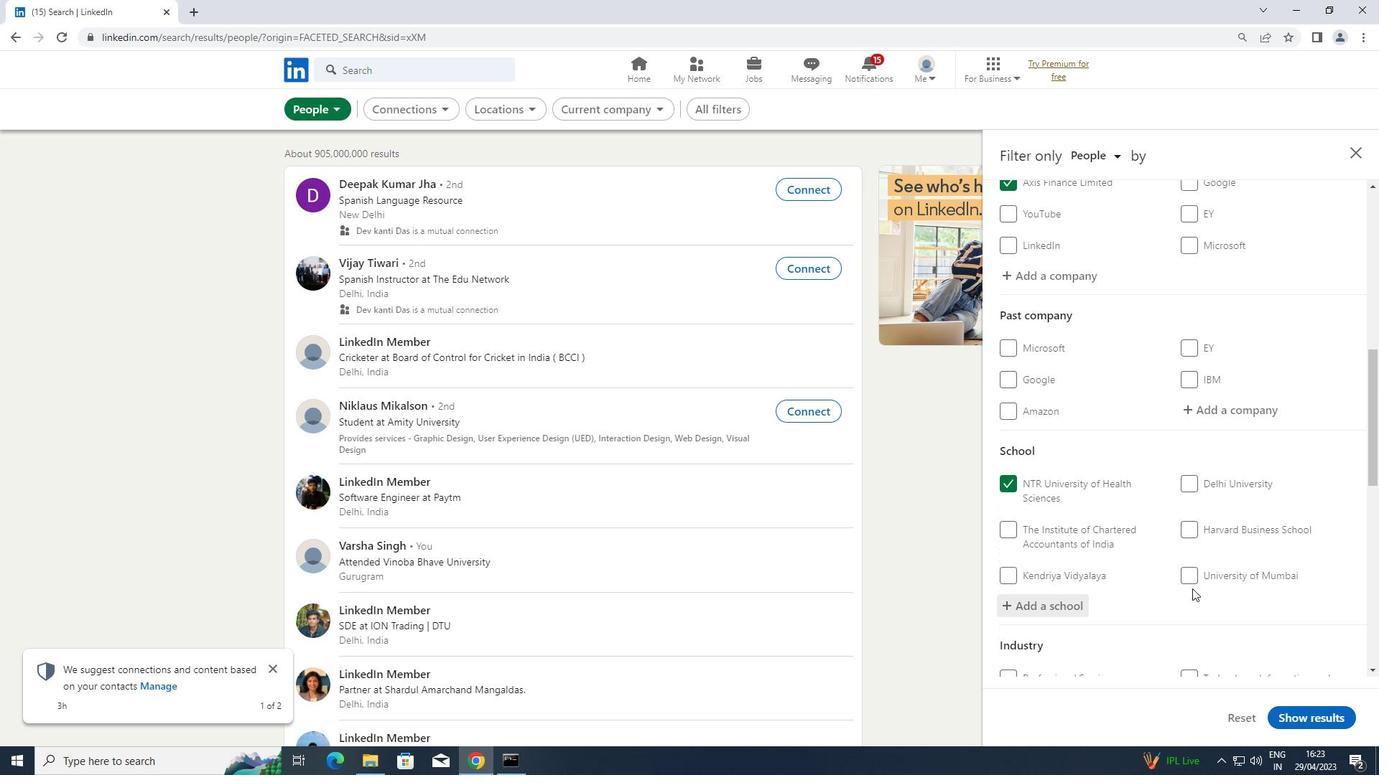 
Action: Mouse moved to (1209, 618)
Screenshot: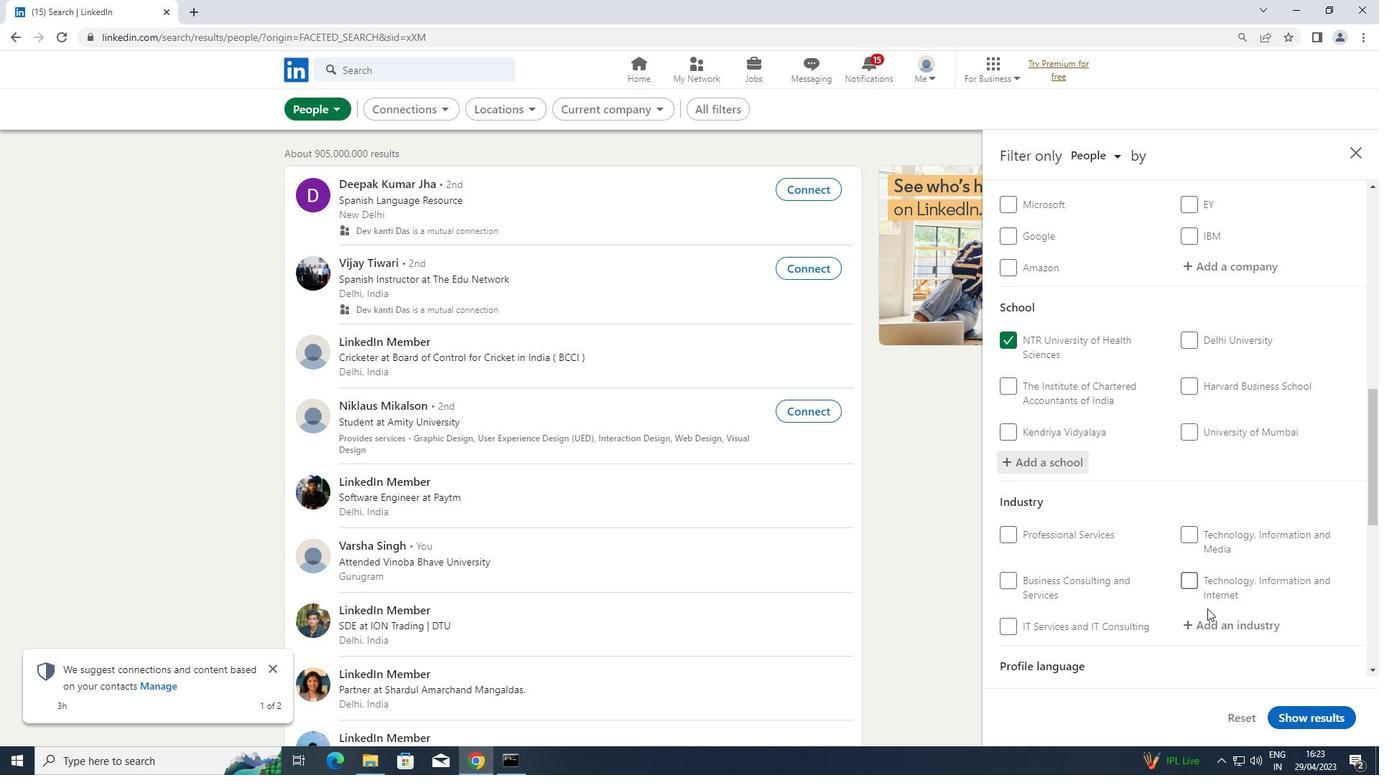 
Action: Mouse pressed left at (1209, 618)
Screenshot: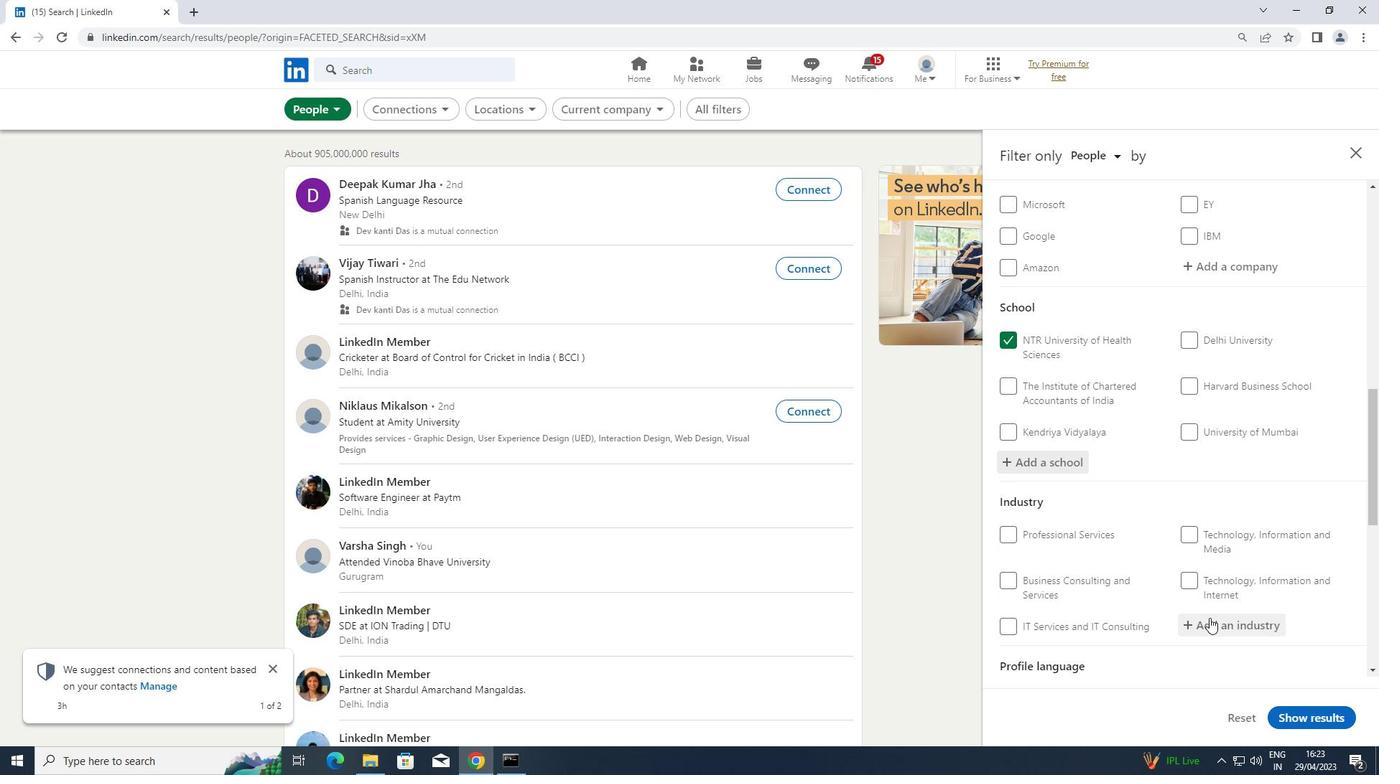 
Action: Key pressed <Key.shift>FISHERIE
Screenshot: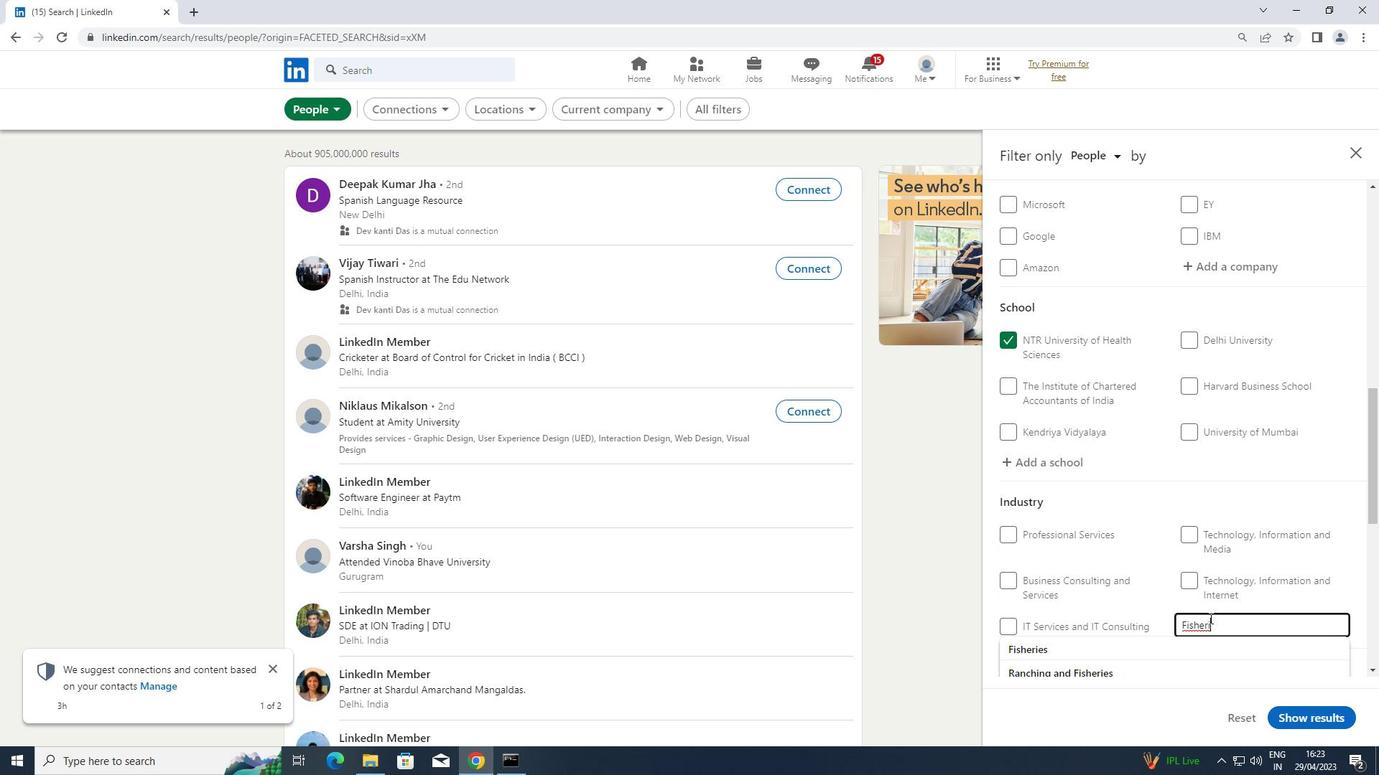 
Action: Mouse moved to (1136, 651)
Screenshot: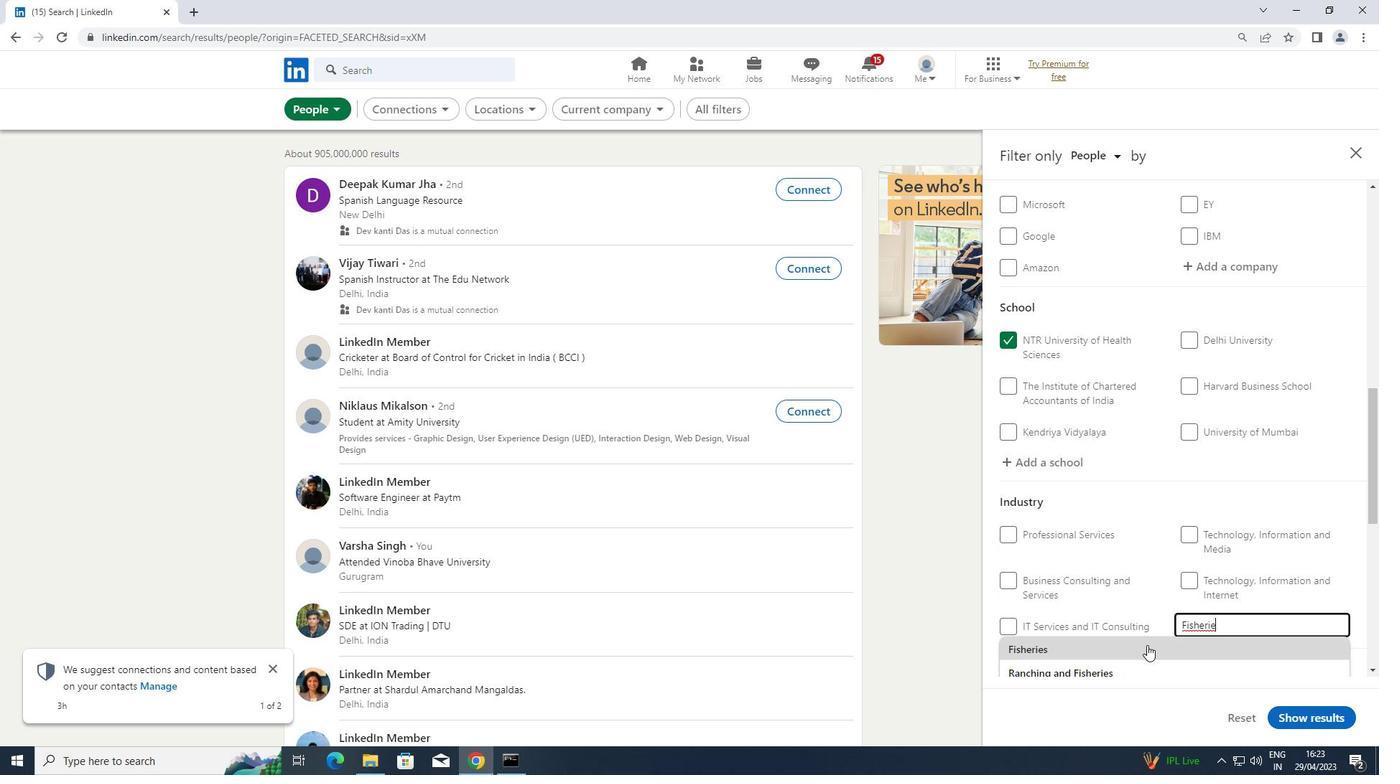 
Action: Mouse pressed left at (1136, 651)
Screenshot: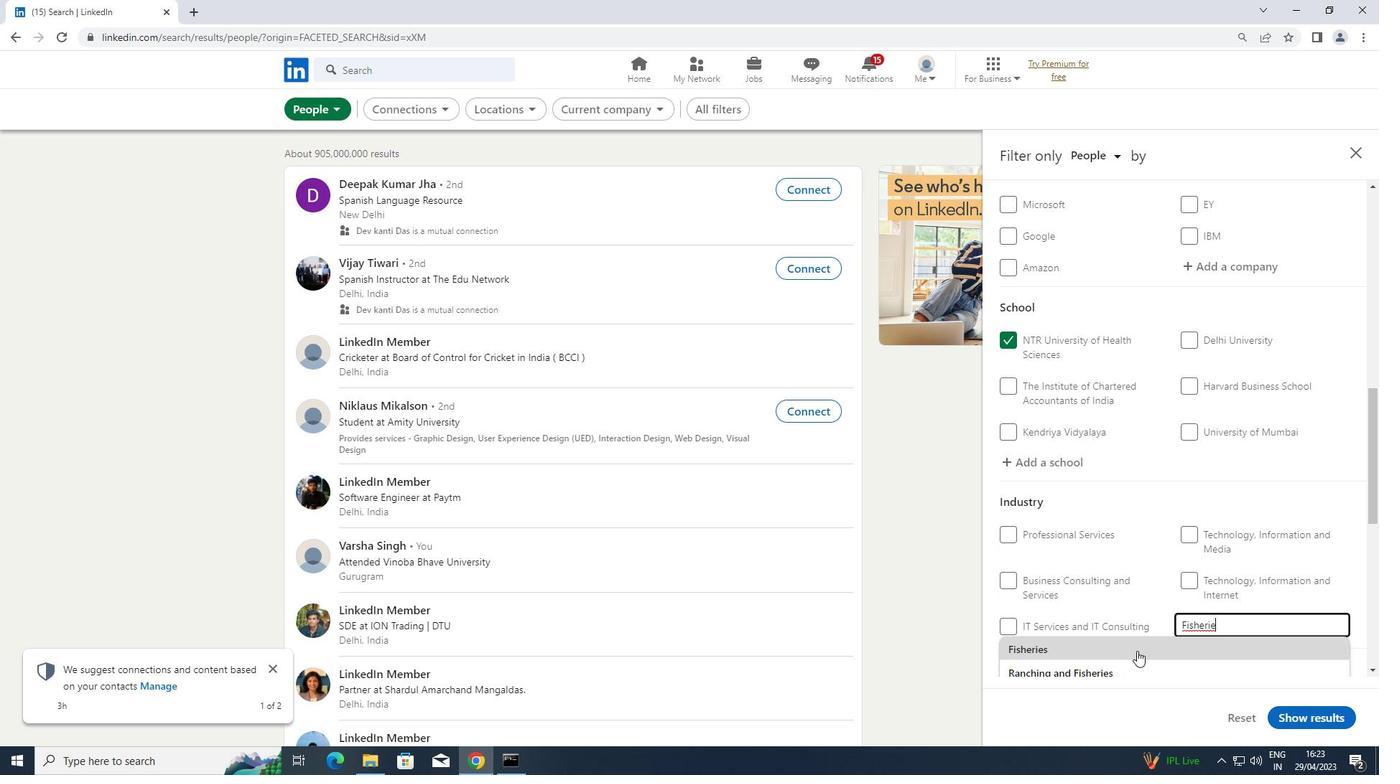 
Action: Mouse moved to (1143, 644)
Screenshot: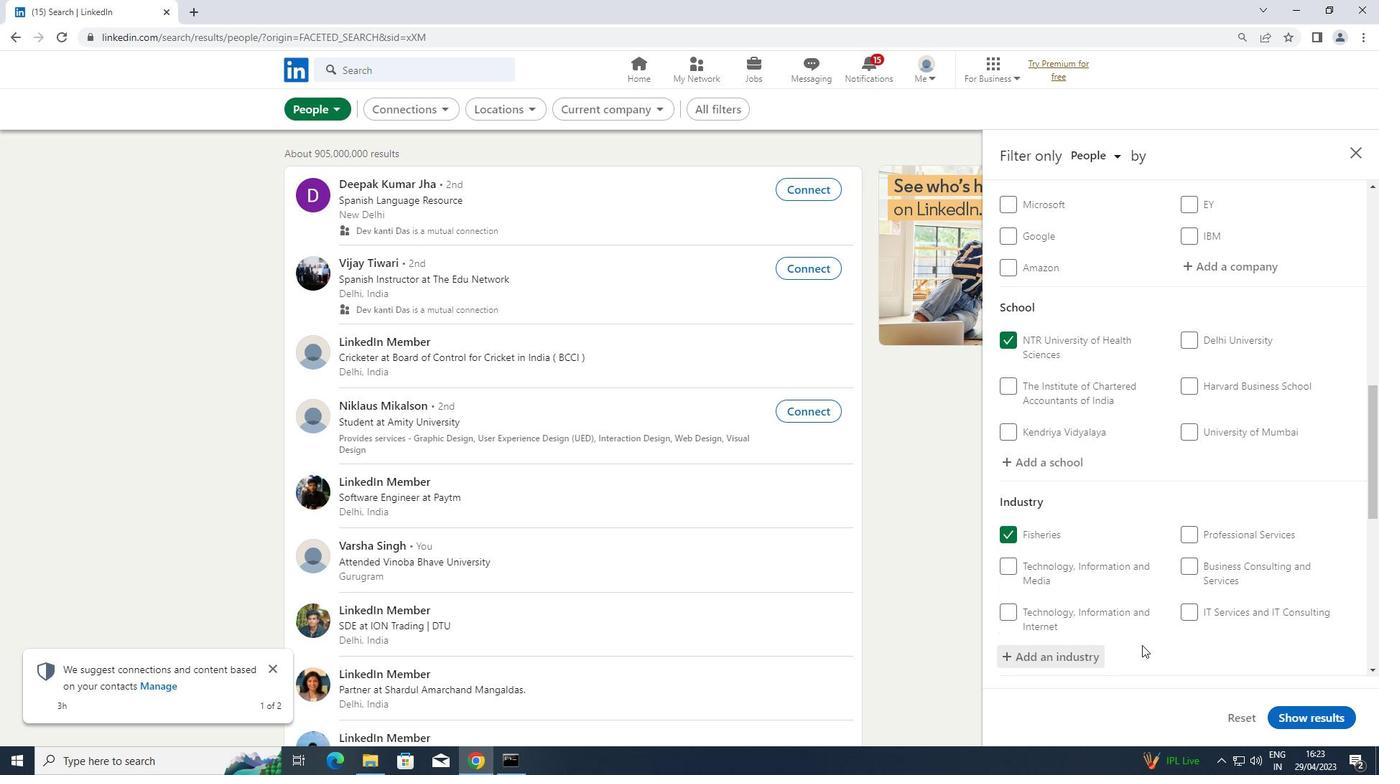 
Action: Mouse scrolled (1143, 643) with delta (0, 0)
Screenshot: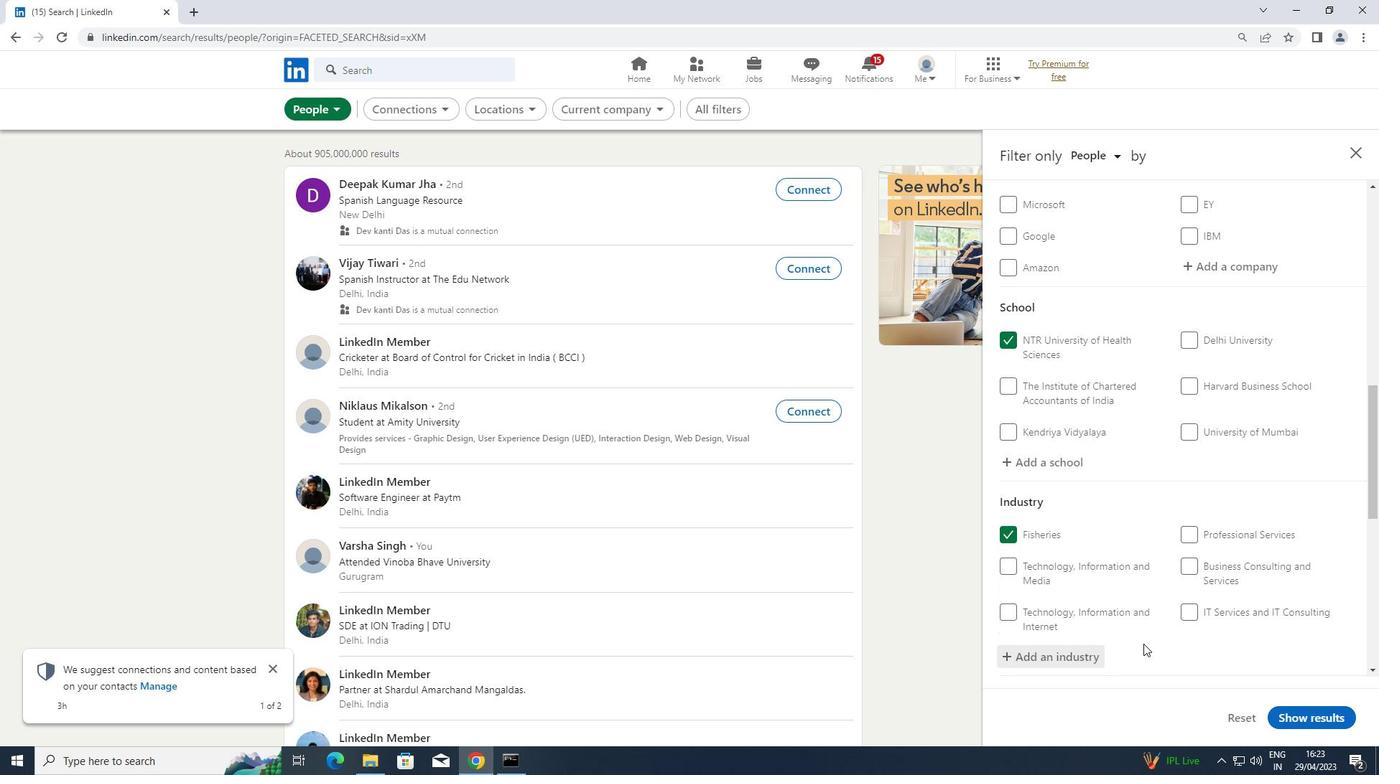 
Action: Mouse scrolled (1143, 643) with delta (0, 0)
Screenshot: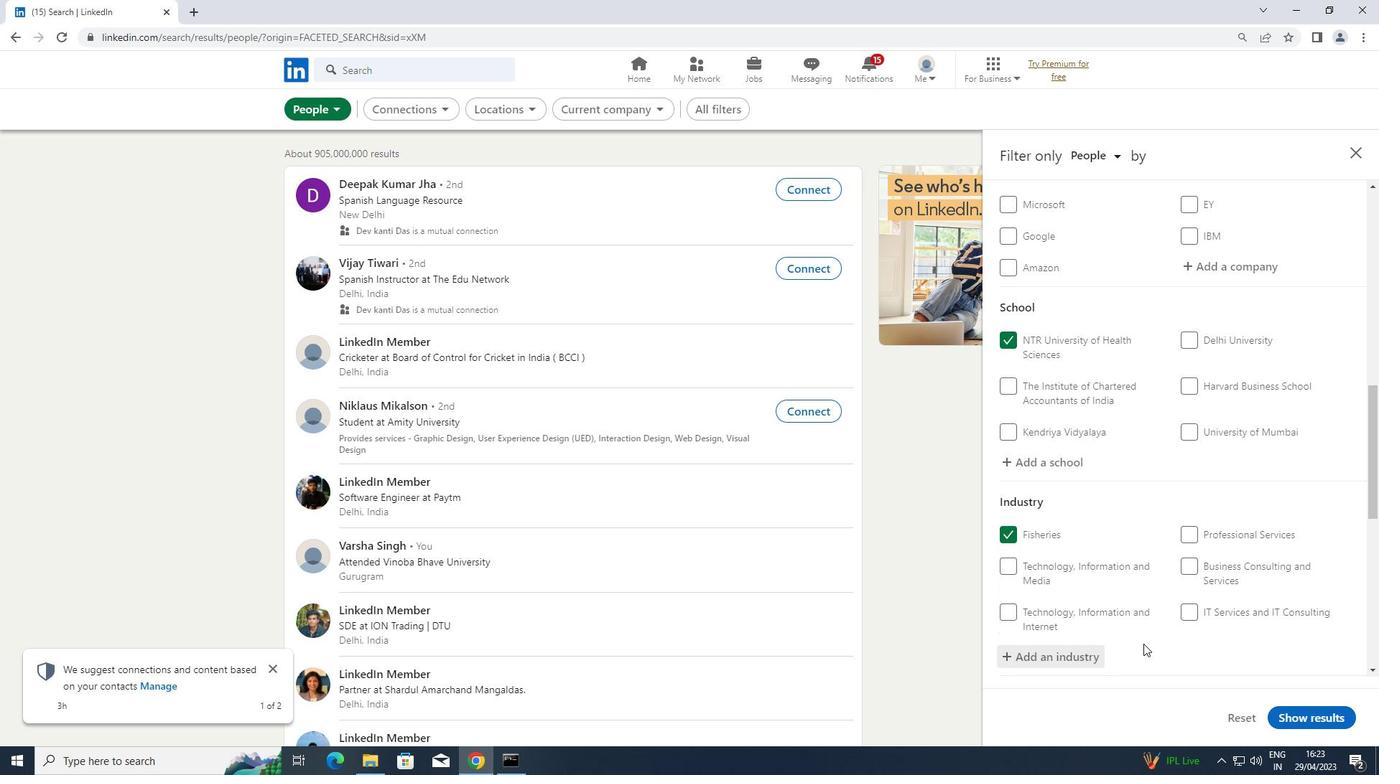 
Action: Mouse scrolled (1143, 643) with delta (0, 0)
Screenshot: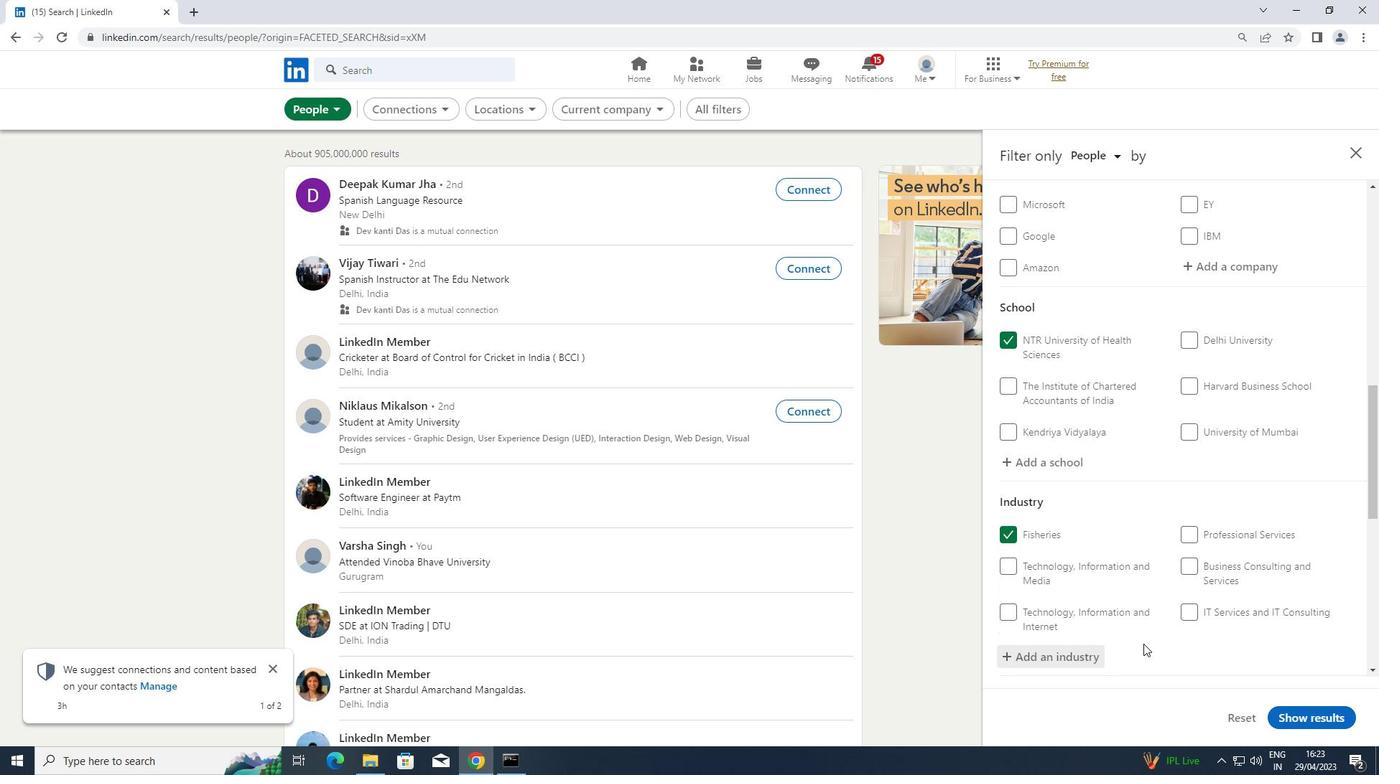 
Action: Mouse scrolled (1143, 643) with delta (0, 0)
Screenshot: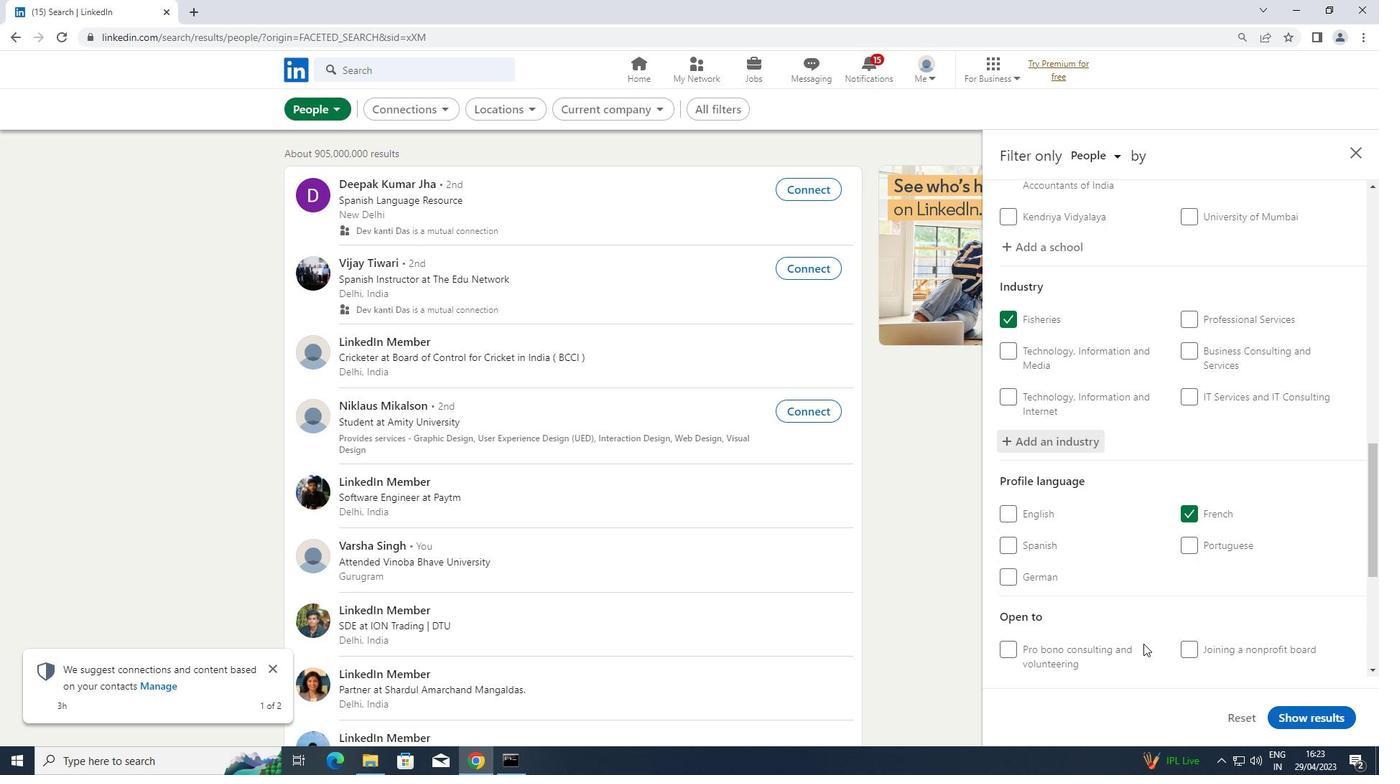 
Action: Mouse scrolled (1143, 643) with delta (0, 0)
Screenshot: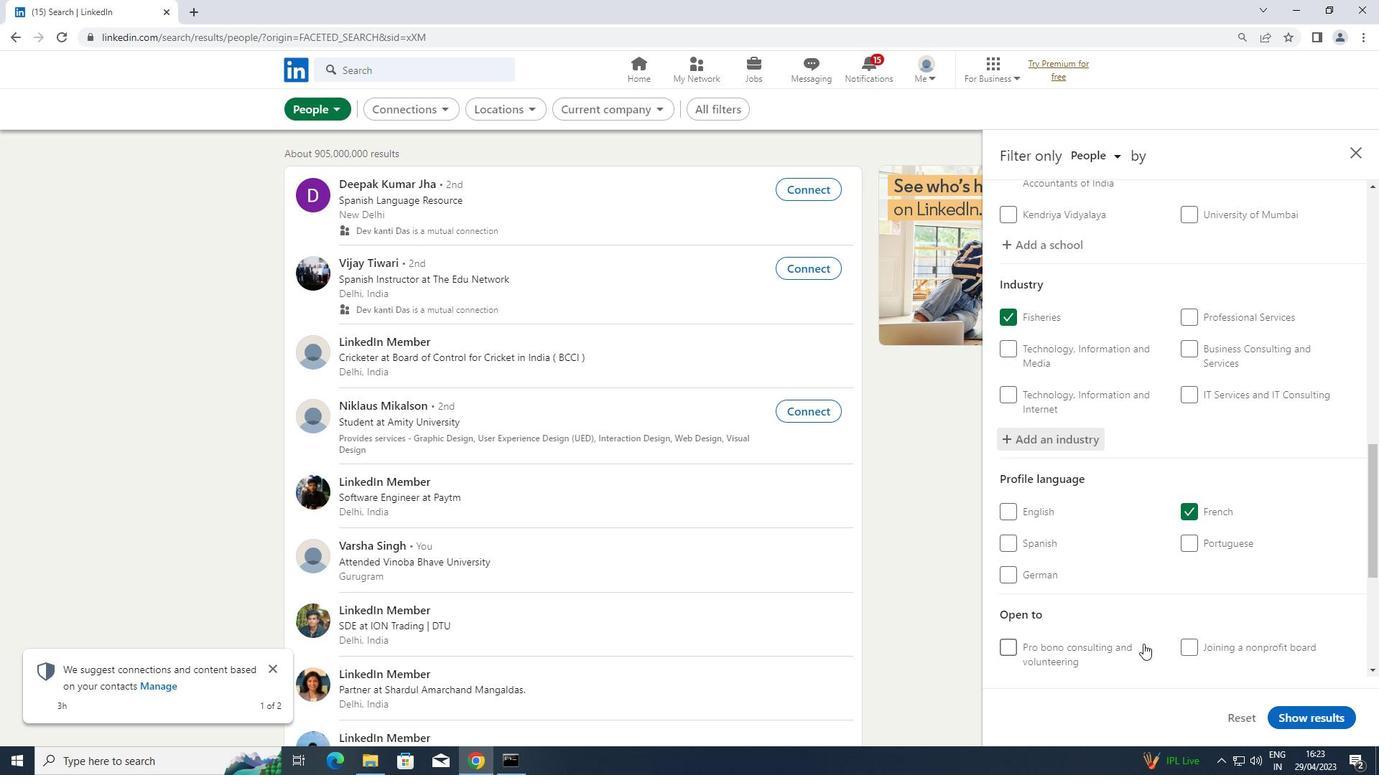 
Action: Mouse moved to (1199, 651)
Screenshot: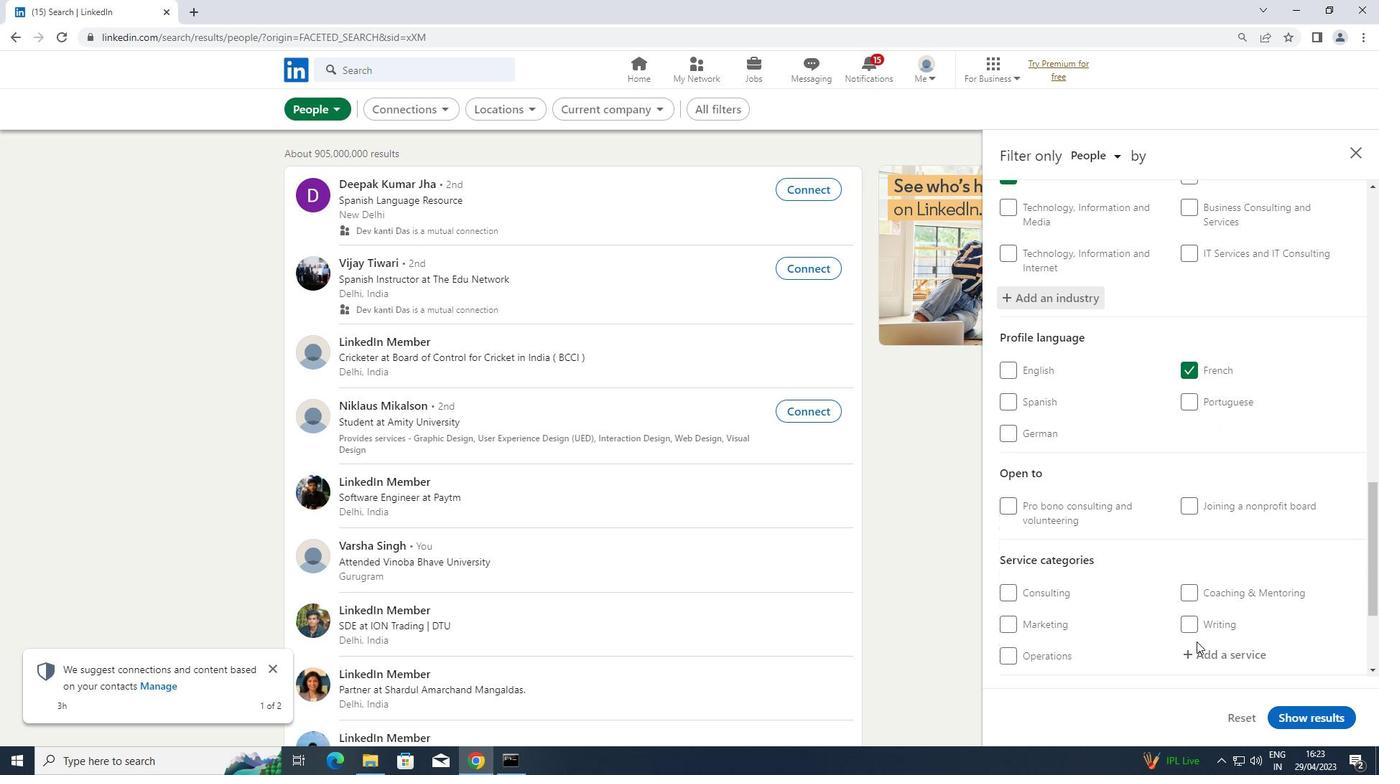 
Action: Mouse scrolled (1199, 650) with delta (0, 0)
Screenshot: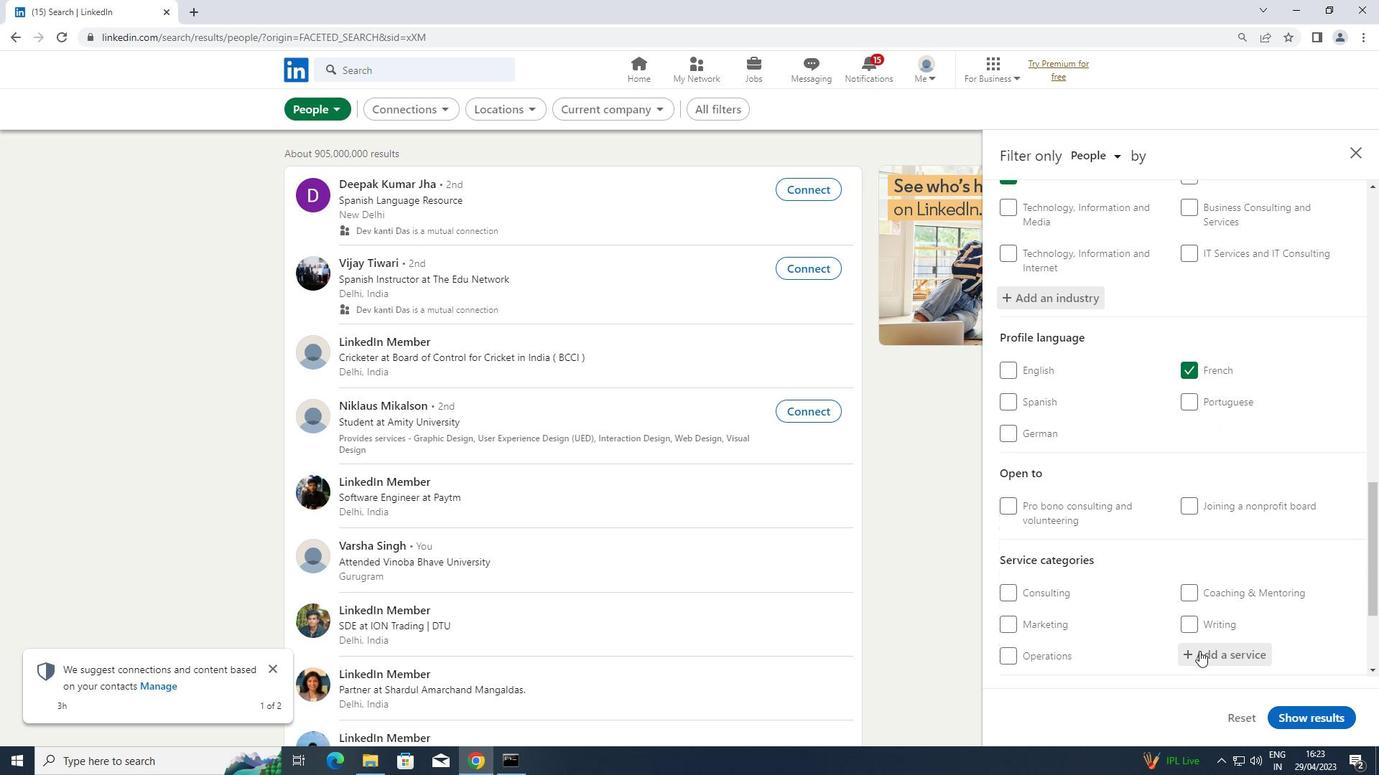 
Action: Mouse scrolled (1199, 650) with delta (0, 0)
Screenshot: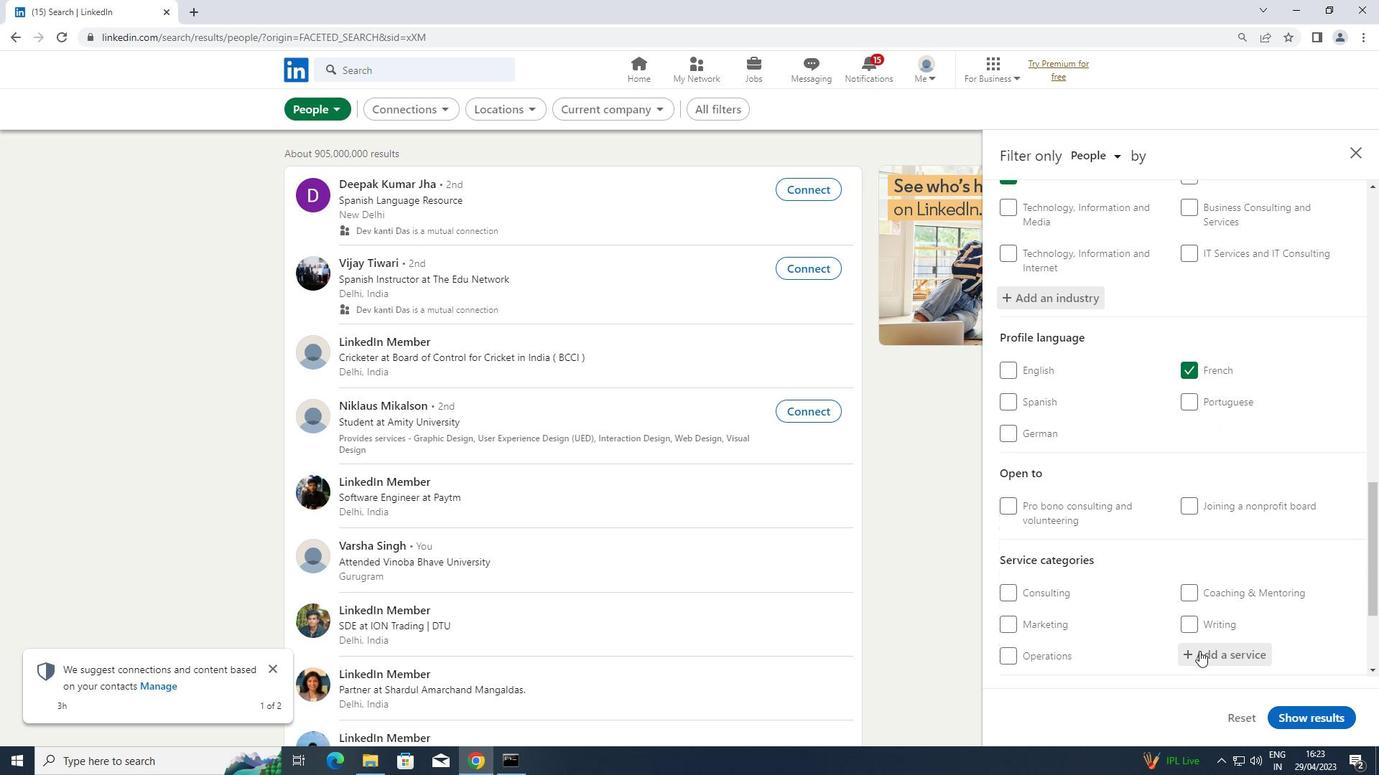 
Action: Mouse moved to (1256, 509)
Screenshot: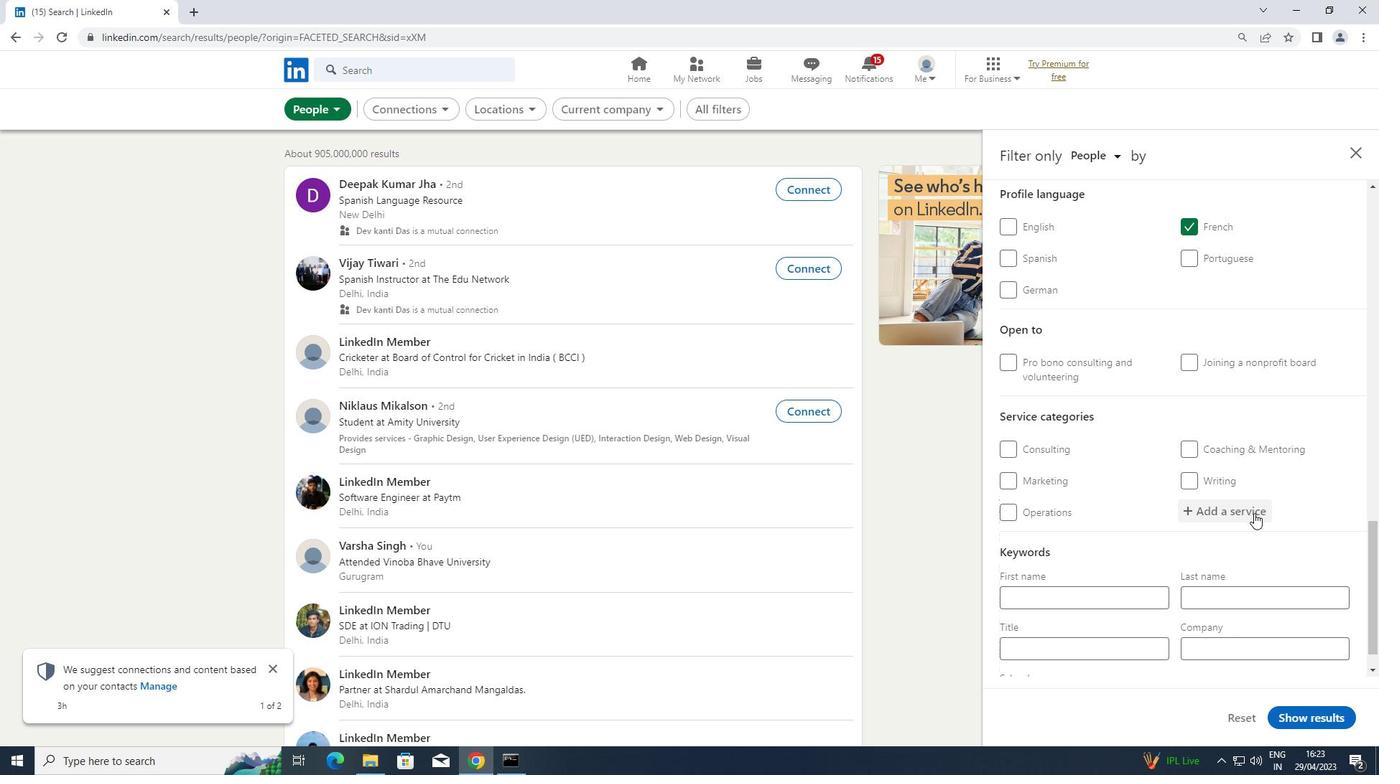 
Action: Mouse pressed left at (1256, 509)
Screenshot: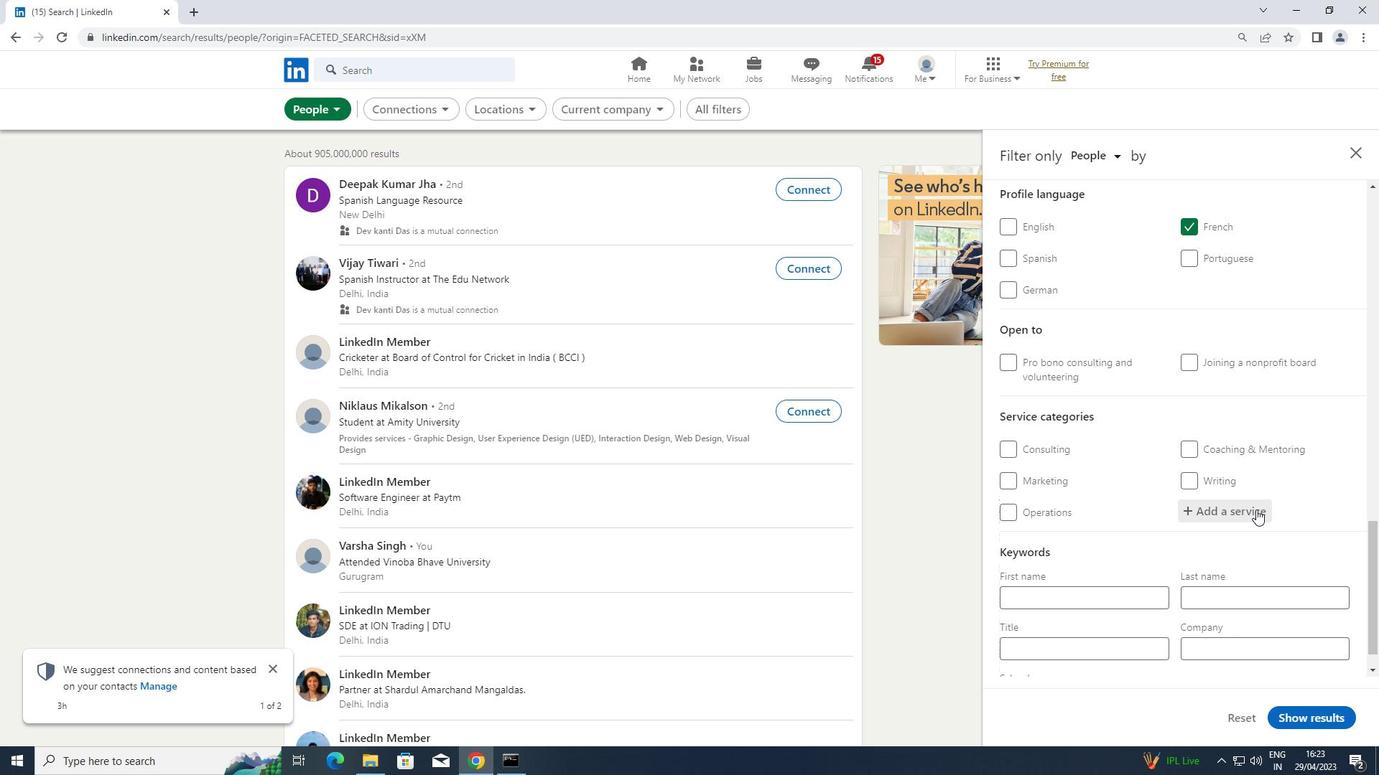 
Action: Key pressed <Key.shift>MORTGAGE
Screenshot: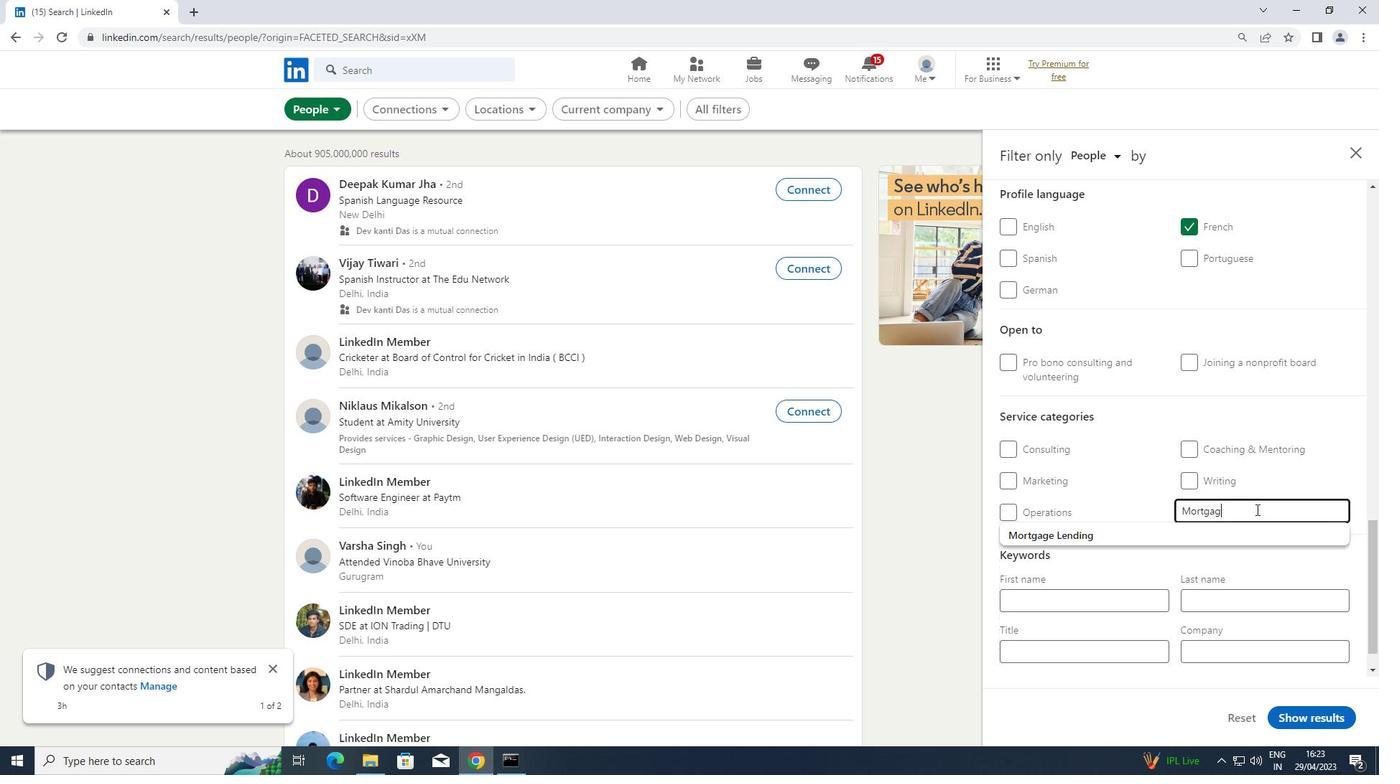 
Action: Mouse moved to (1113, 531)
Screenshot: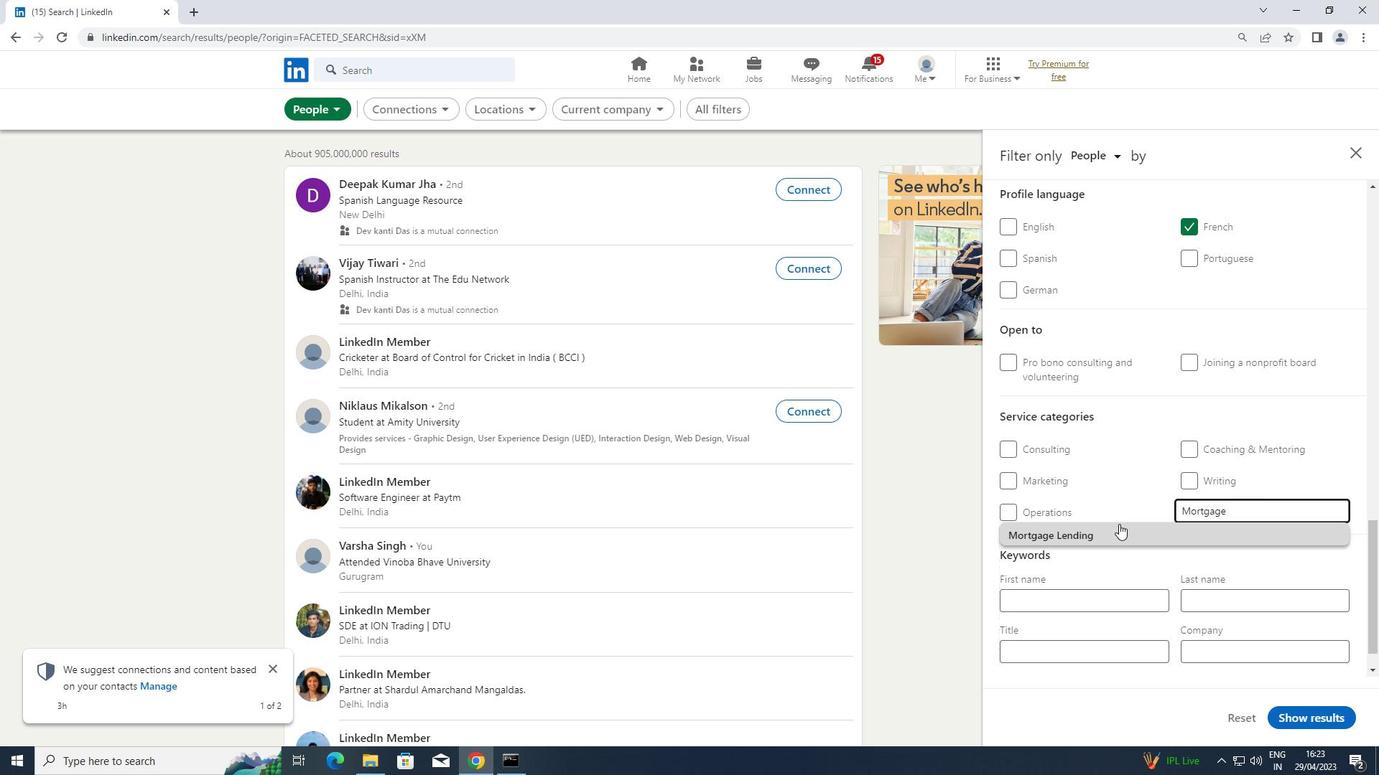 
Action: Mouse pressed left at (1113, 531)
Screenshot: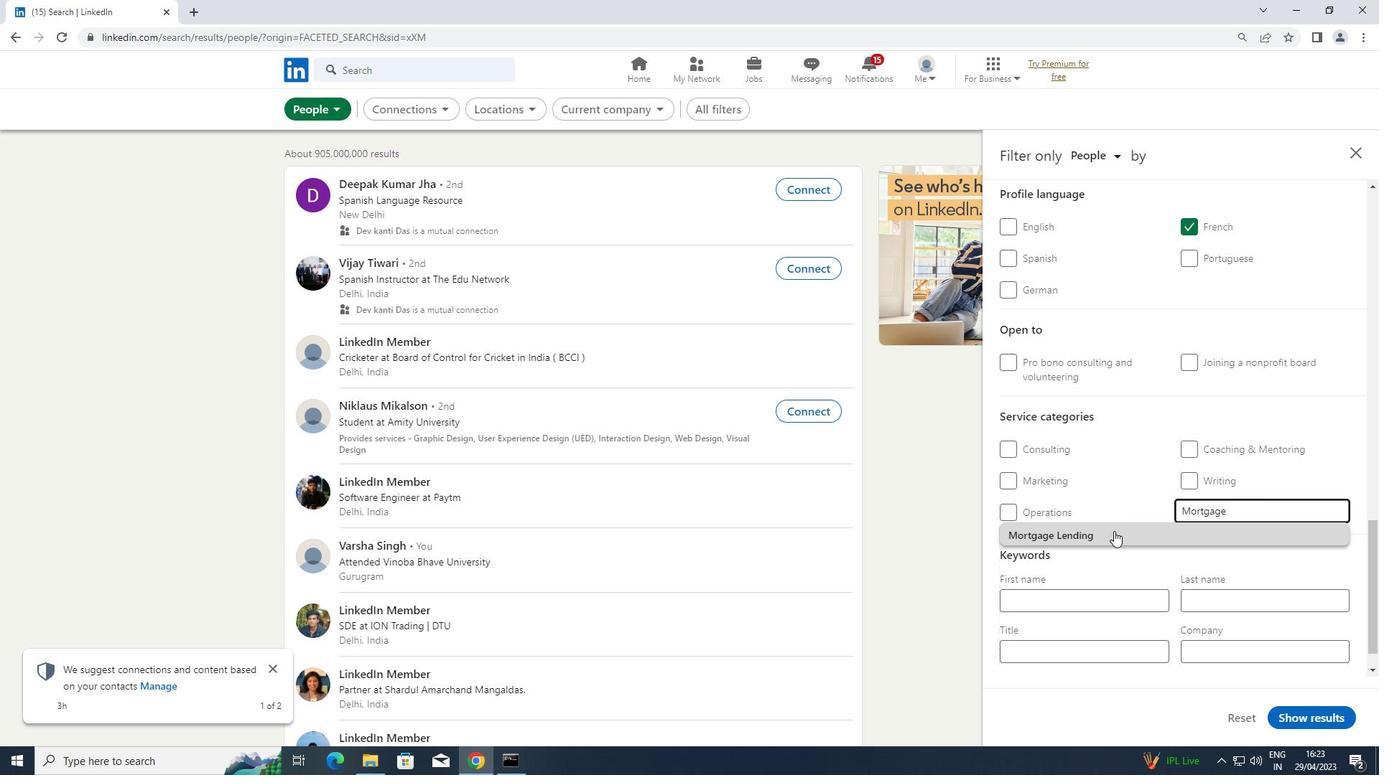 
Action: Mouse moved to (1112, 533)
Screenshot: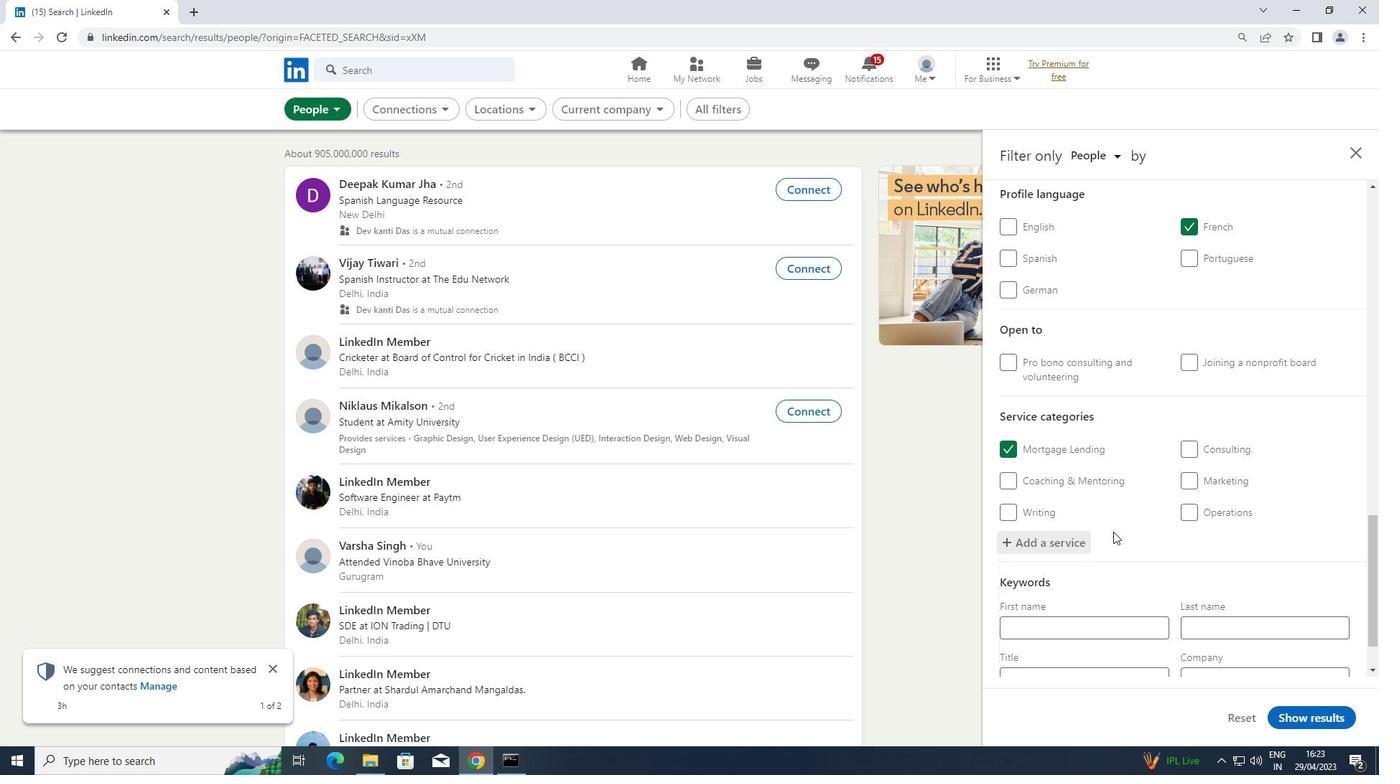 
Action: Mouse scrolled (1112, 532) with delta (0, 0)
Screenshot: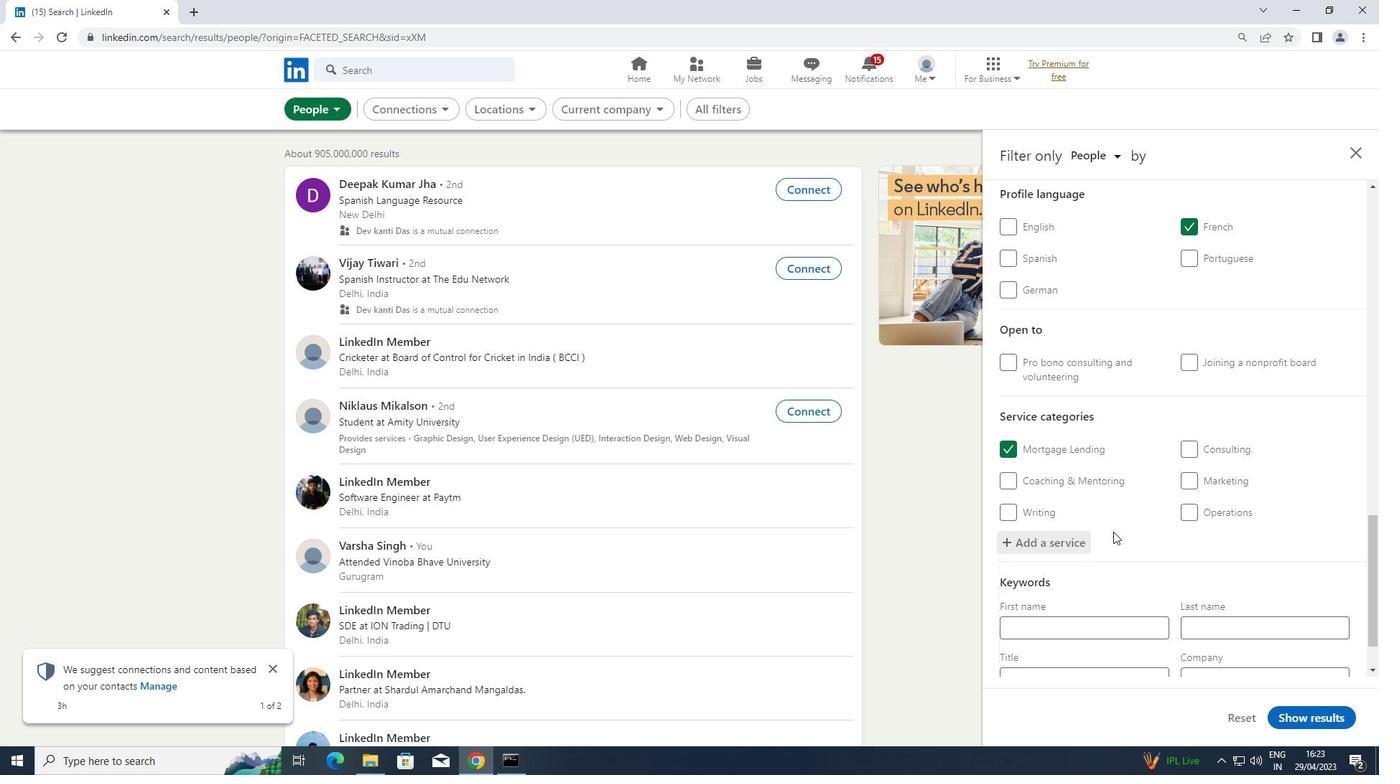 
Action: Mouse moved to (1107, 604)
Screenshot: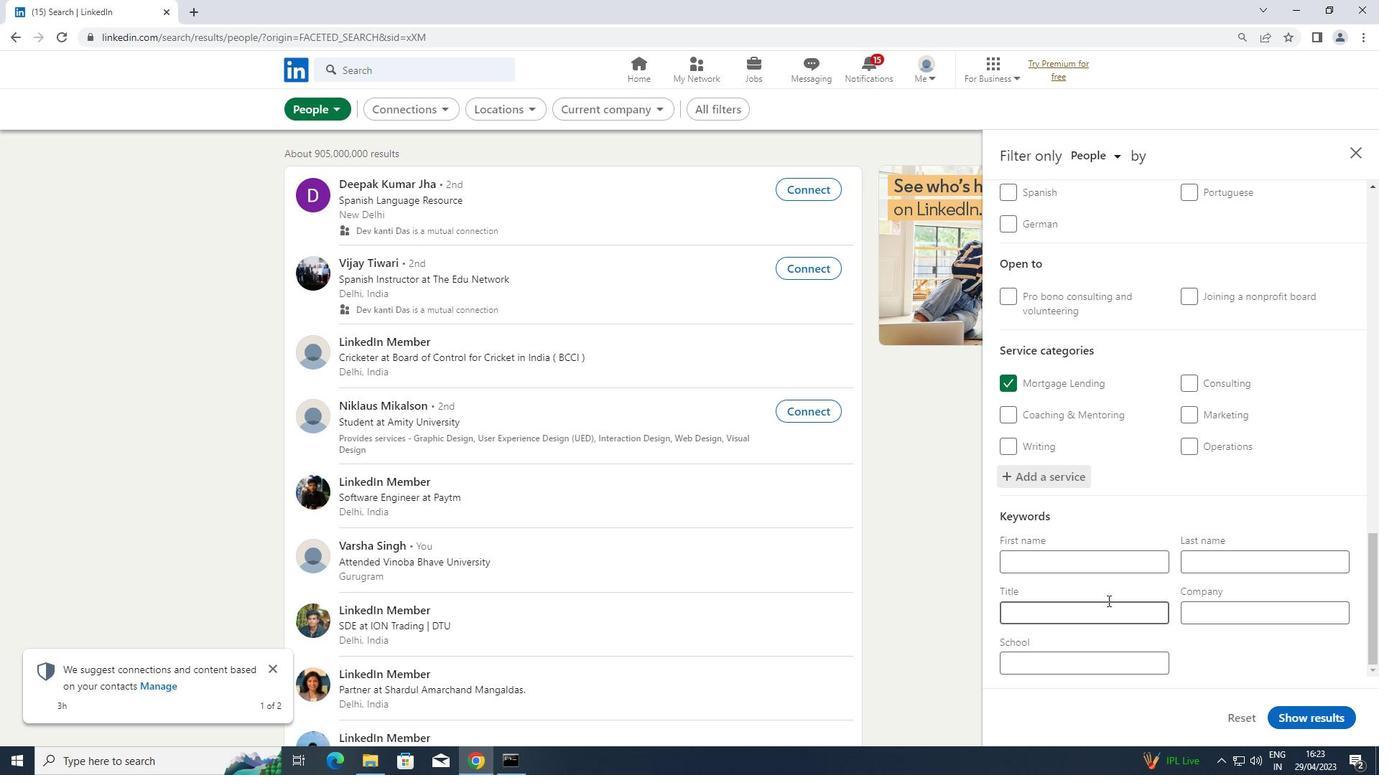 
Action: Mouse pressed left at (1107, 604)
Screenshot: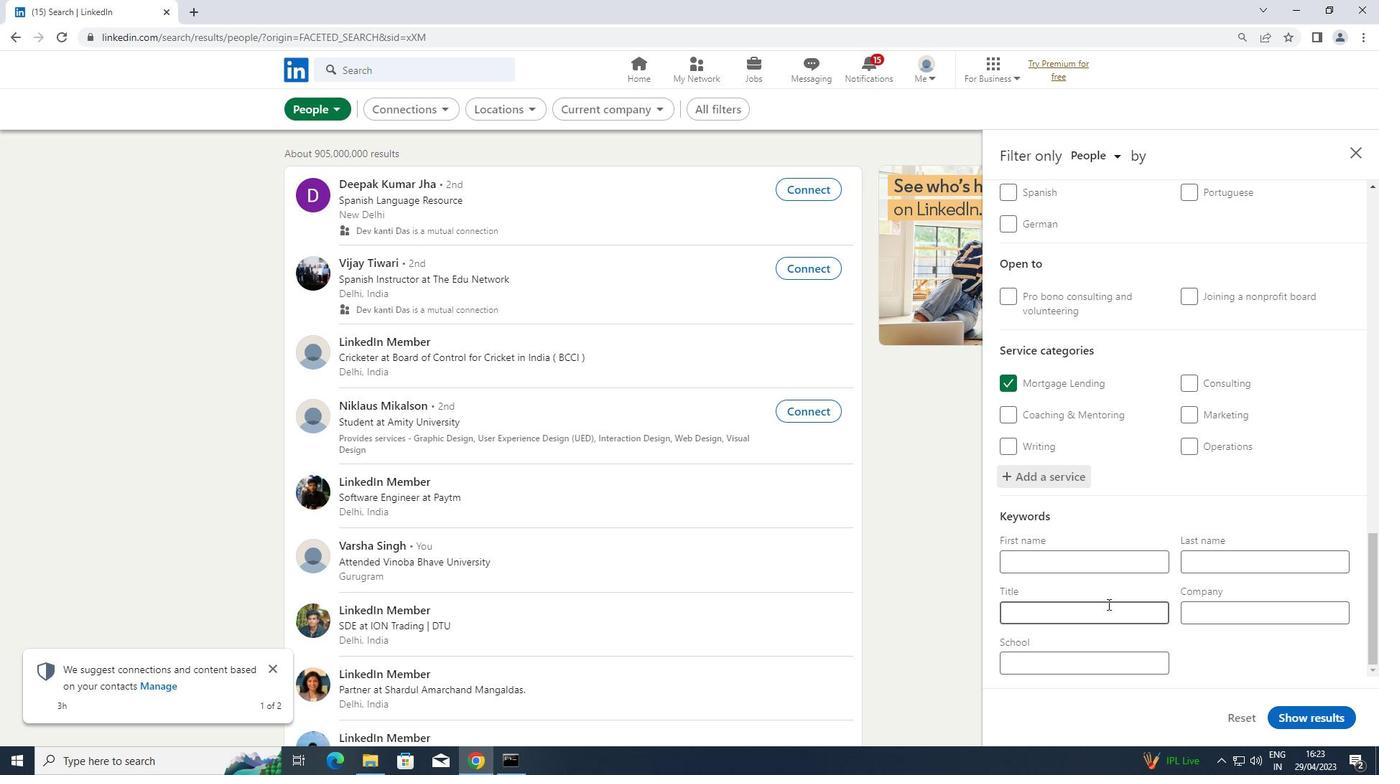 
Action: Key pressed <Key.shift>WELDING
Screenshot: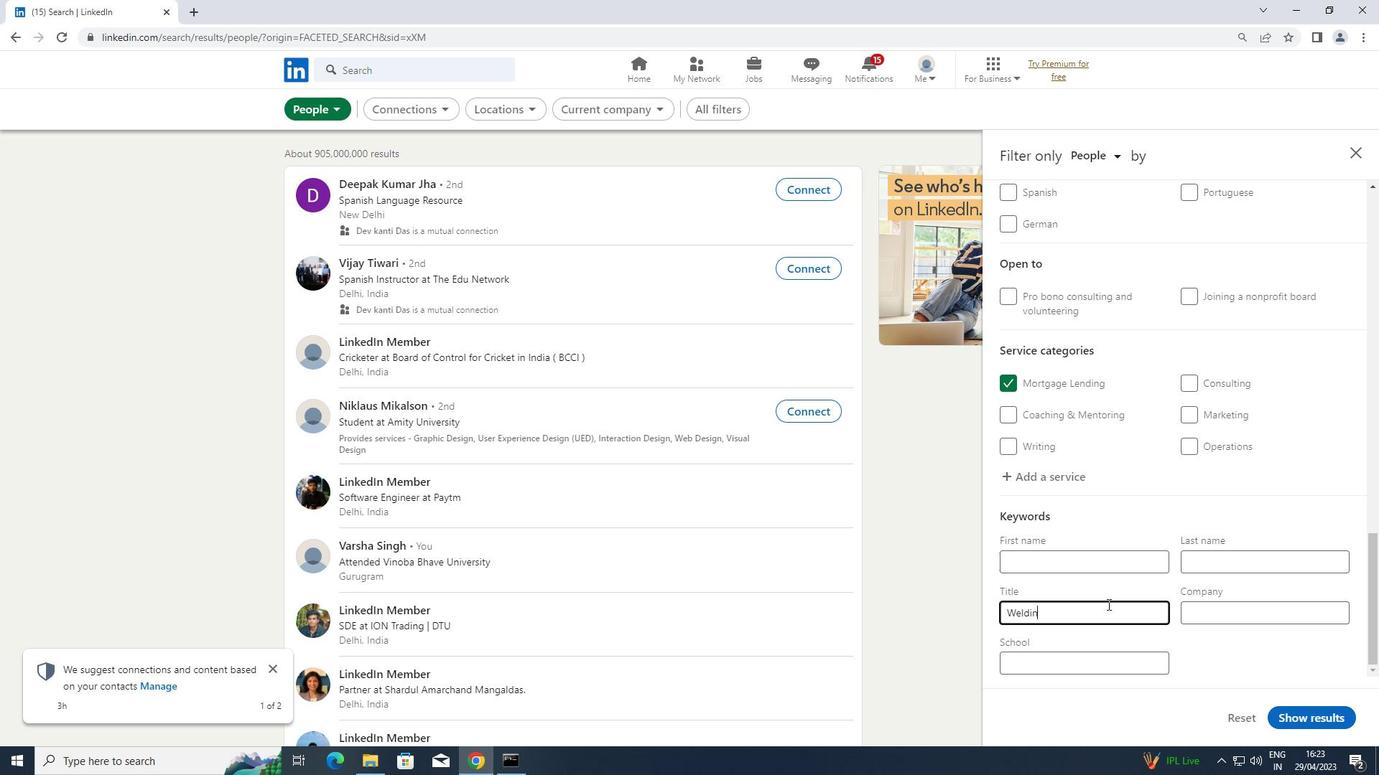 
Action: Mouse moved to (1289, 713)
Screenshot: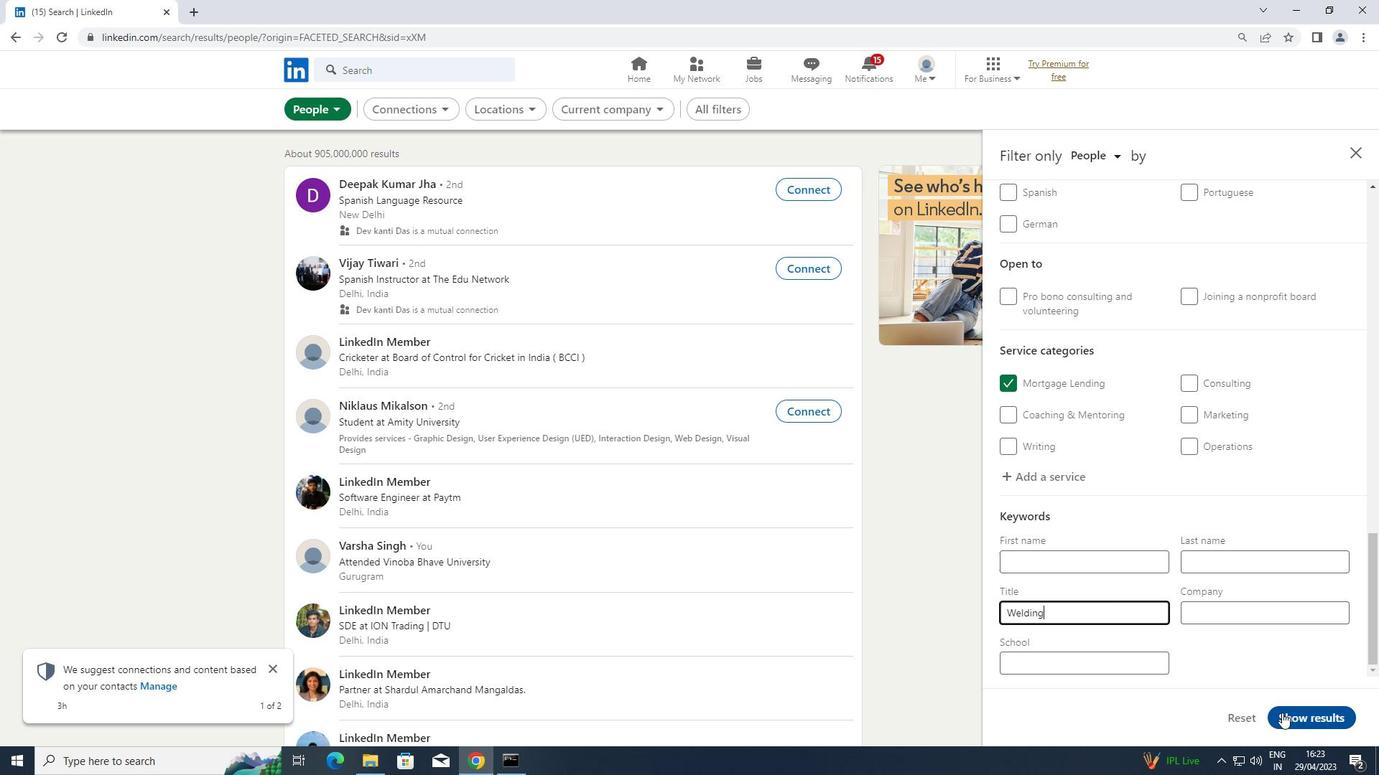 
Action: Mouse pressed left at (1289, 713)
Screenshot: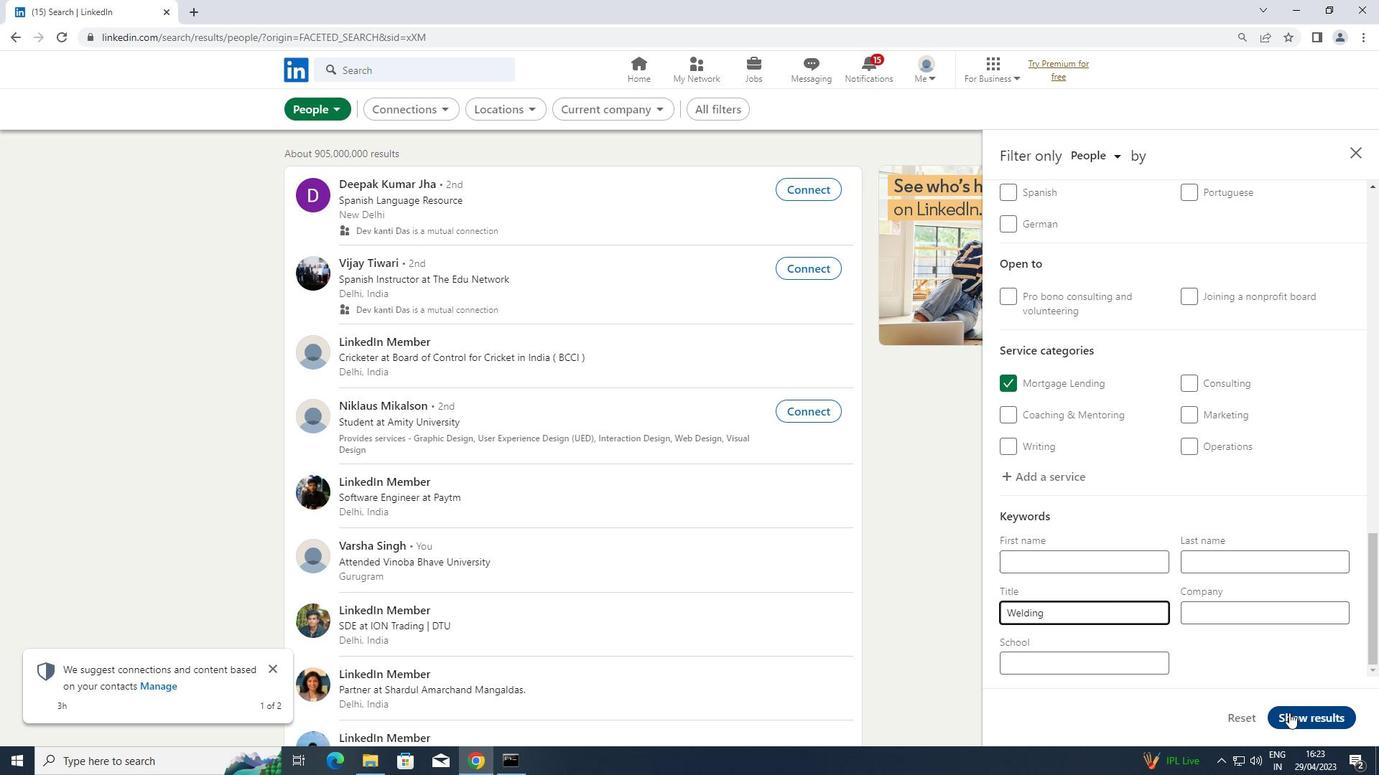 
